 Task: Find connections with filter location Kirkland with filter topic #Productivitywith filter profile language German with filter current company Global Freelance Recruiter with filter school G.B. Pant Govt. Engineering College with filter industry Veterinary Services with filter service category Information Management with filter keywords title Engineering Technician
Action: Mouse moved to (298, 411)
Screenshot: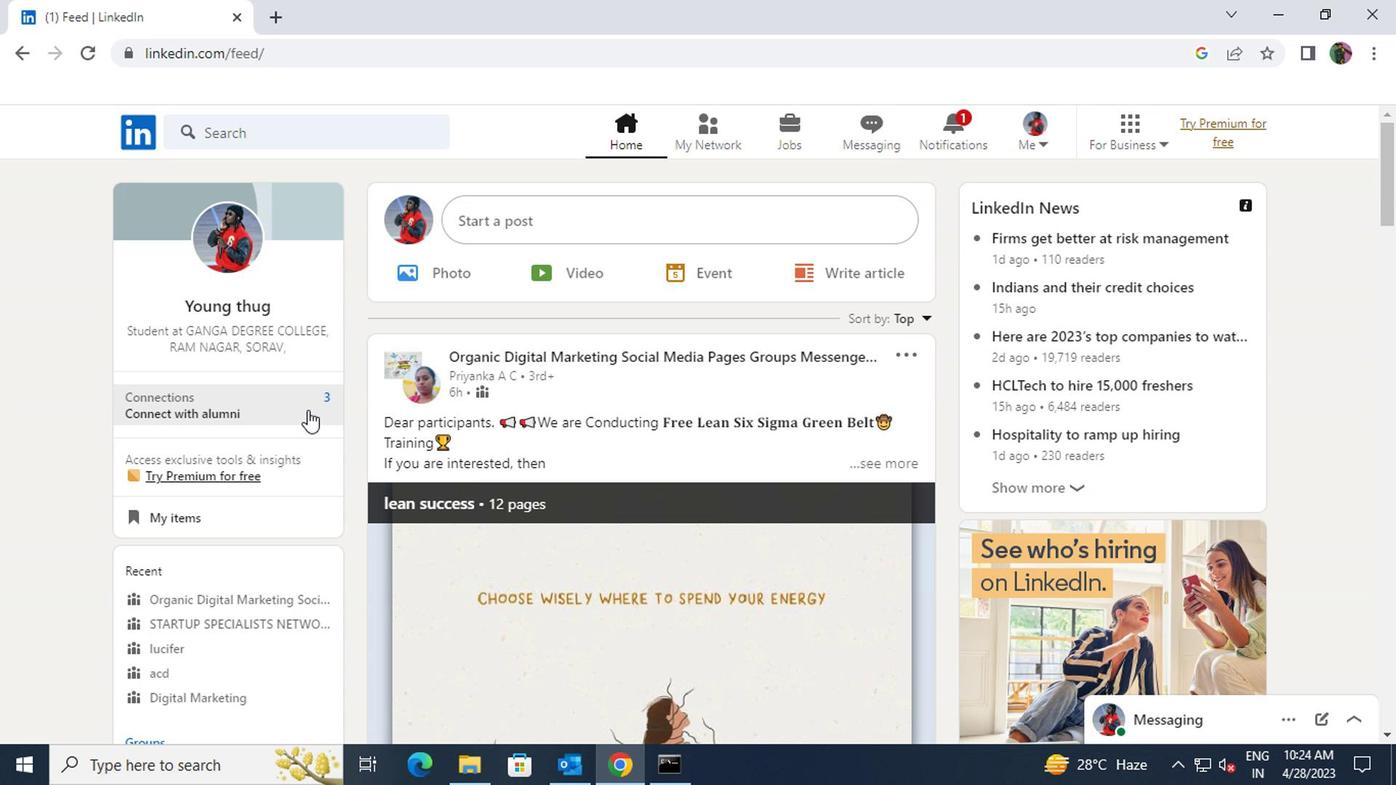 
Action: Mouse pressed left at (298, 411)
Screenshot: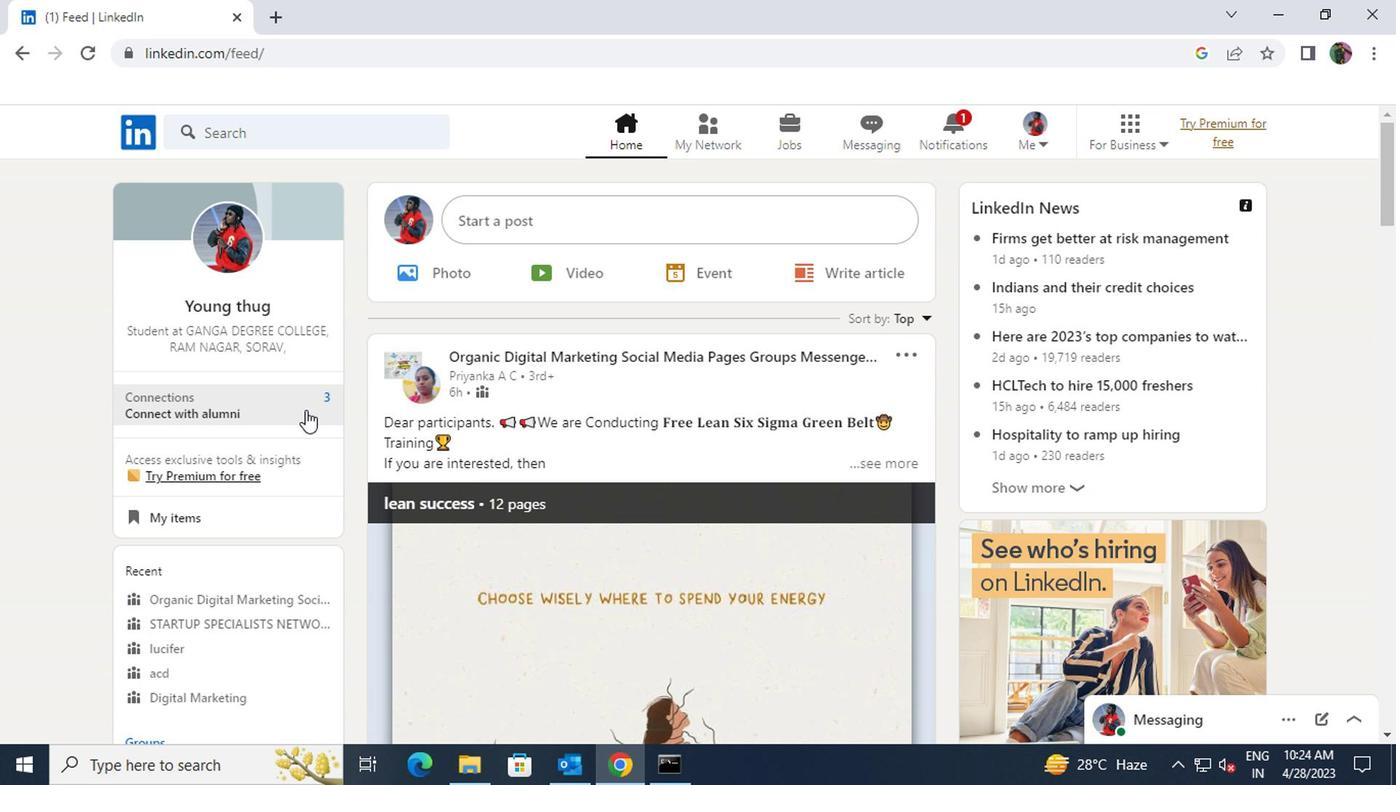 
Action: Mouse moved to (312, 245)
Screenshot: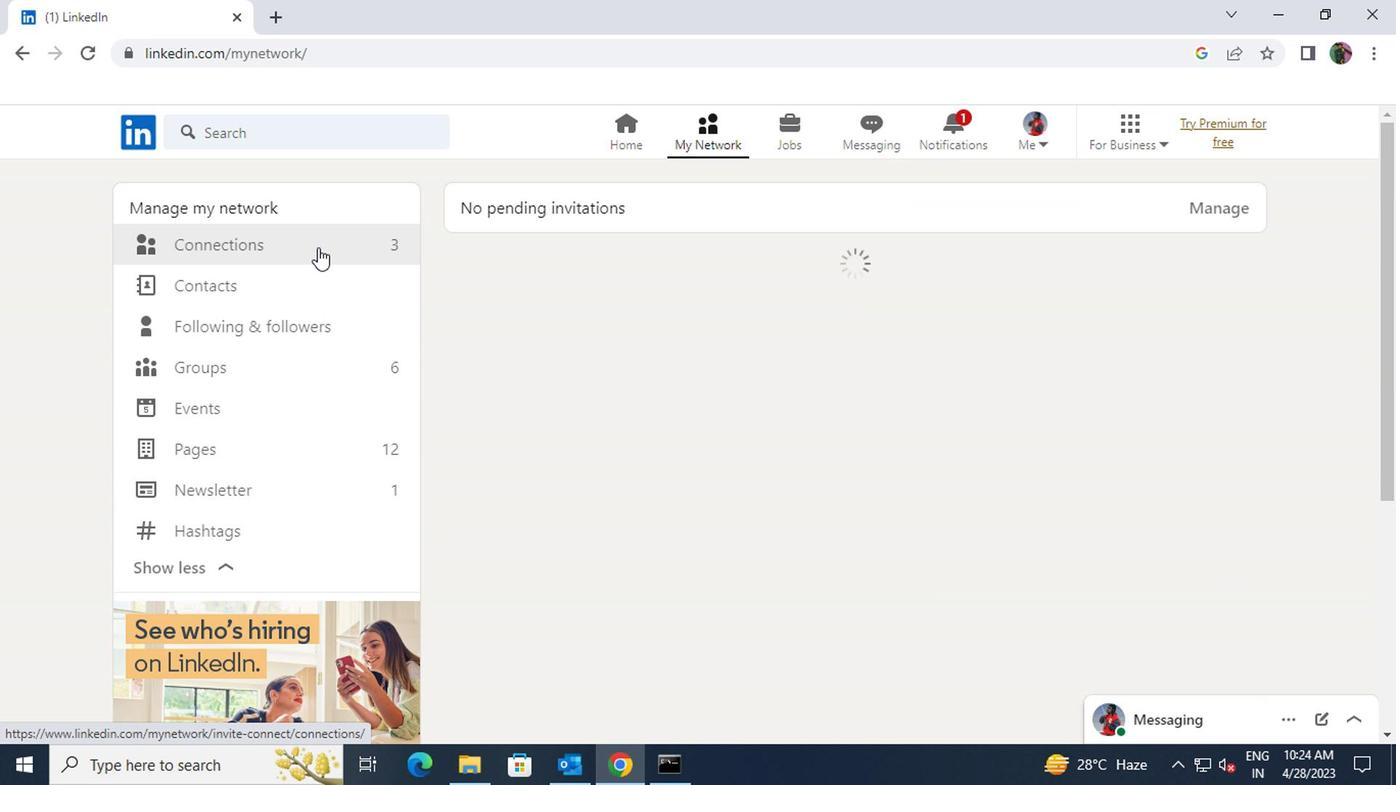 
Action: Mouse pressed left at (312, 245)
Screenshot: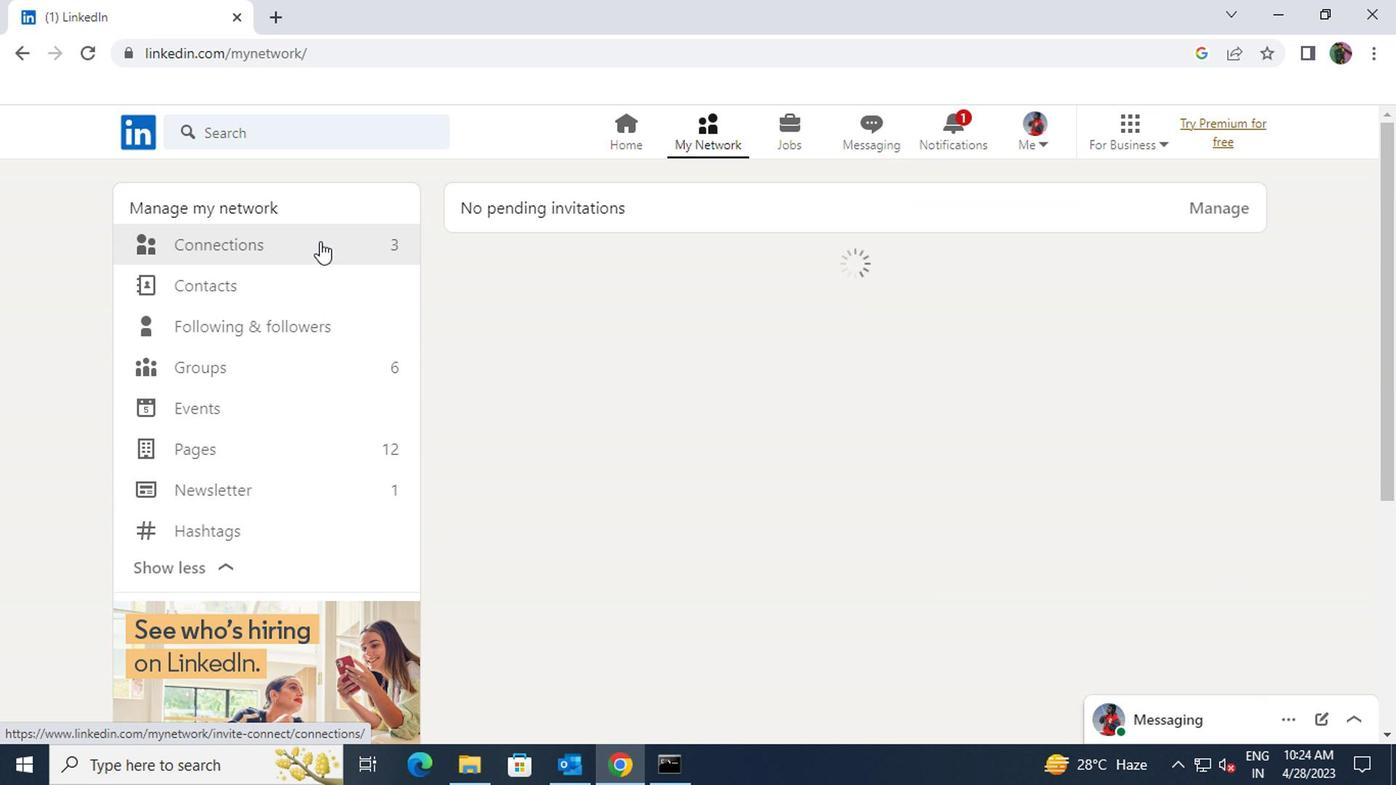 
Action: Mouse moved to (801, 248)
Screenshot: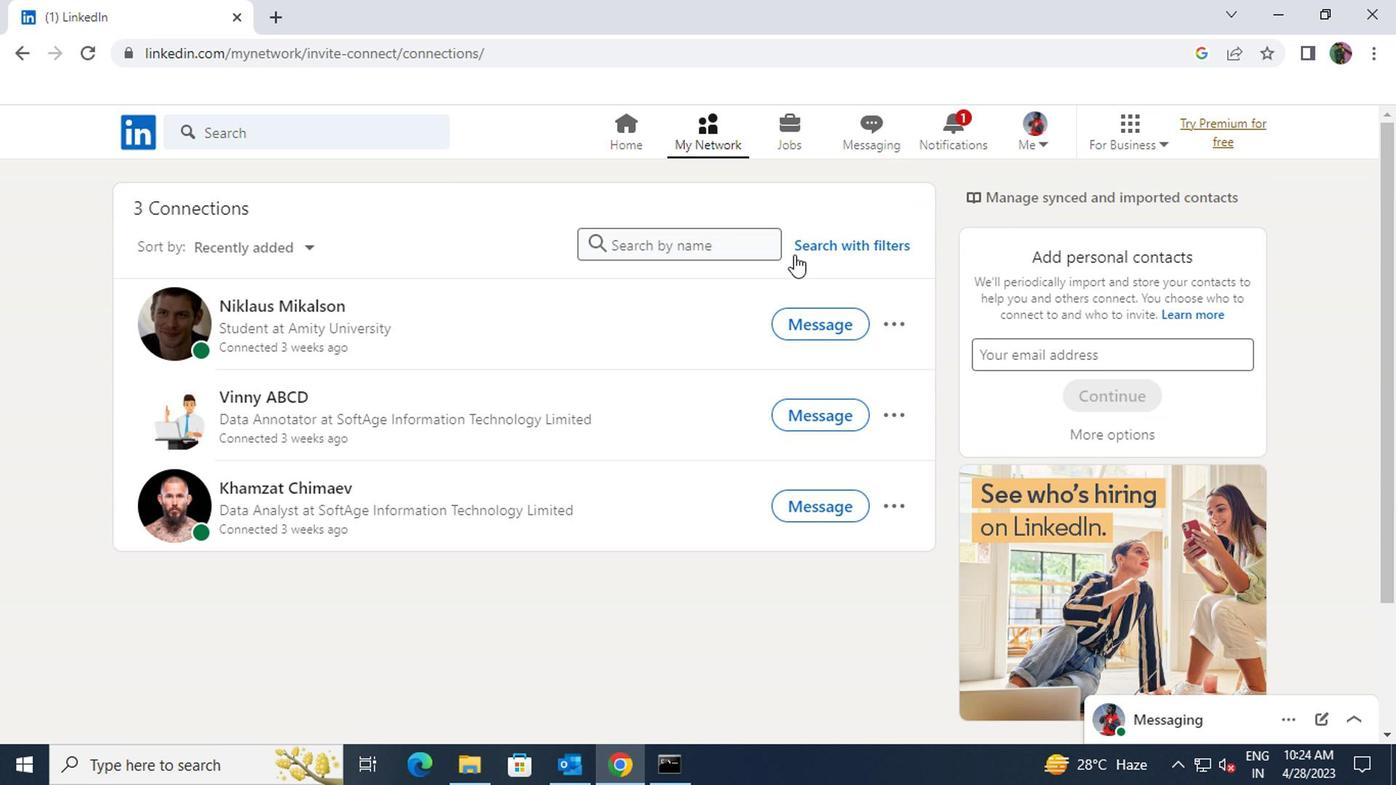 
Action: Mouse pressed left at (801, 248)
Screenshot: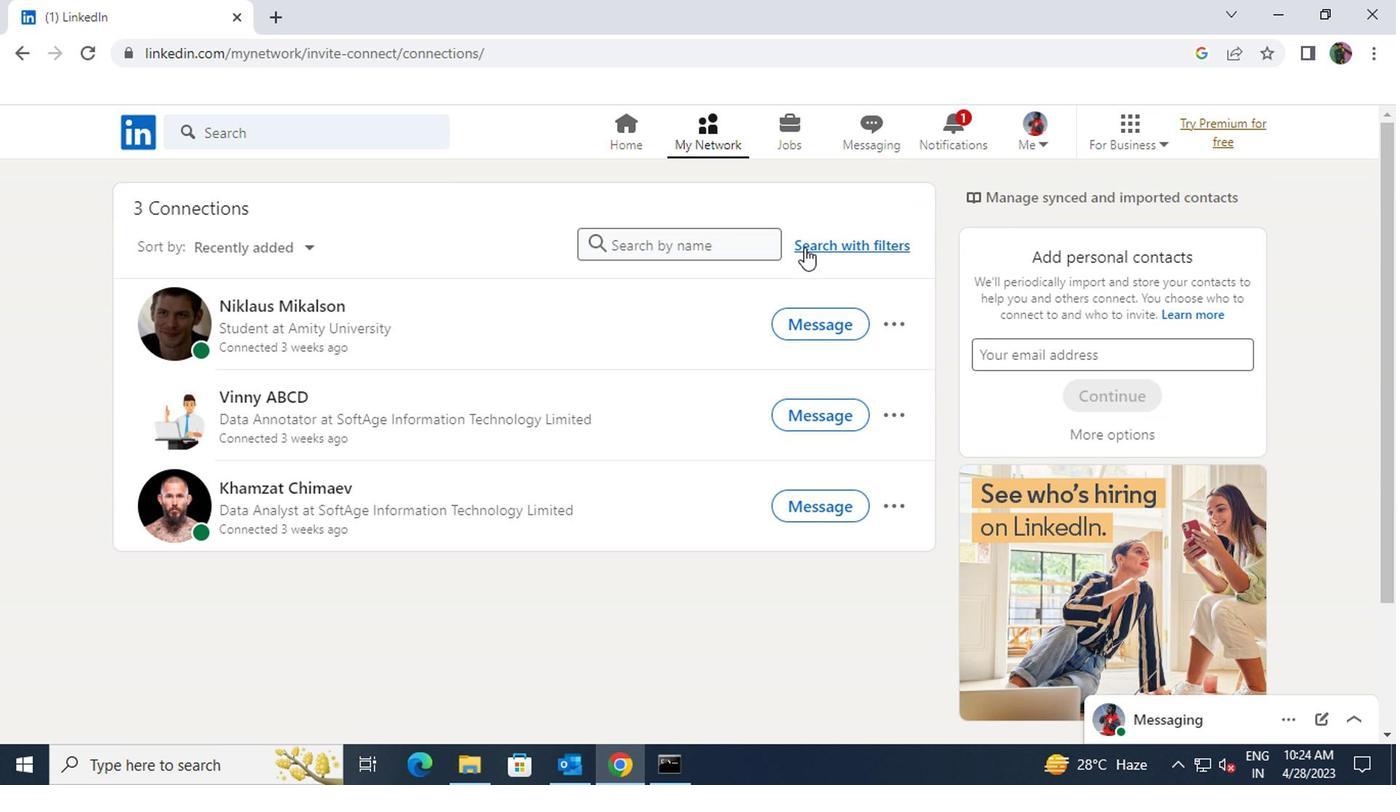 
Action: Mouse moved to (752, 185)
Screenshot: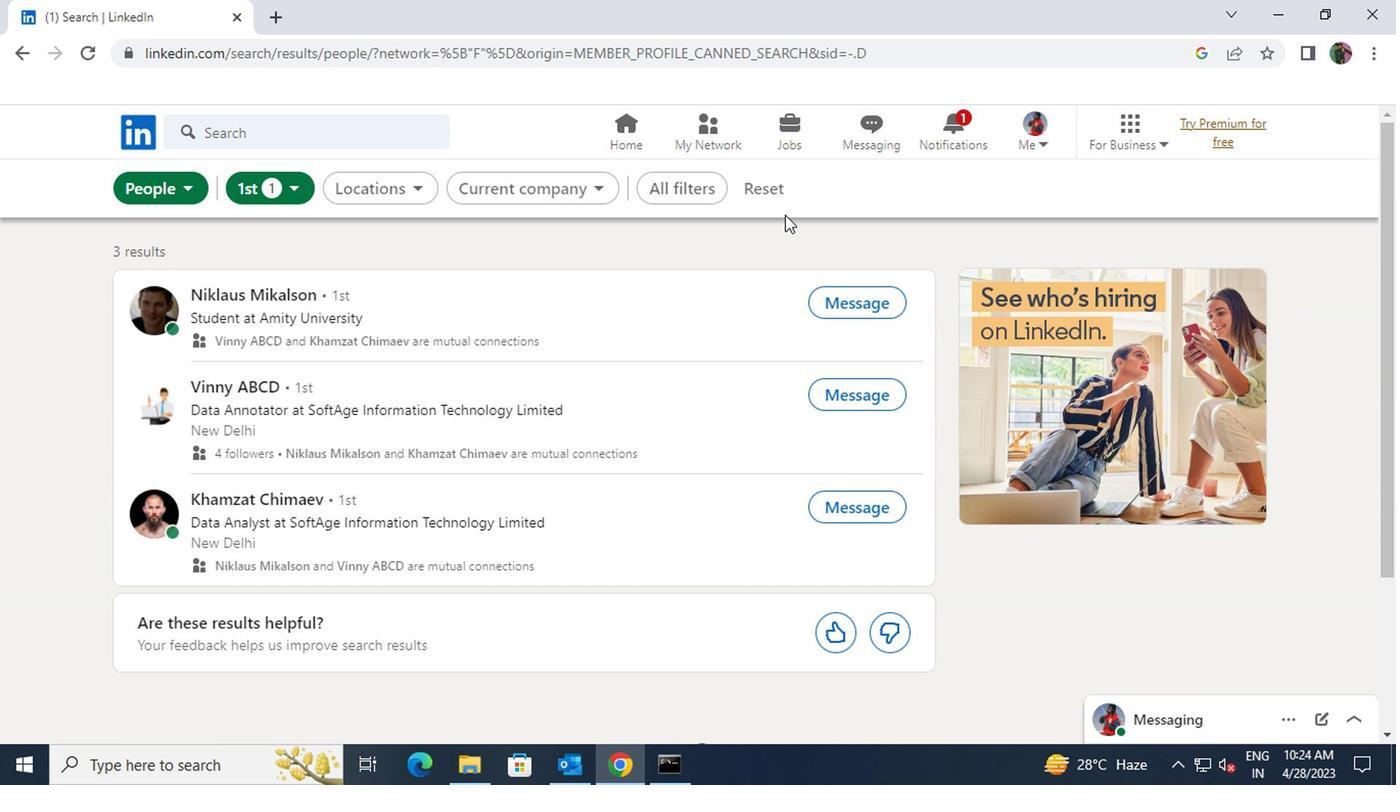 
Action: Mouse pressed left at (752, 185)
Screenshot: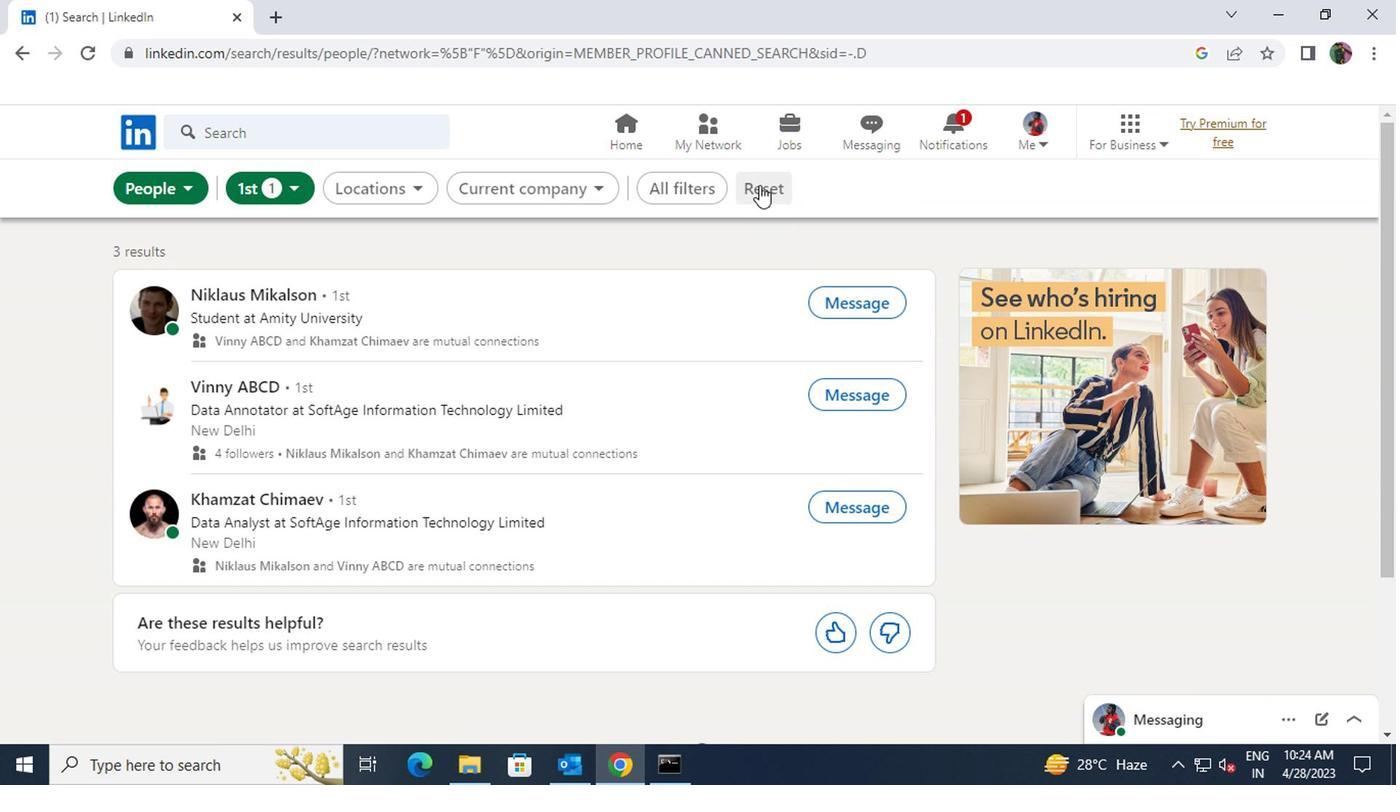 
Action: Mouse moved to (730, 185)
Screenshot: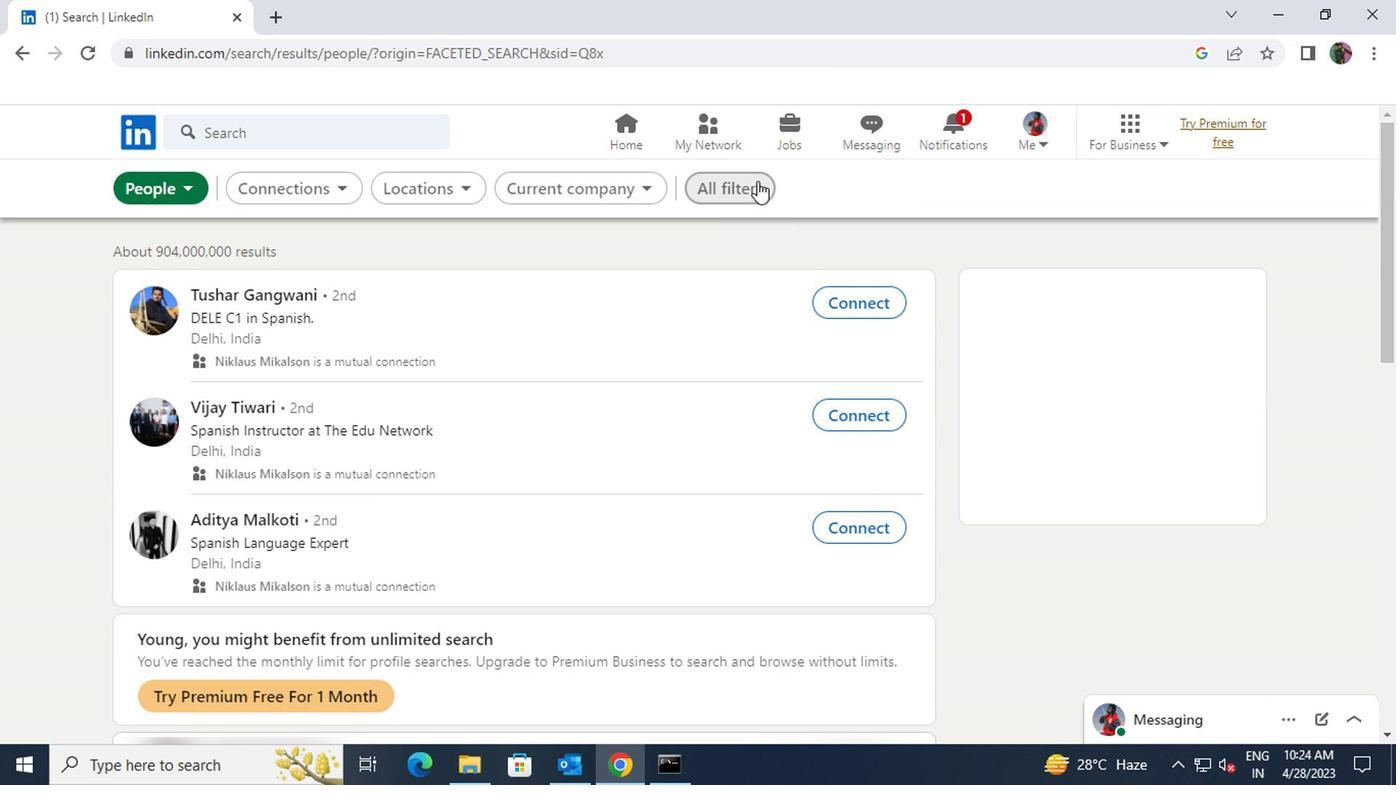 
Action: Mouse pressed left at (730, 185)
Screenshot: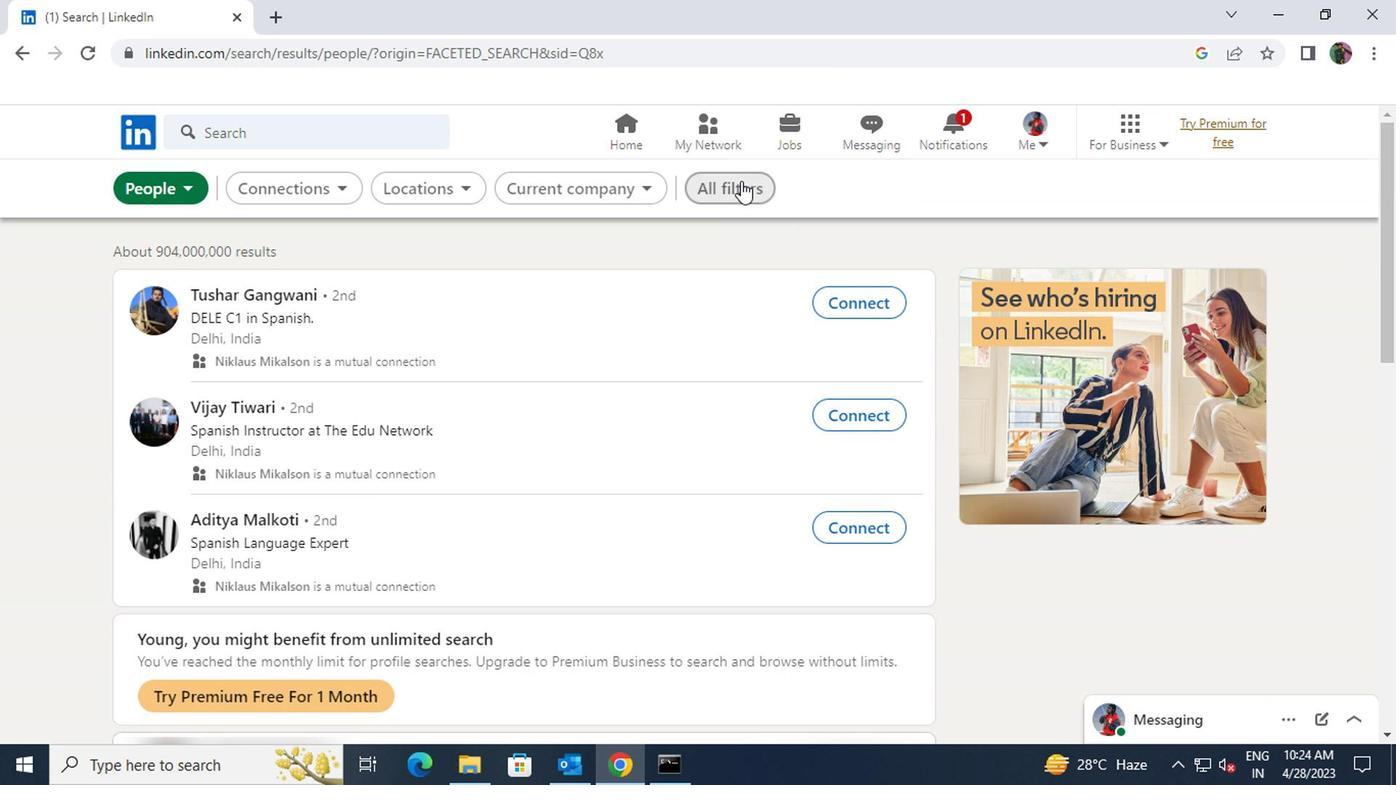 
Action: Mouse moved to (1021, 381)
Screenshot: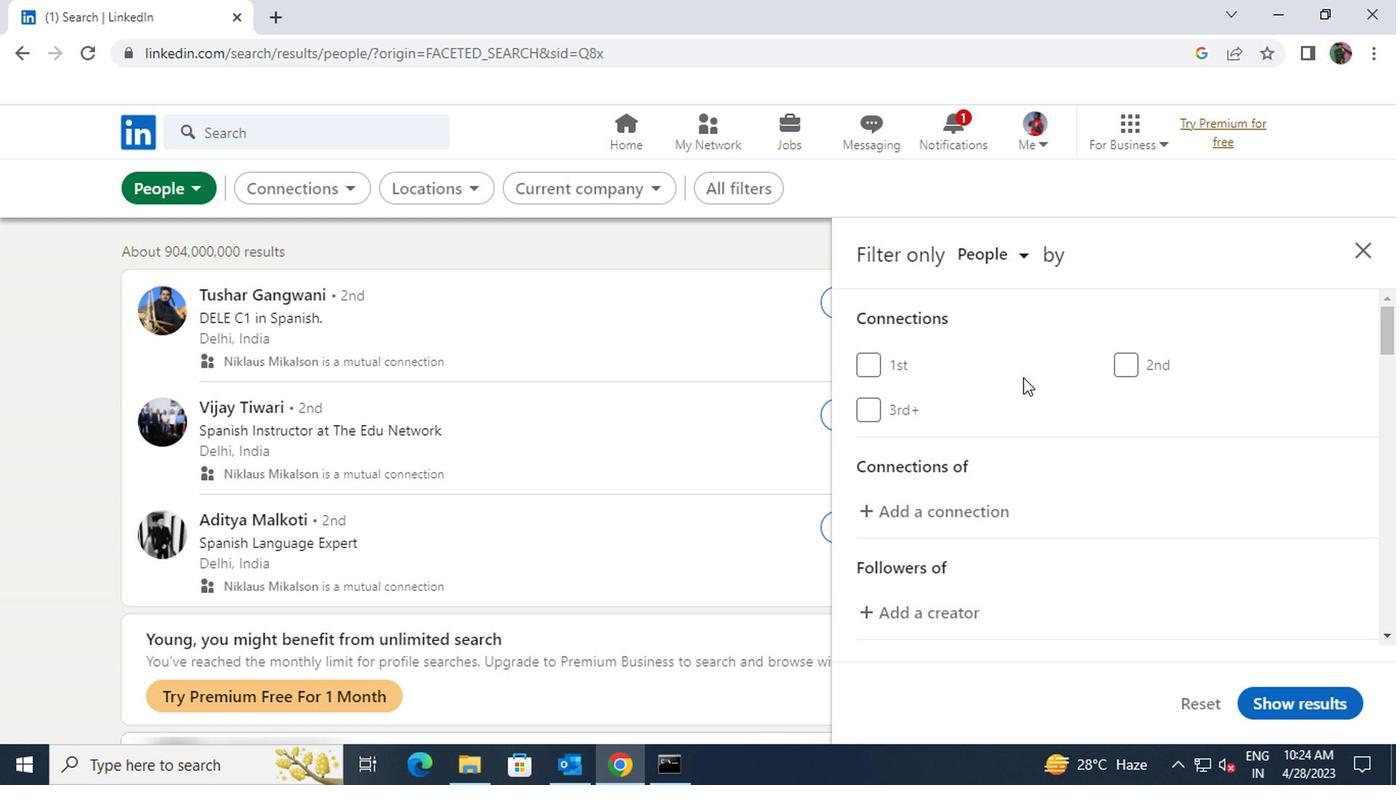 
Action: Mouse scrolled (1021, 379) with delta (0, -1)
Screenshot: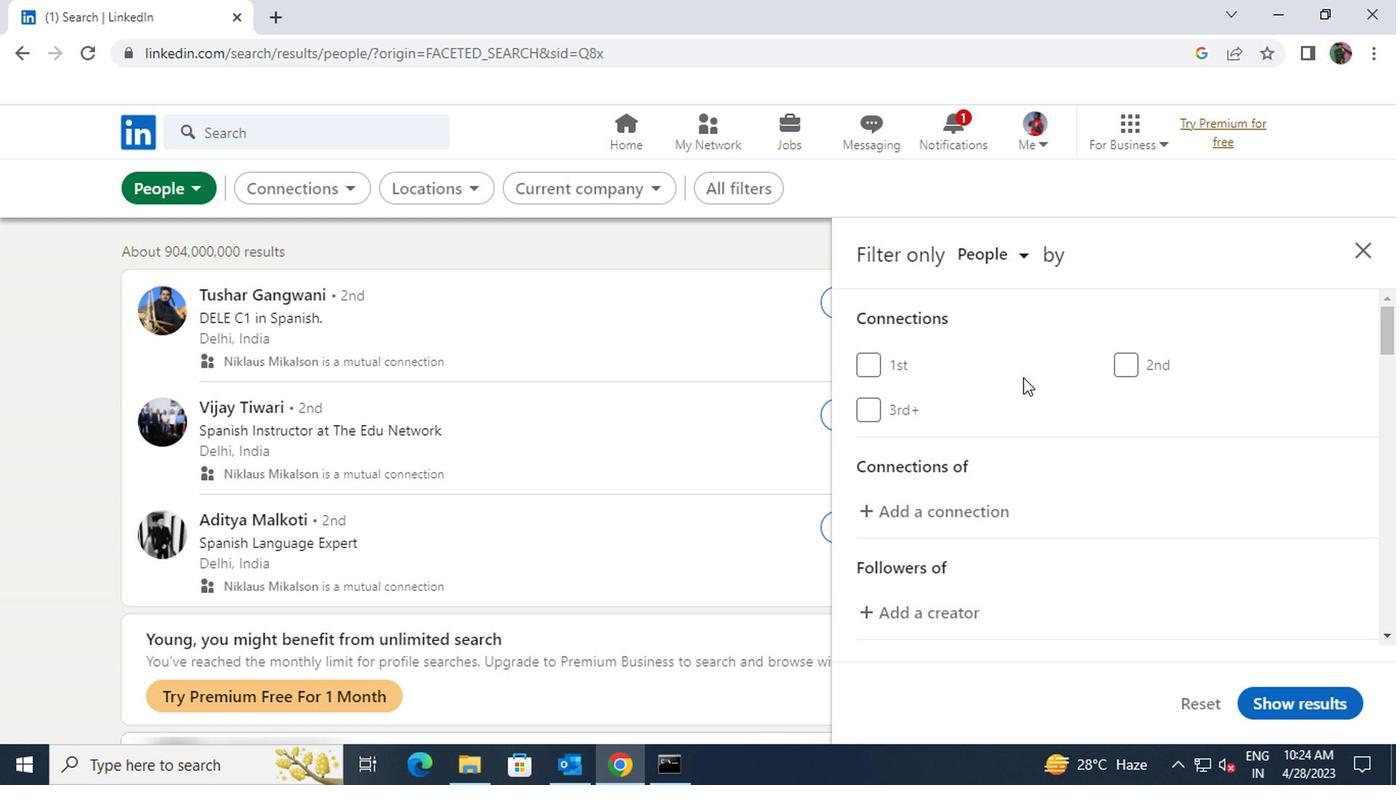 
Action: Mouse scrolled (1021, 379) with delta (0, -1)
Screenshot: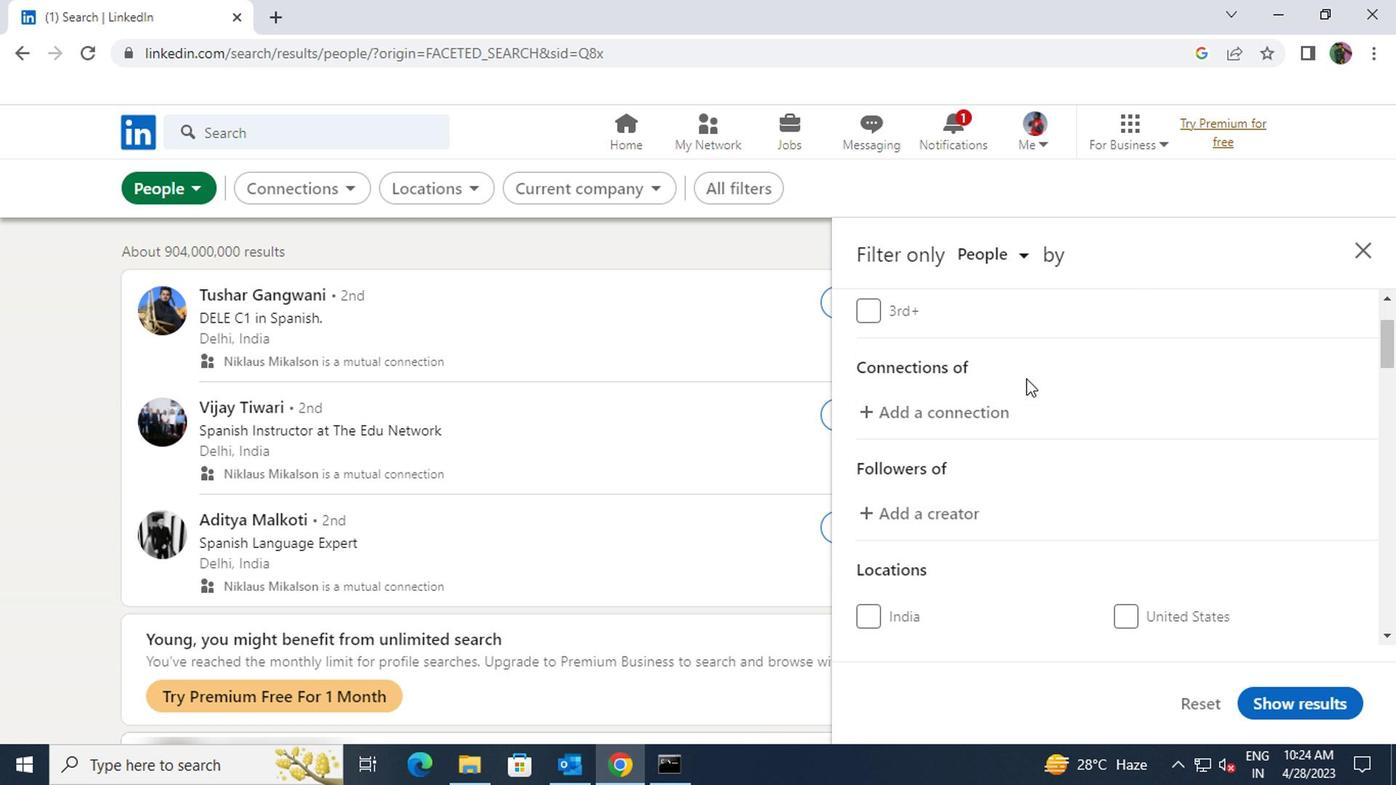 
Action: Mouse scrolled (1021, 379) with delta (0, -1)
Screenshot: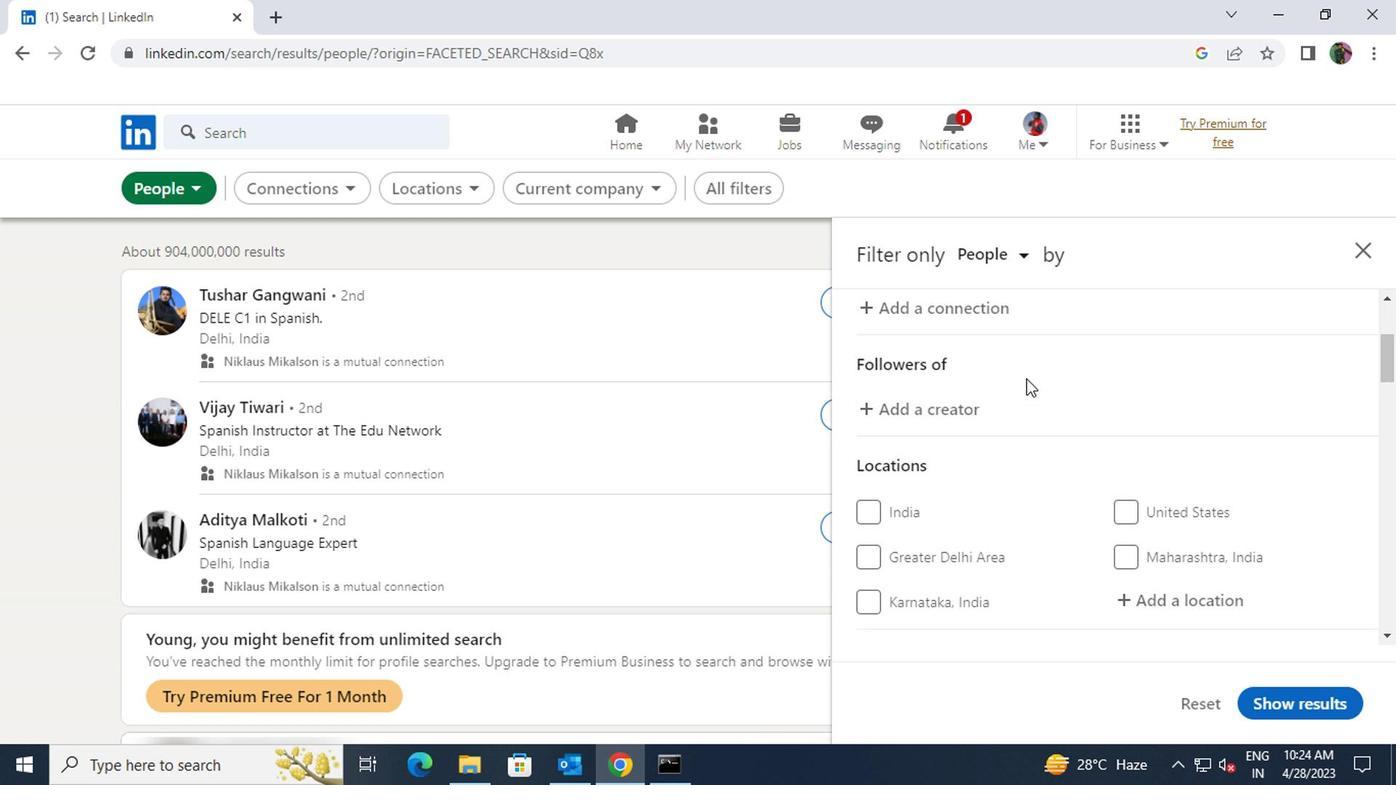 
Action: Mouse moved to (1147, 502)
Screenshot: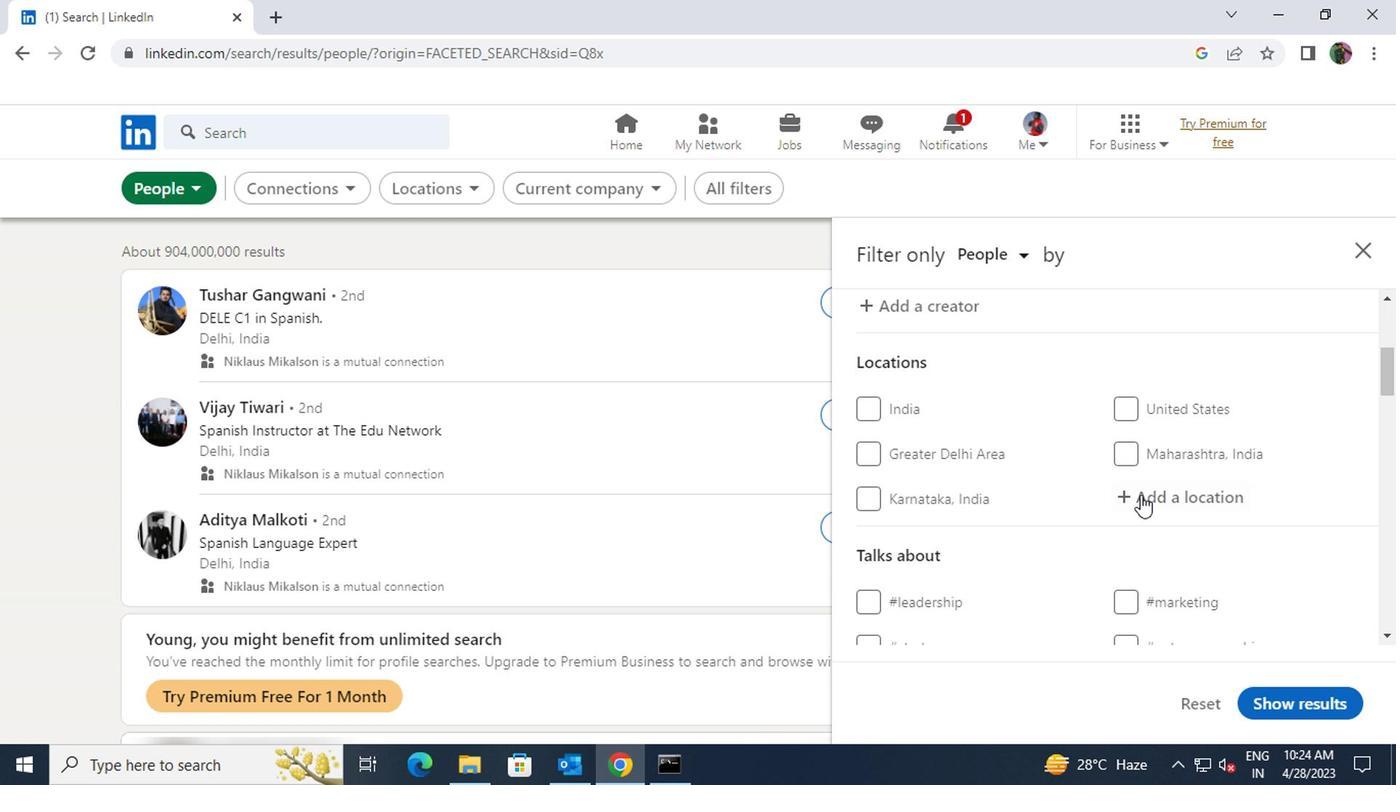
Action: Mouse pressed left at (1147, 502)
Screenshot: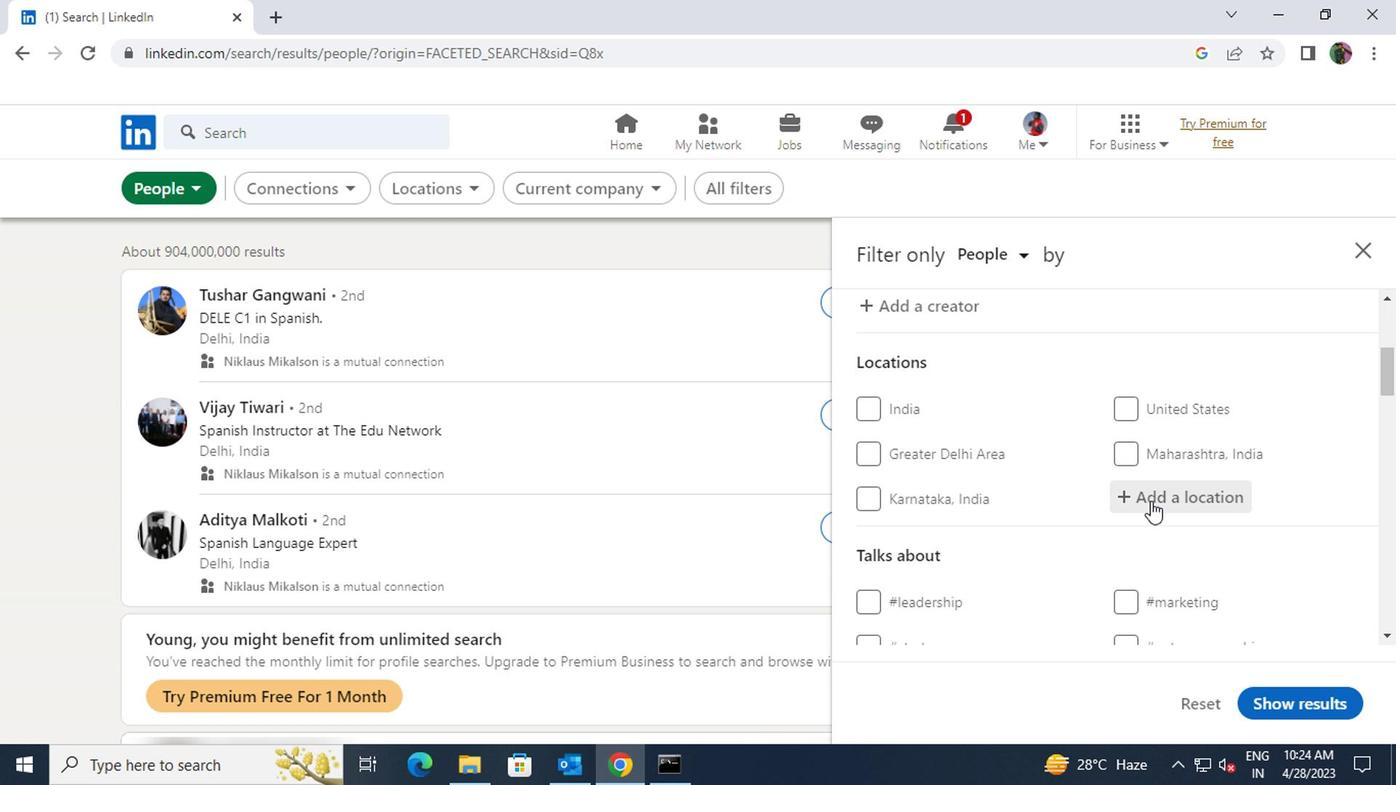 
Action: Key pressed <Key.shift>KIR<Key.shift>KLAND
Screenshot: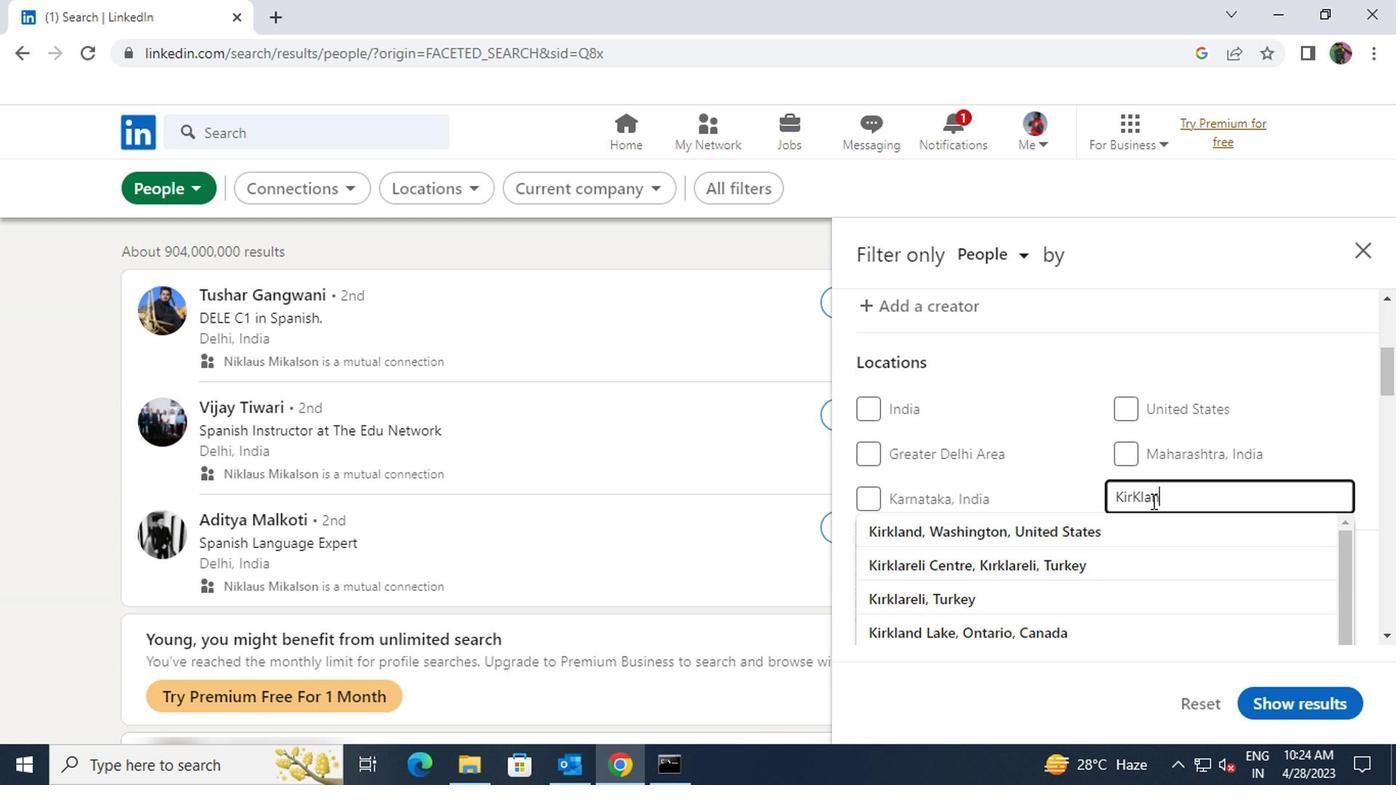 
Action: Mouse moved to (1150, 522)
Screenshot: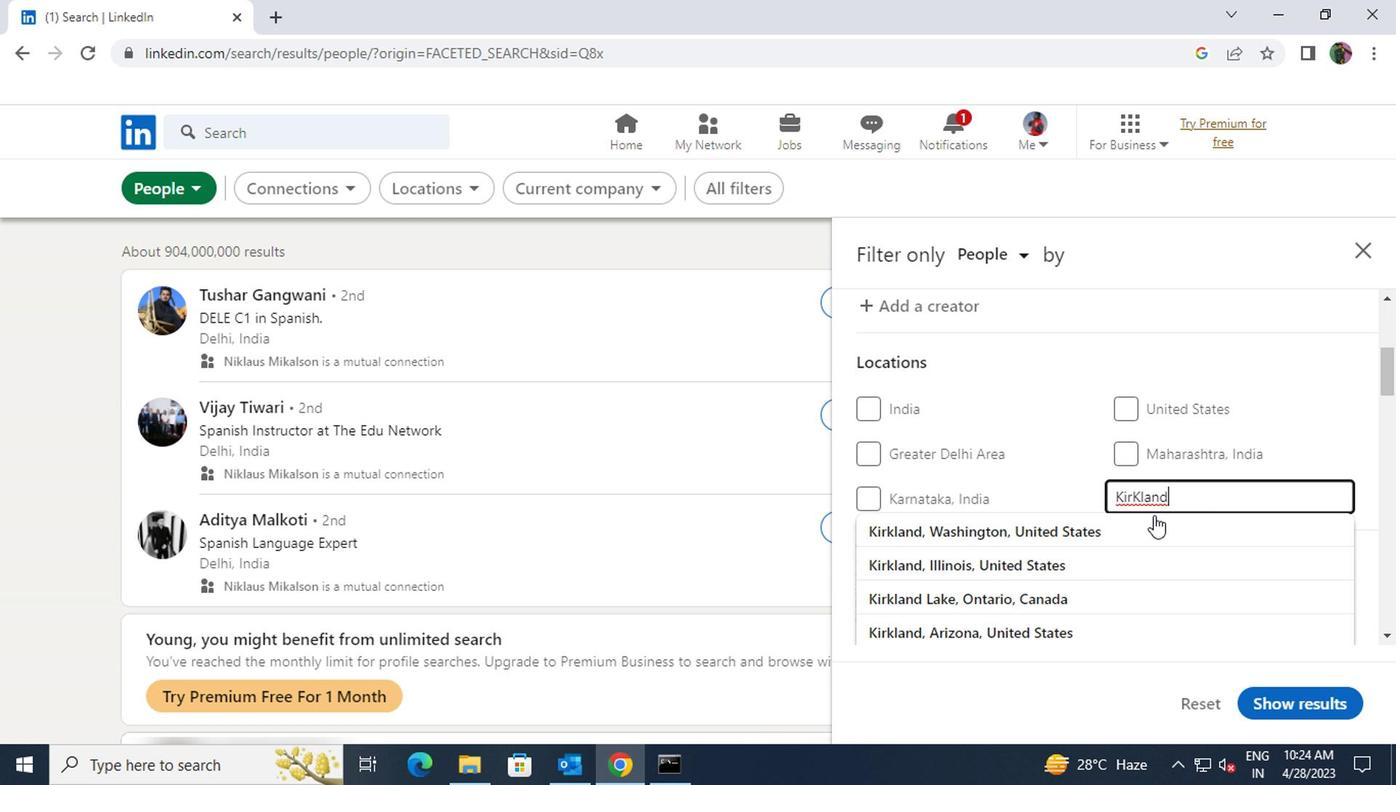 
Action: Mouse pressed left at (1150, 522)
Screenshot: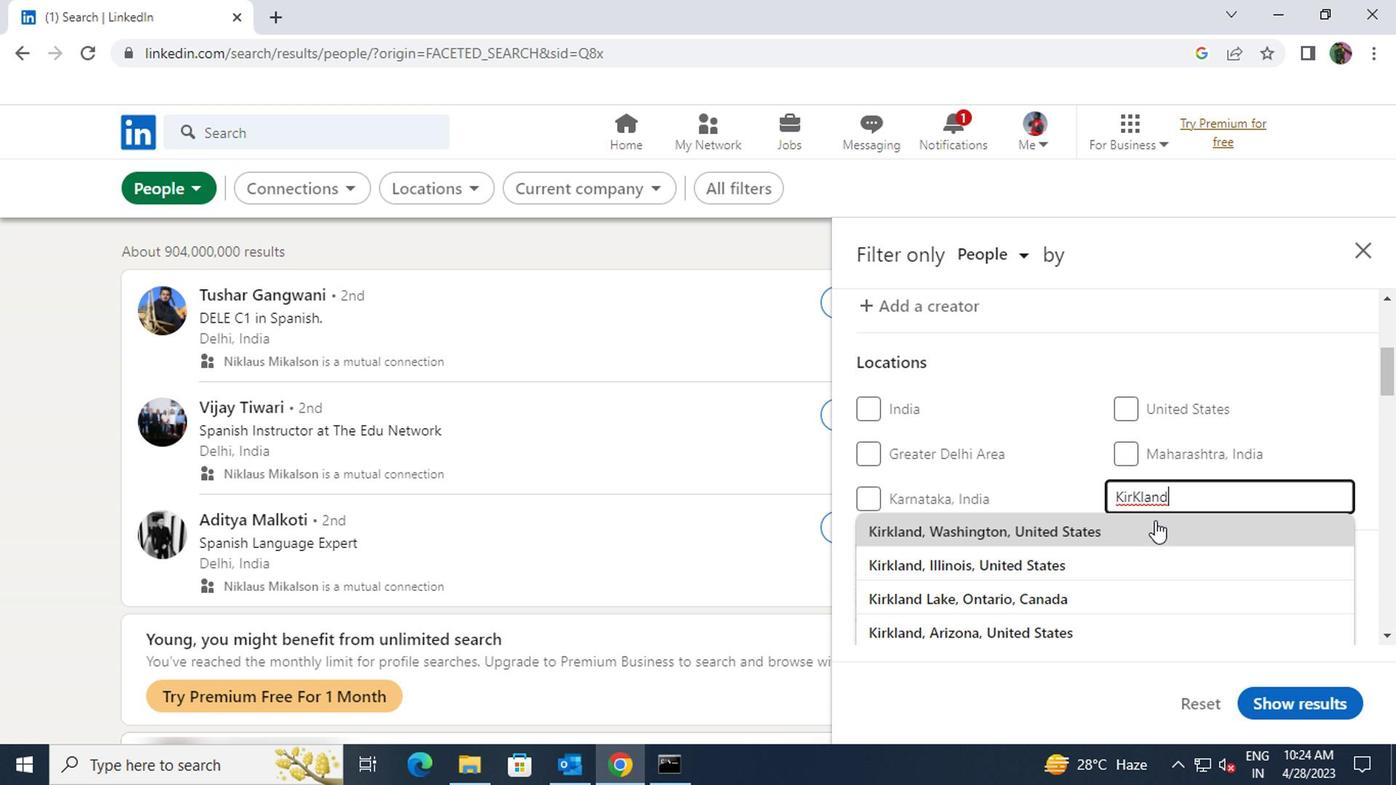 
Action: Mouse scrolled (1150, 522) with delta (0, 0)
Screenshot: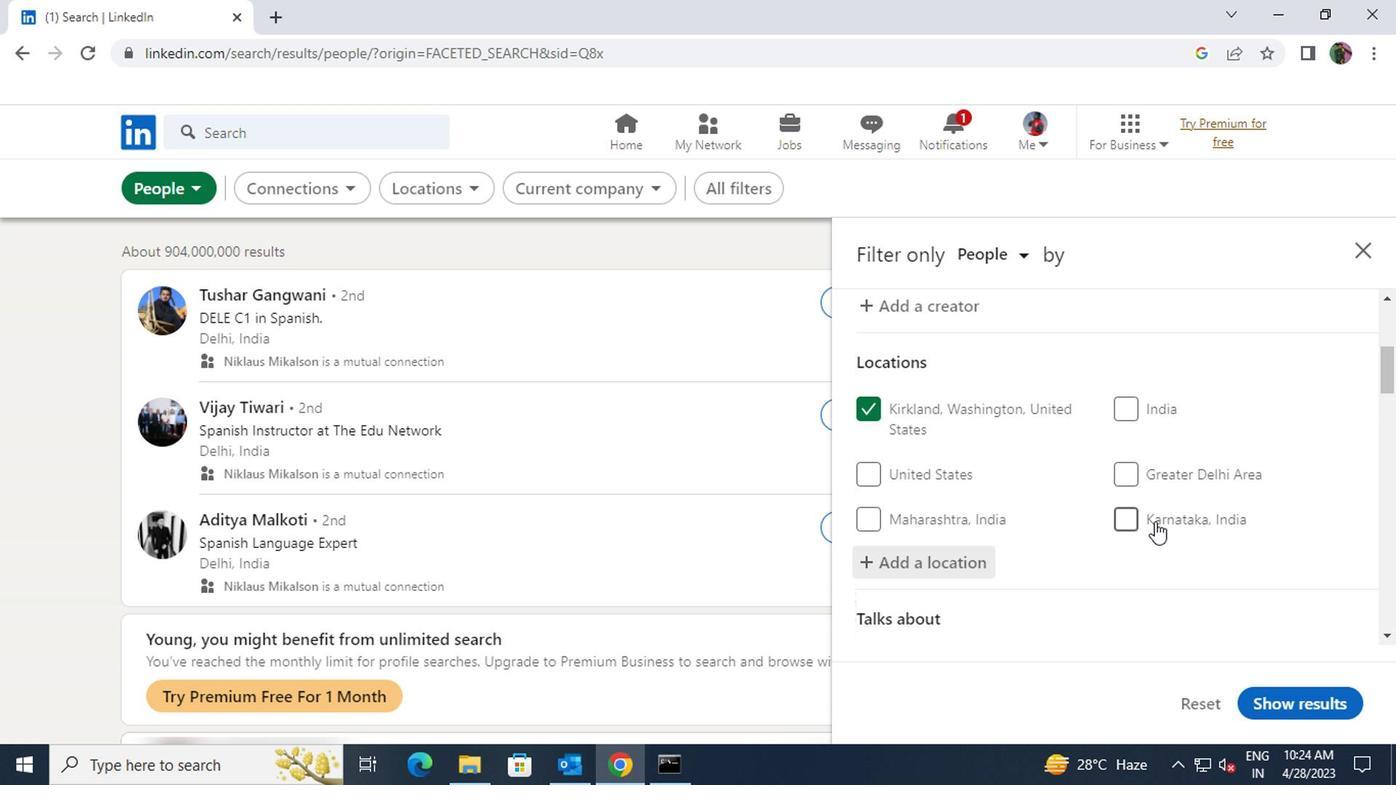 
Action: Mouse scrolled (1150, 522) with delta (0, 0)
Screenshot: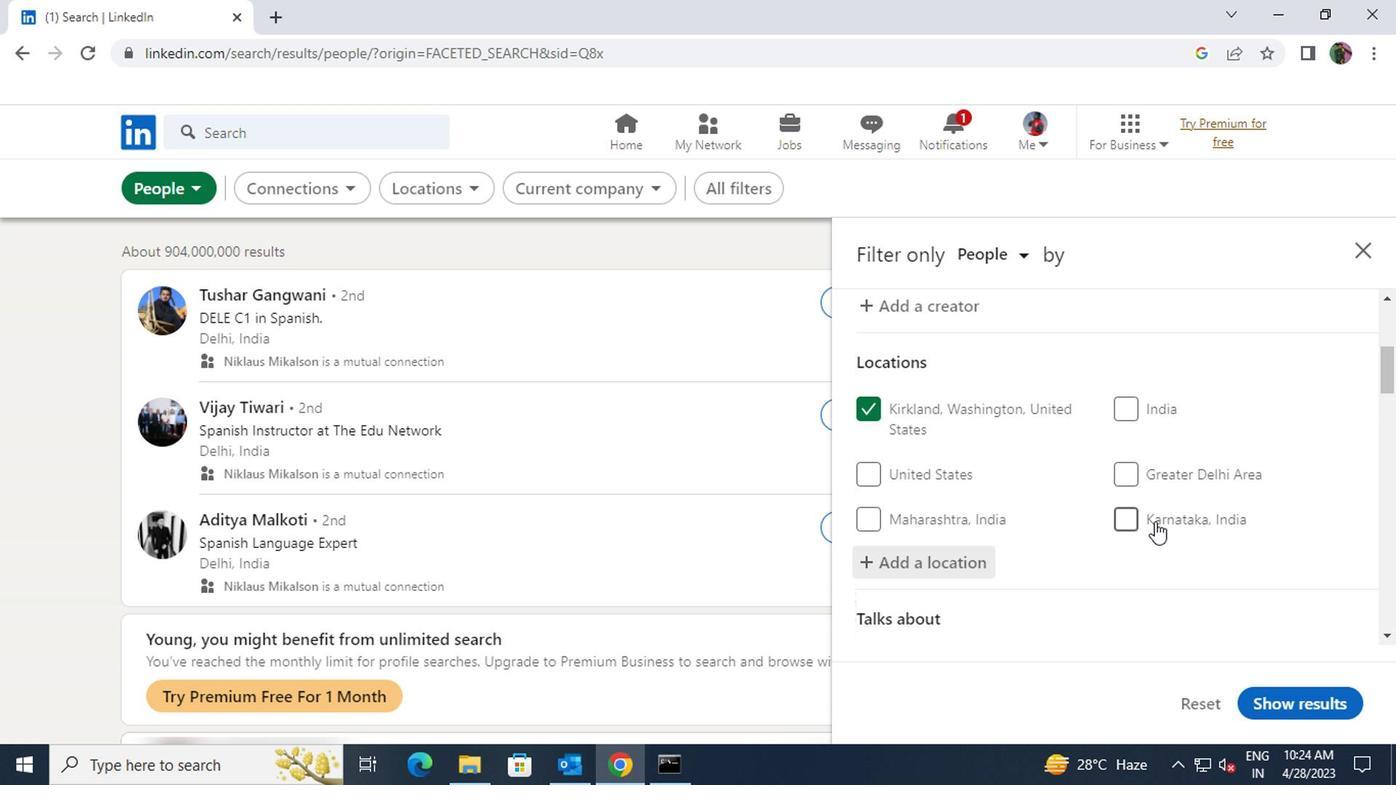 
Action: Mouse moved to (1150, 548)
Screenshot: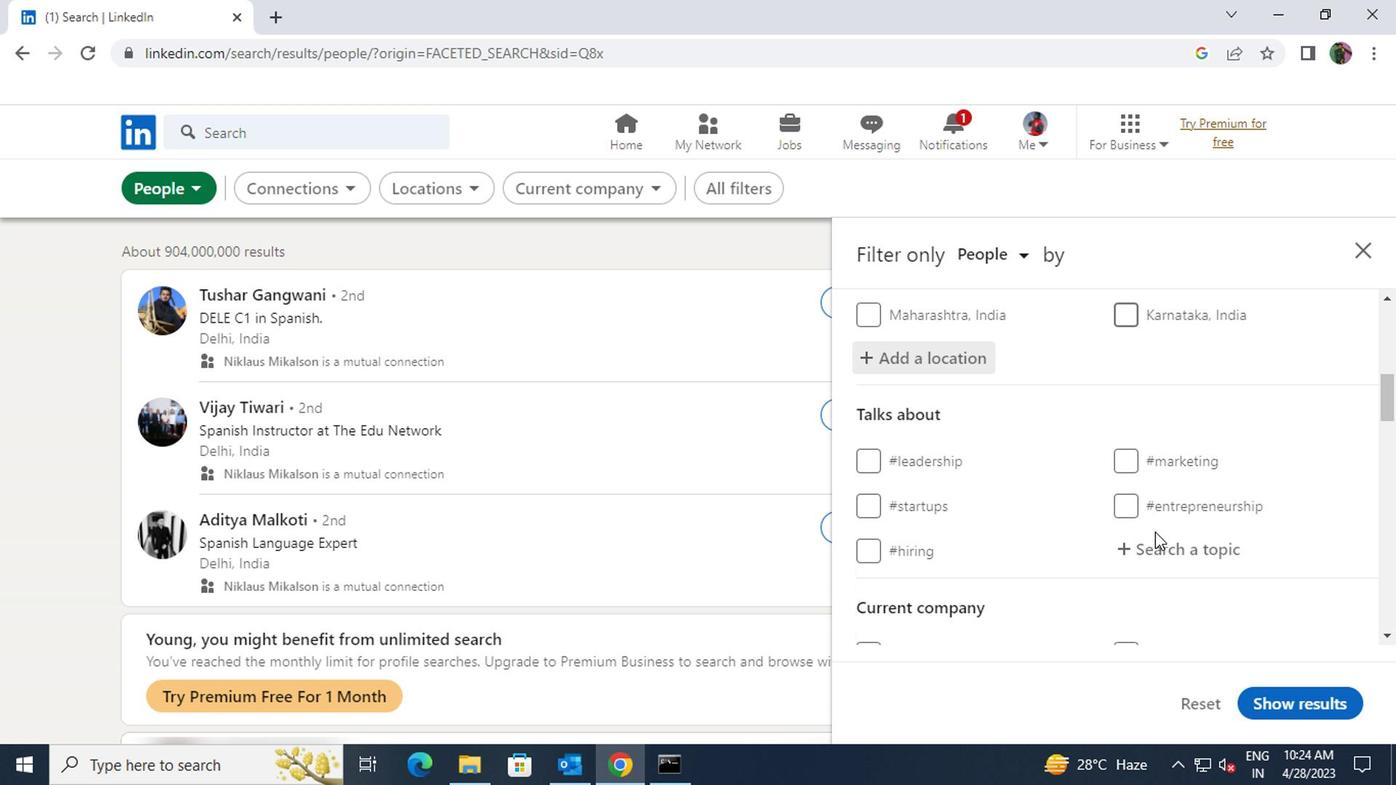 
Action: Mouse pressed left at (1150, 548)
Screenshot: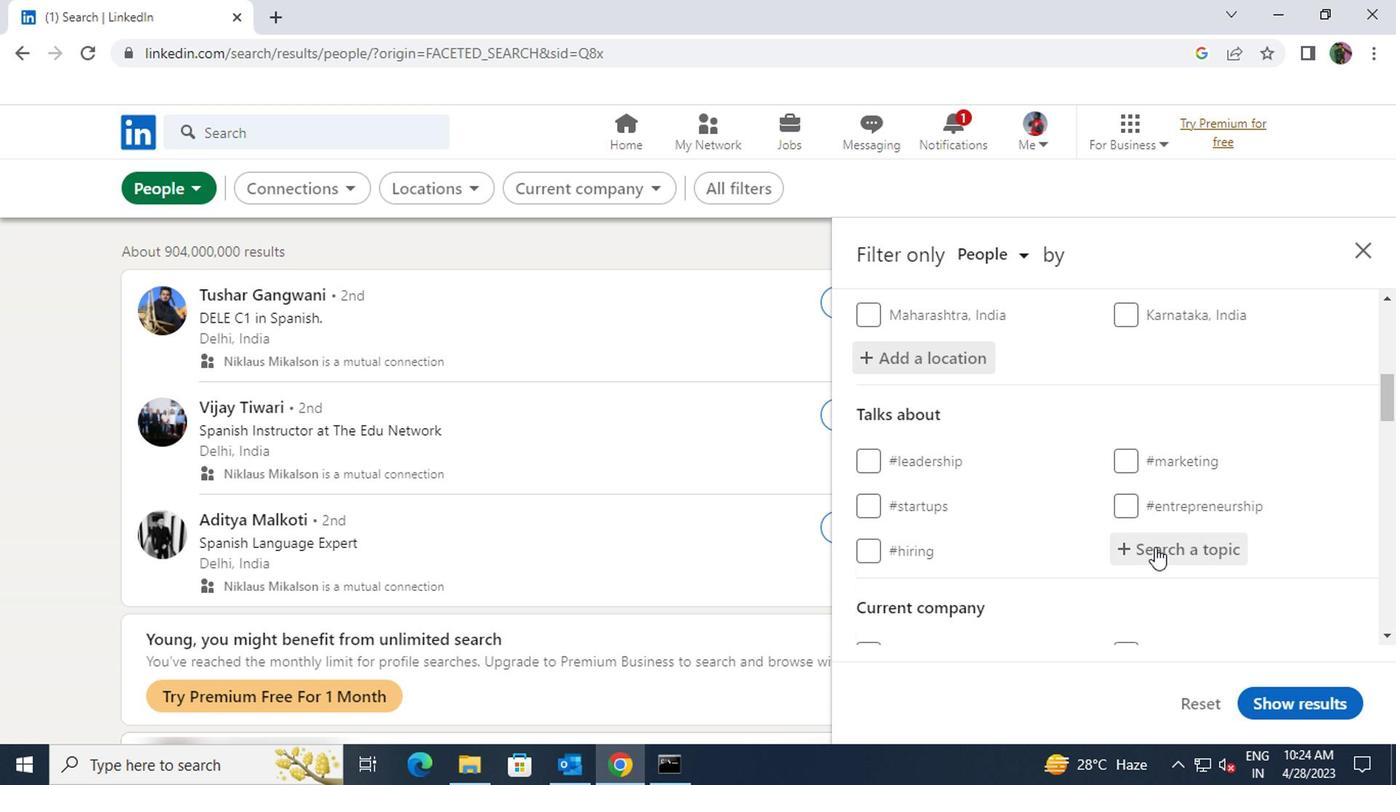 
Action: Key pressed <Key.shift>PRODUCTIVIT
Screenshot: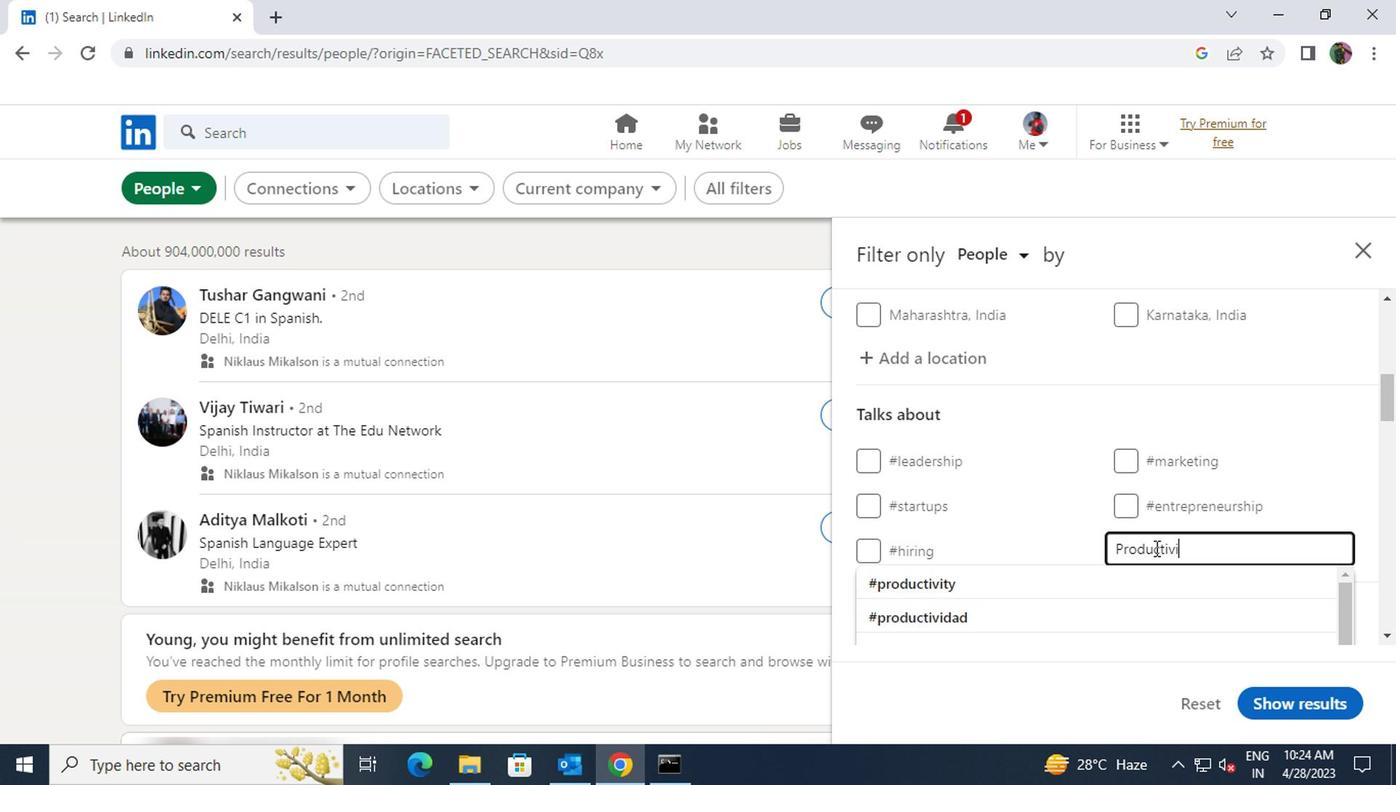 
Action: Mouse moved to (1132, 572)
Screenshot: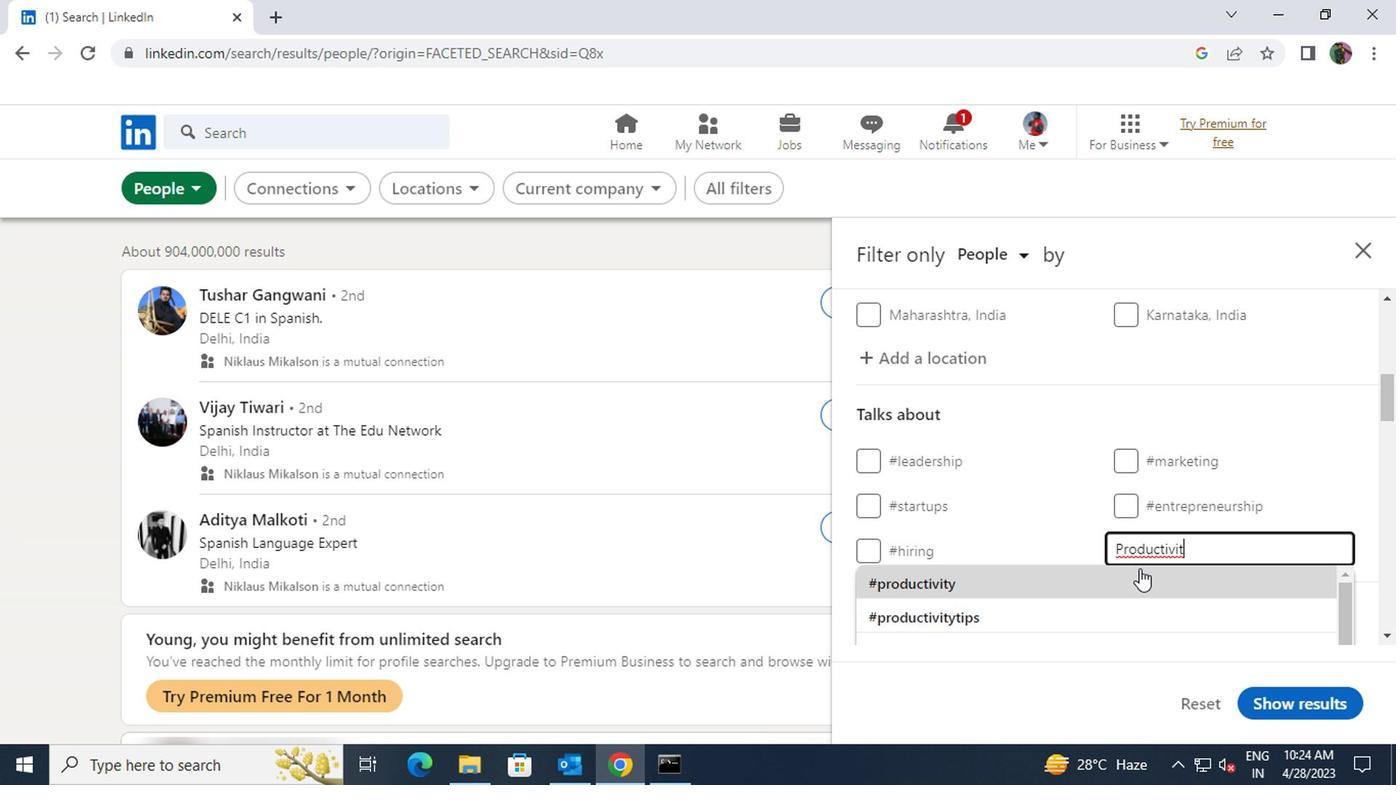 
Action: Mouse pressed left at (1132, 572)
Screenshot: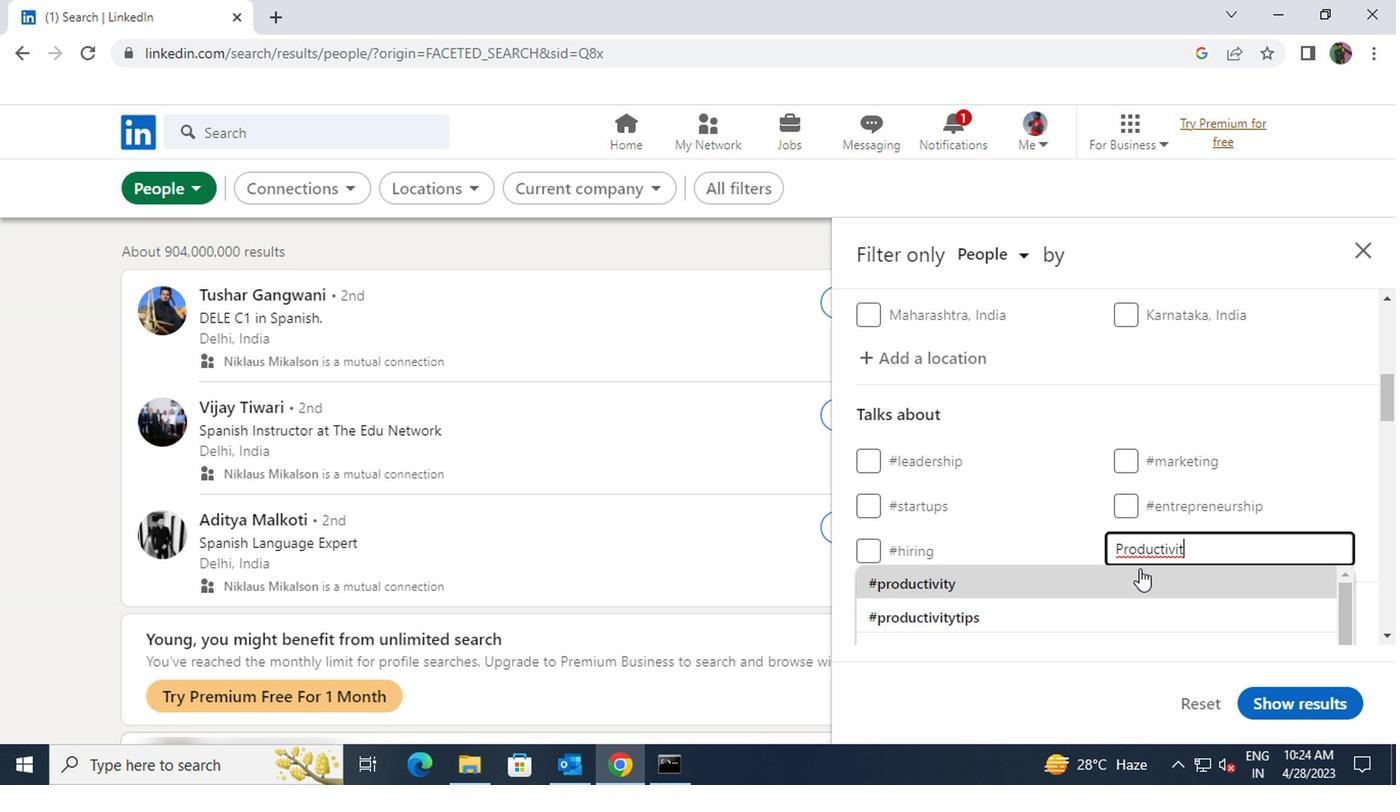 
Action: Mouse scrolled (1132, 571) with delta (0, -1)
Screenshot: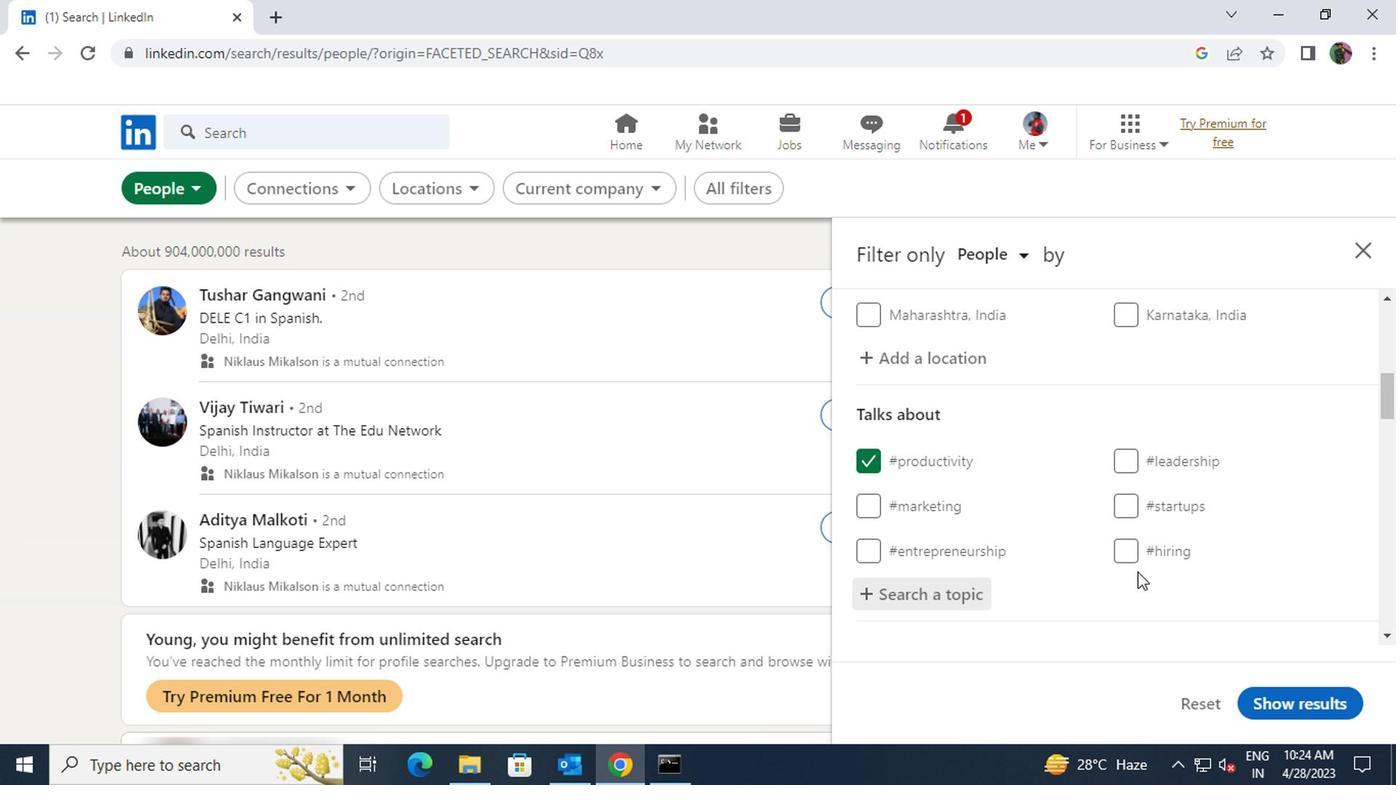 
Action: Mouse scrolled (1132, 571) with delta (0, -1)
Screenshot: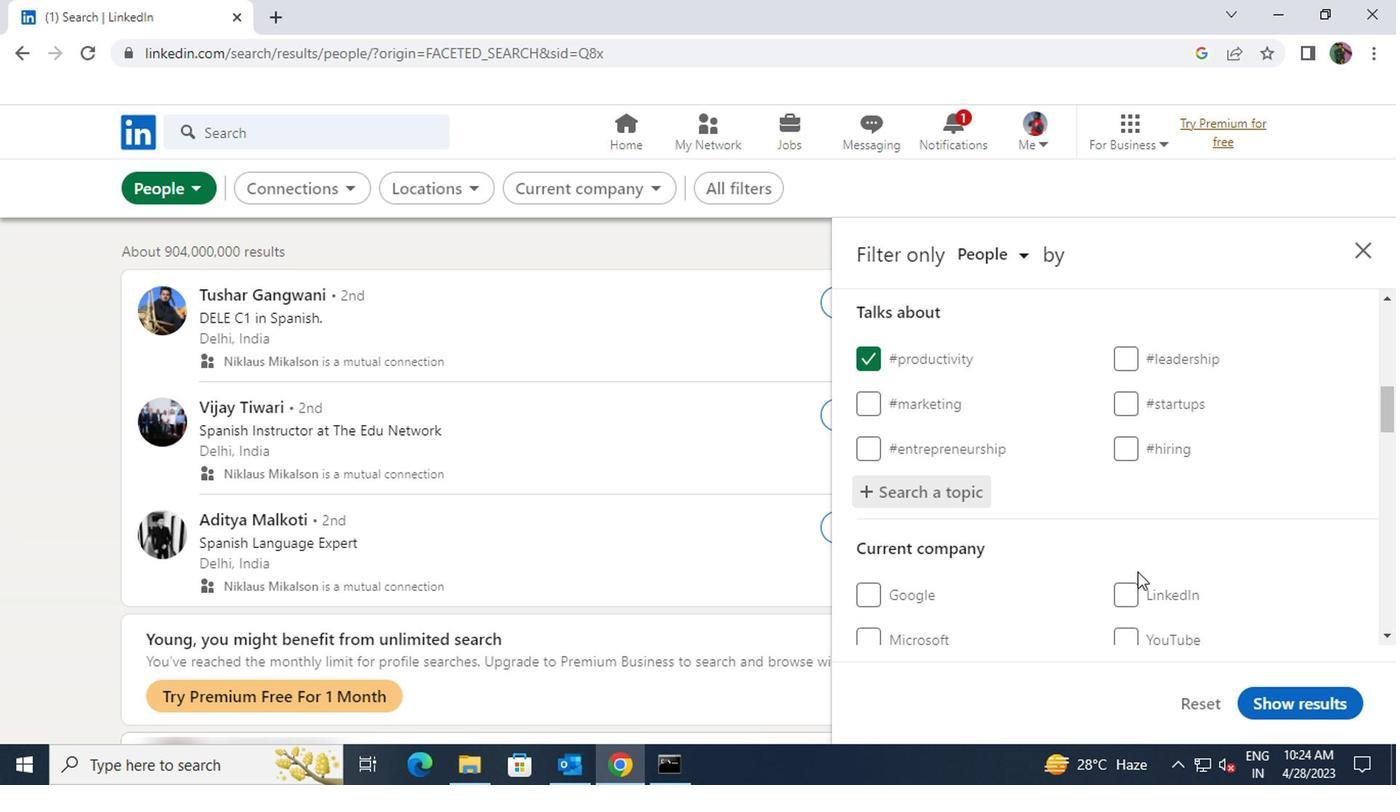 
Action: Mouse scrolled (1132, 571) with delta (0, -1)
Screenshot: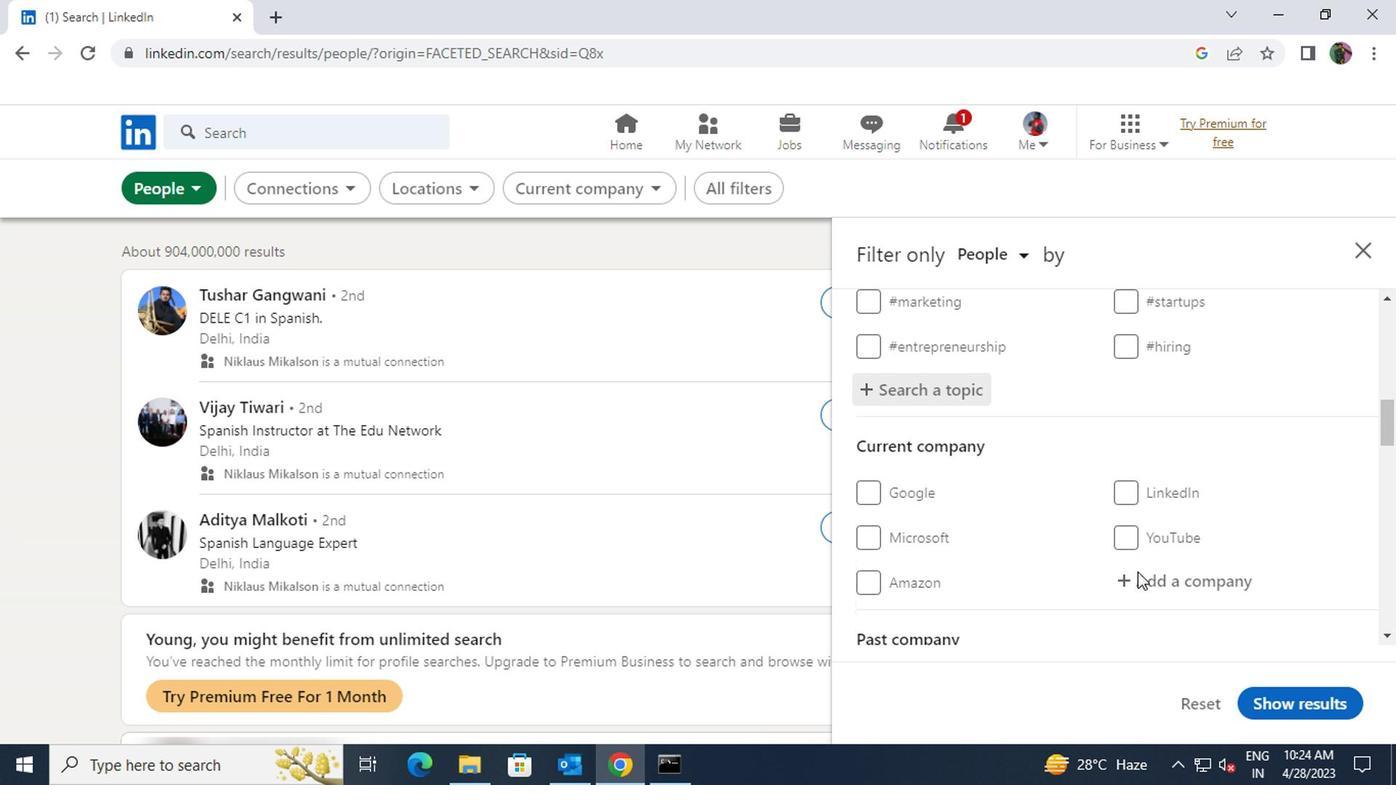 
Action: Mouse scrolled (1132, 571) with delta (0, -1)
Screenshot: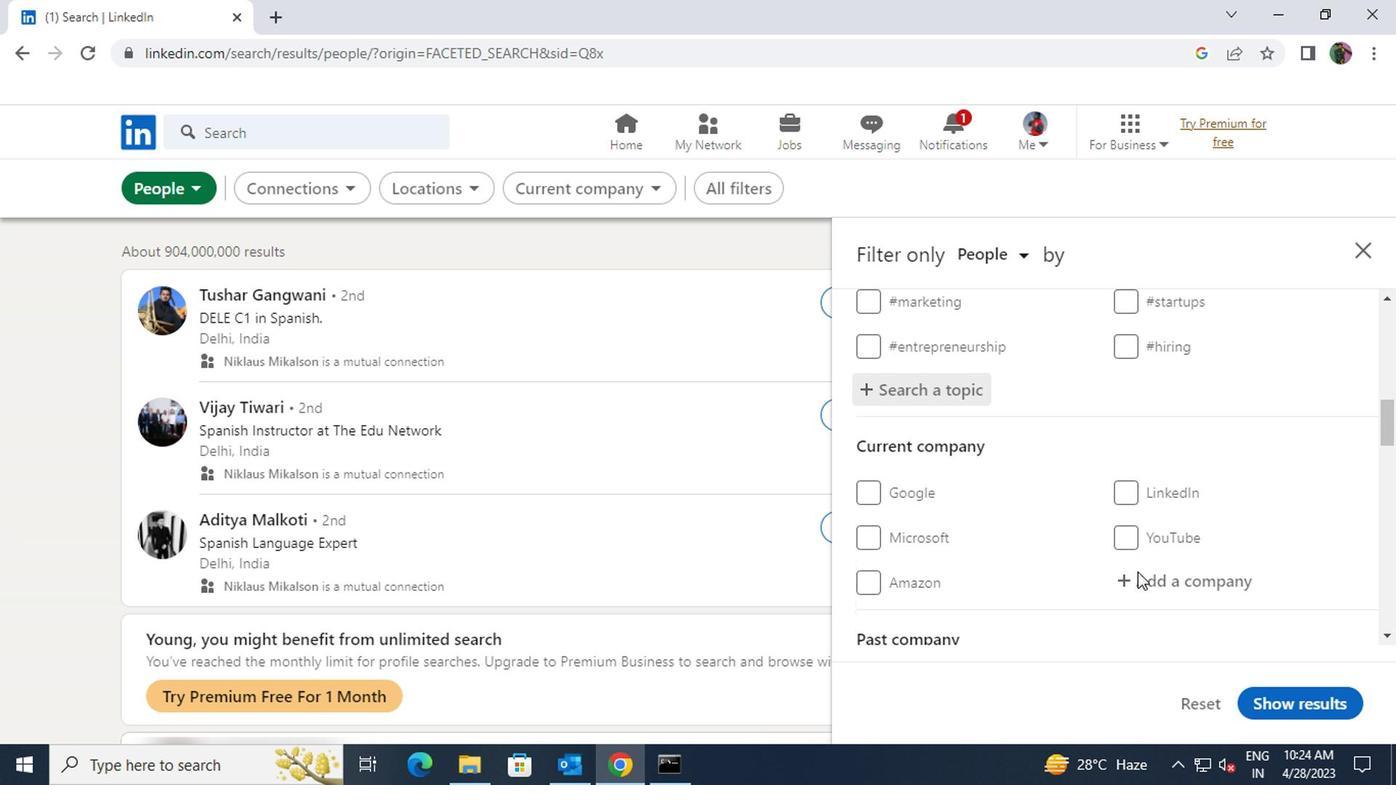 
Action: Mouse scrolled (1132, 571) with delta (0, -1)
Screenshot: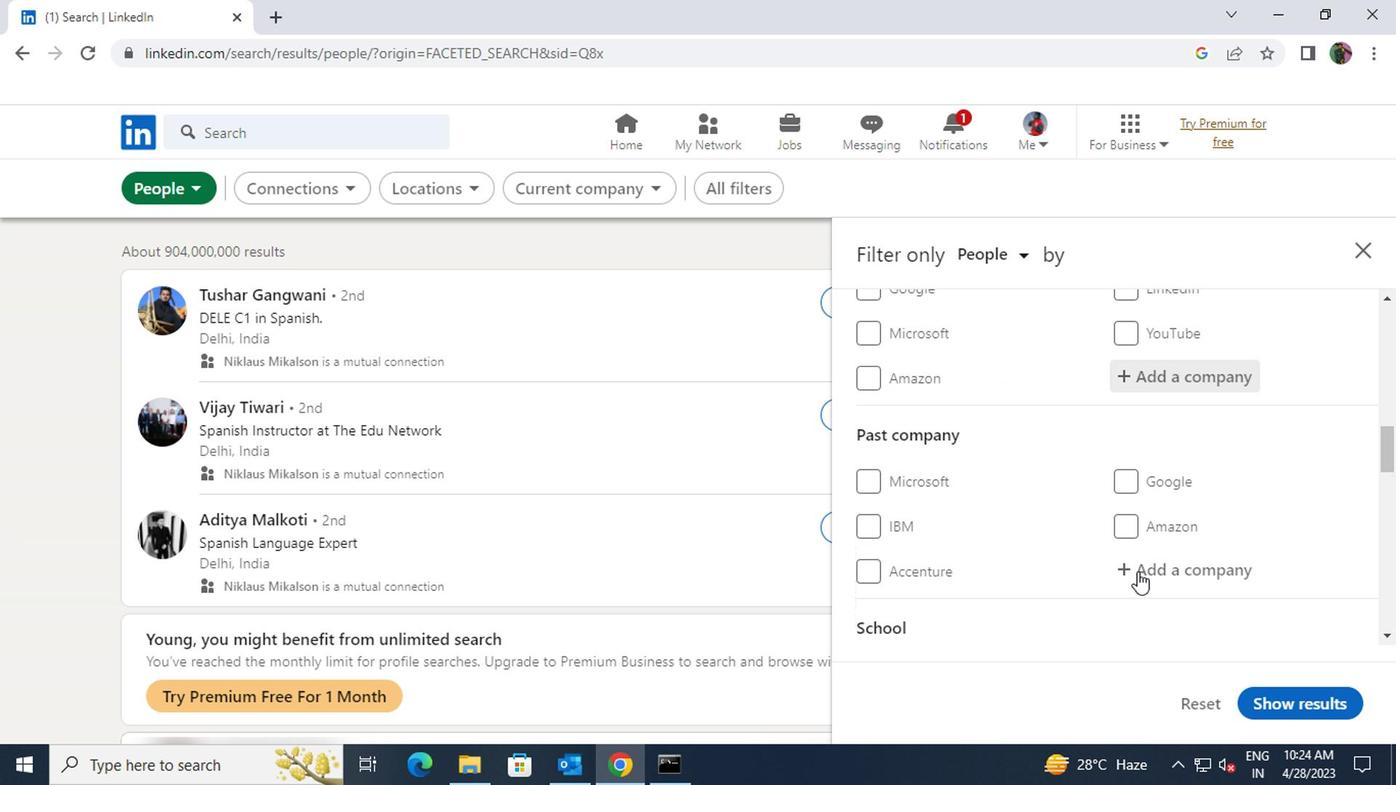 
Action: Mouse scrolled (1132, 571) with delta (0, -1)
Screenshot: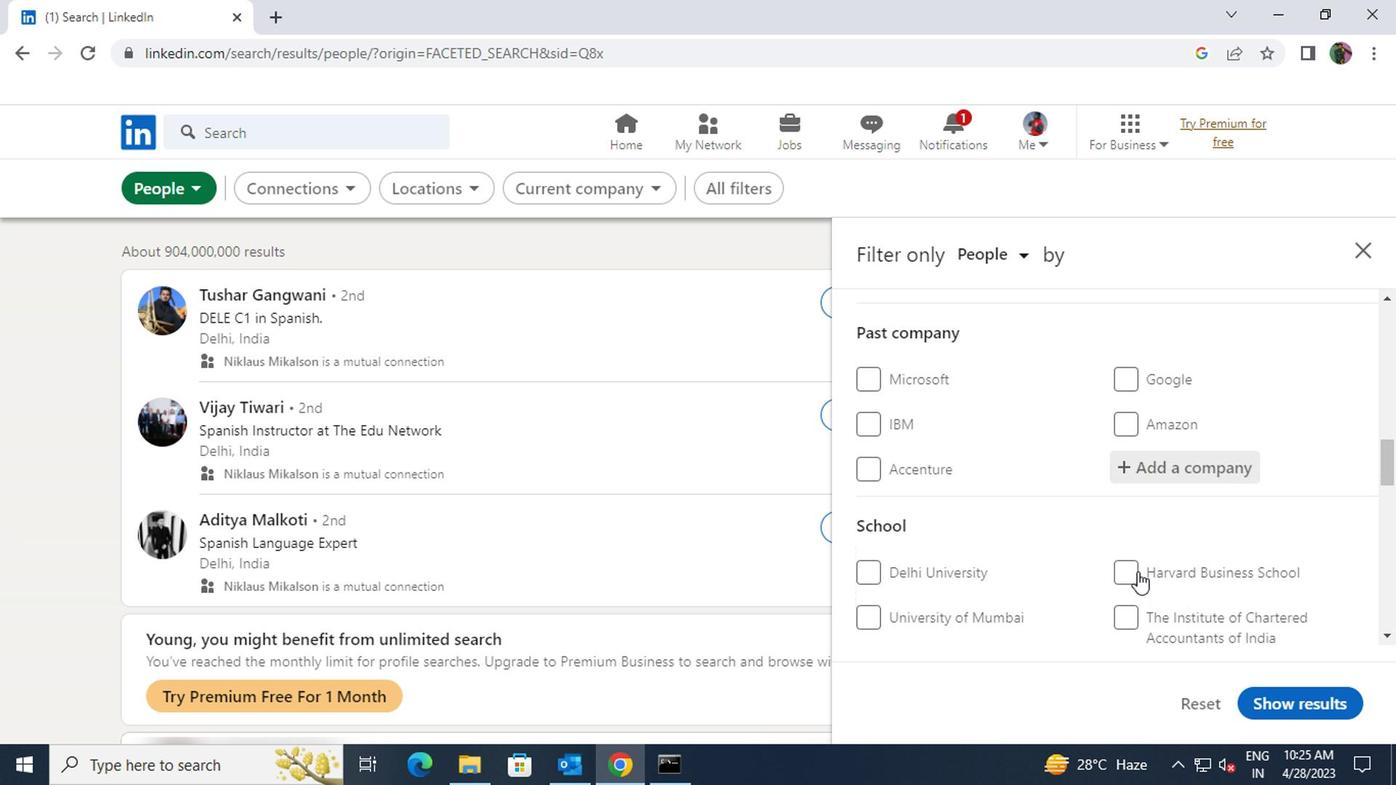
Action: Mouse scrolled (1132, 571) with delta (0, -1)
Screenshot: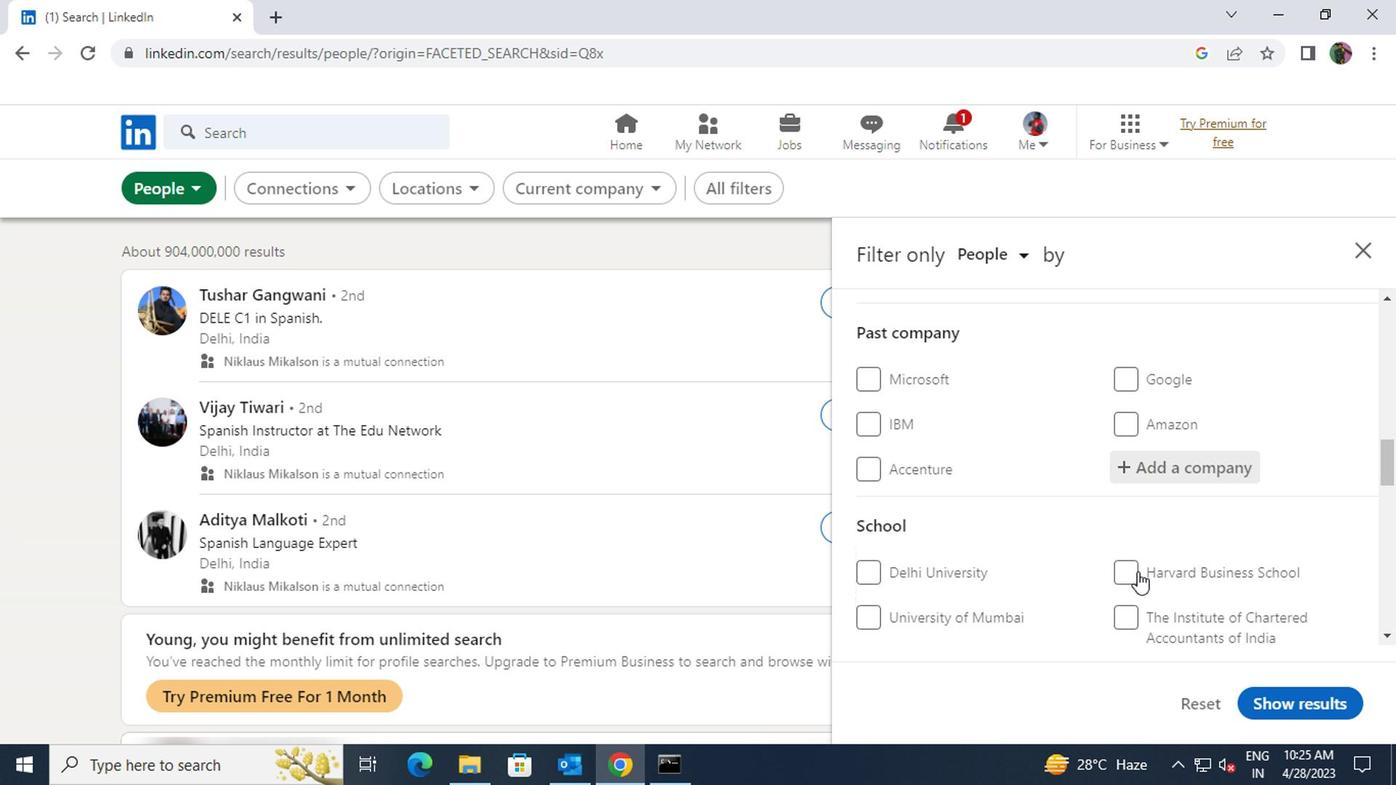 
Action: Mouse scrolled (1132, 571) with delta (0, -1)
Screenshot: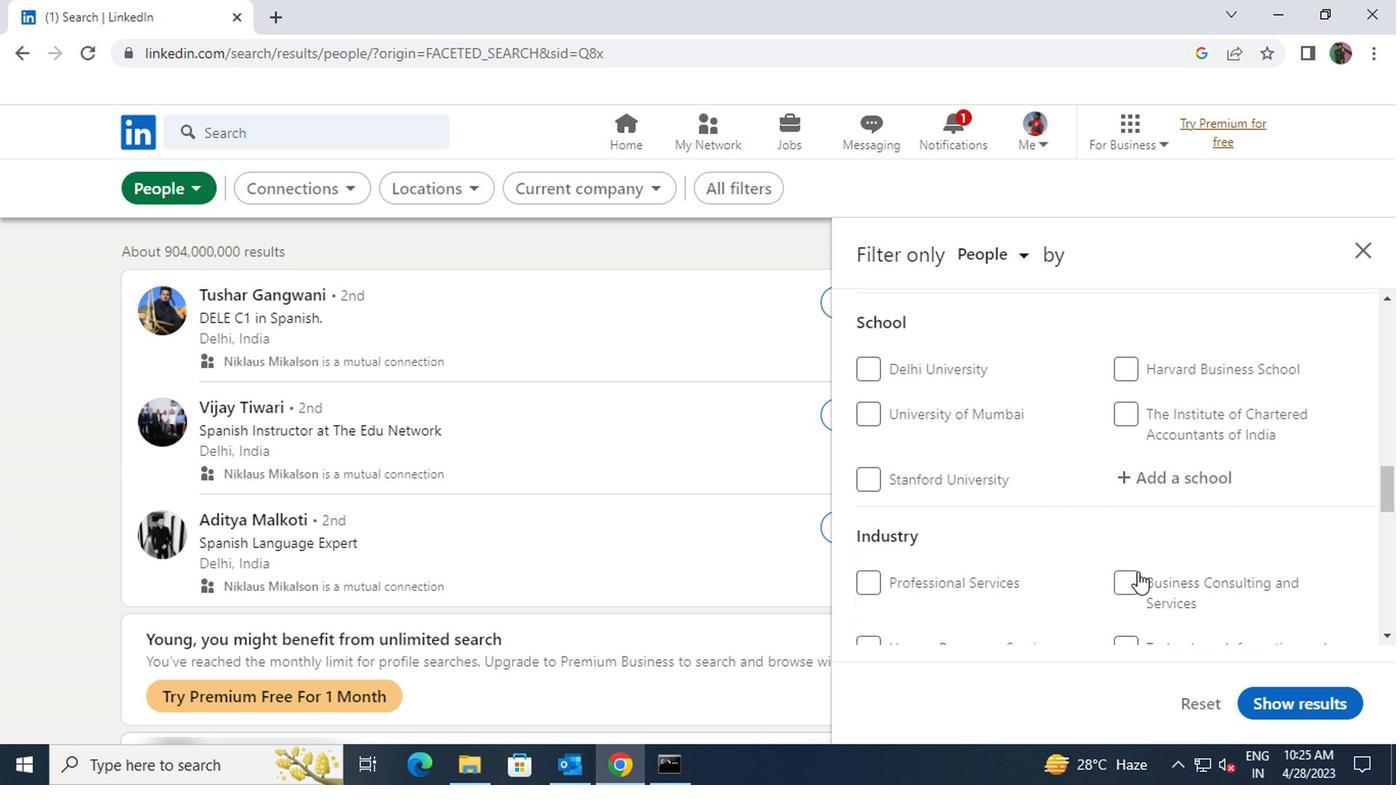 
Action: Mouse scrolled (1132, 571) with delta (0, -1)
Screenshot: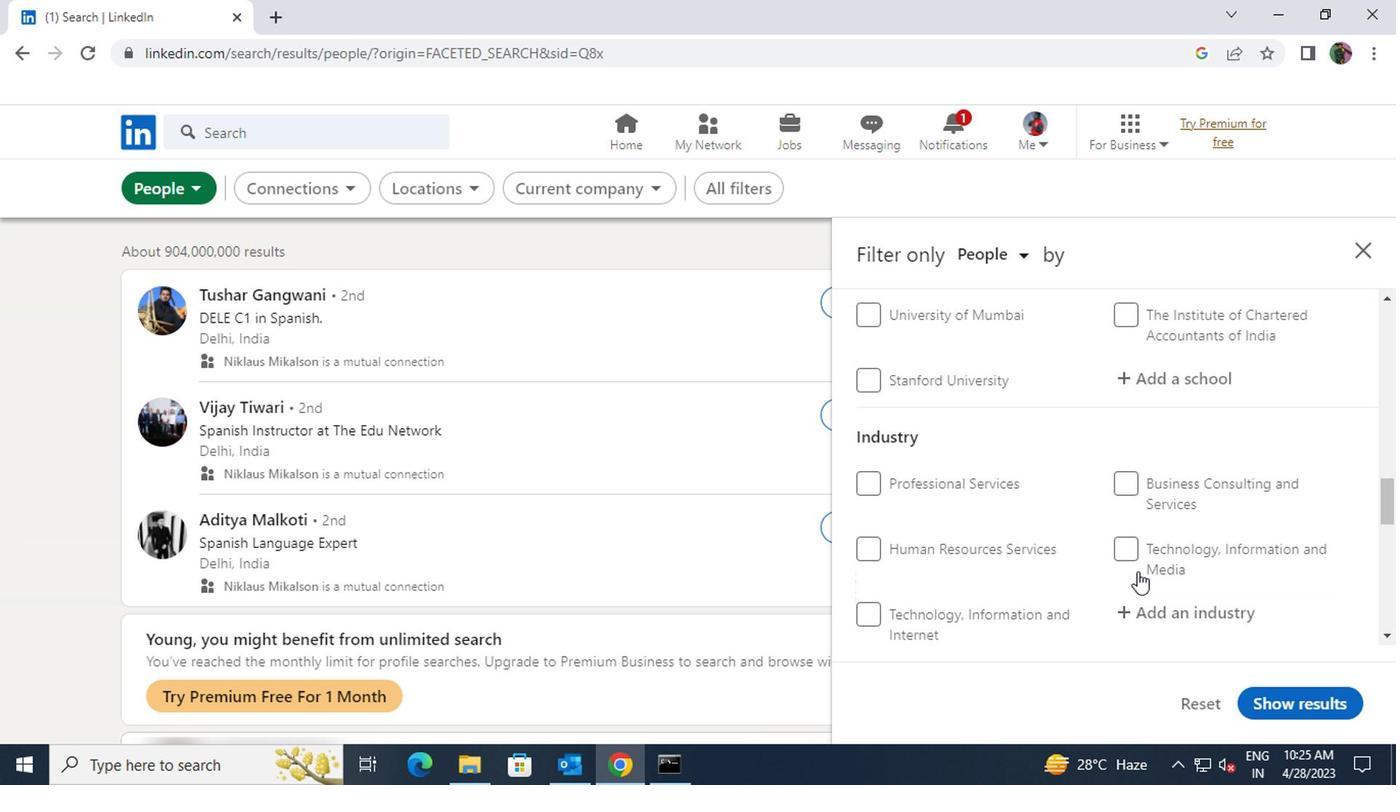 
Action: Mouse scrolled (1132, 571) with delta (0, -1)
Screenshot: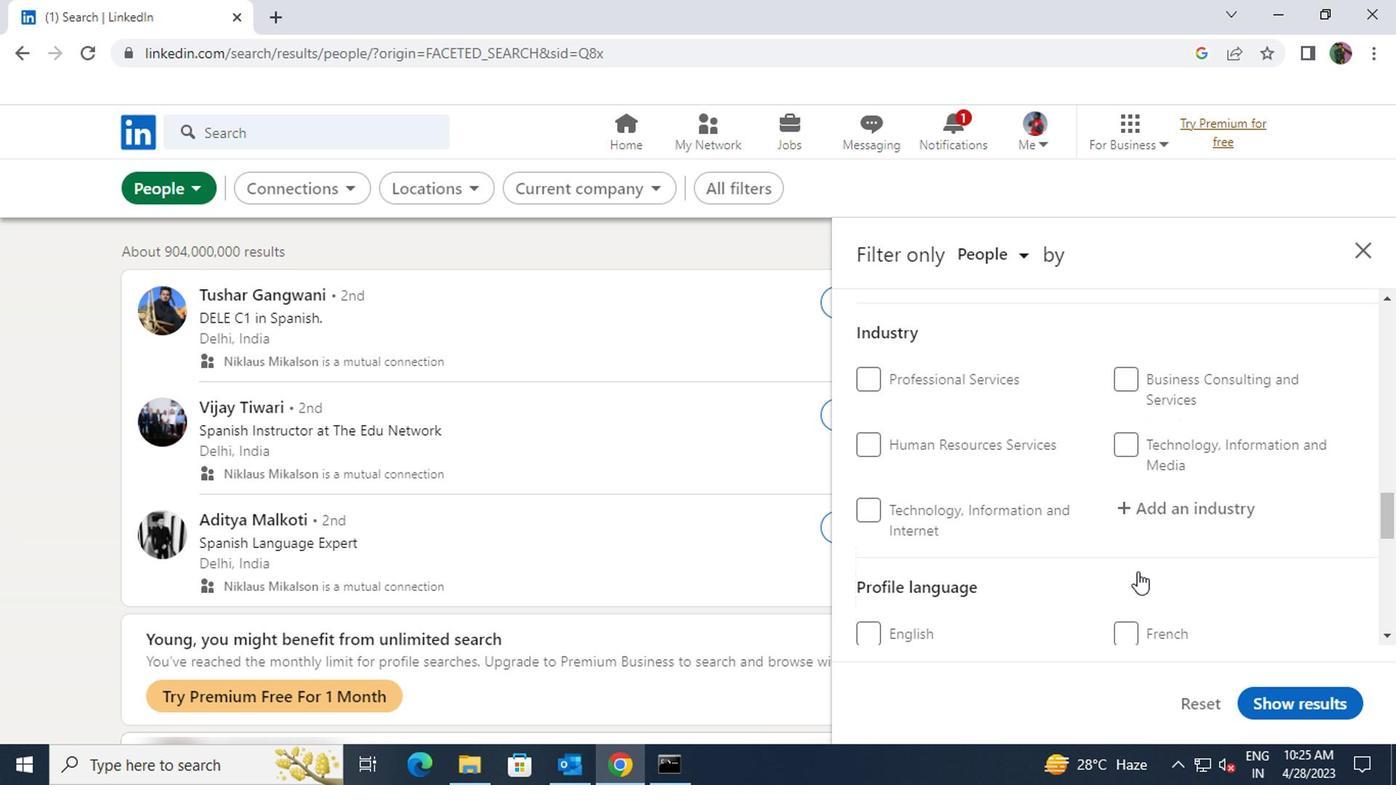 
Action: Mouse scrolled (1132, 571) with delta (0, -1)
Screenshot: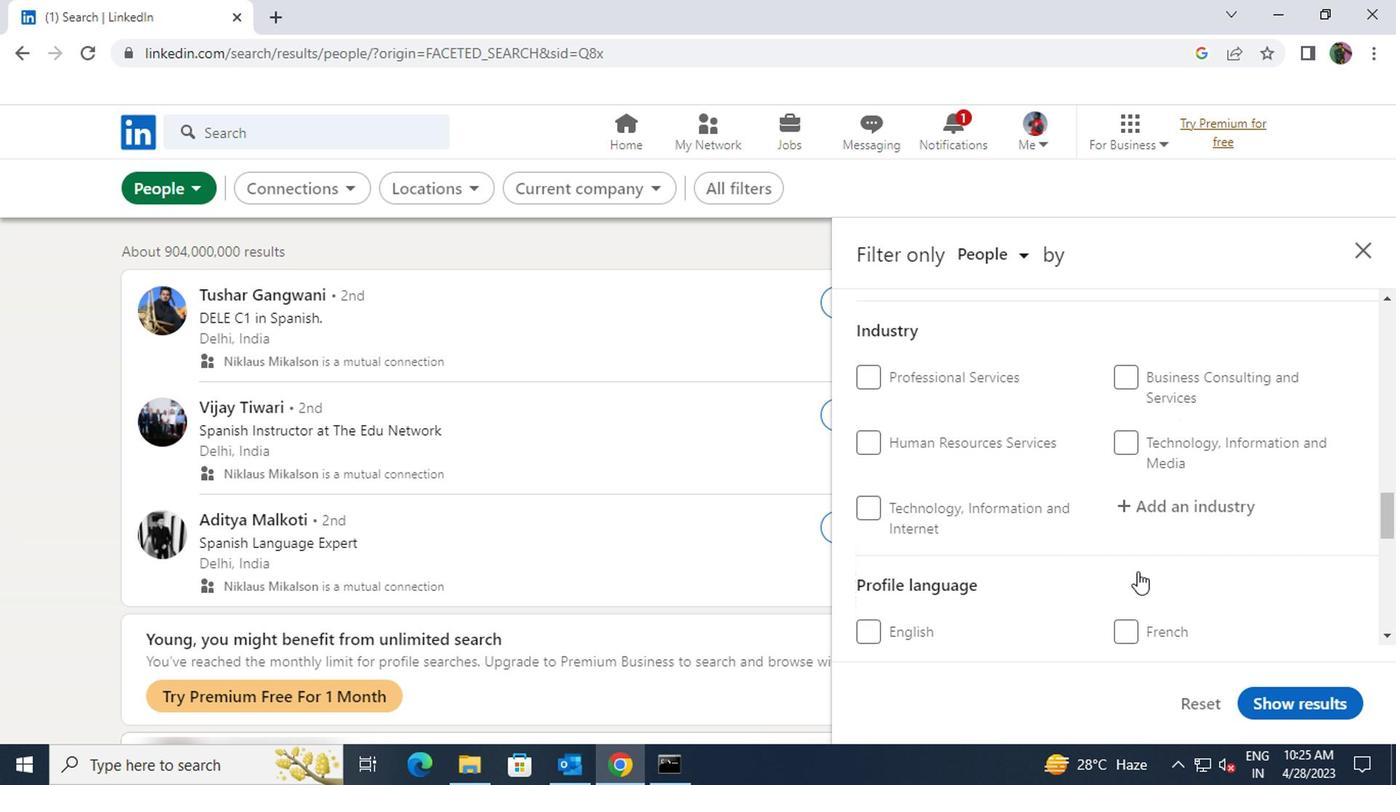 
Action: Mouse moved to (870, 522)
Screenshot: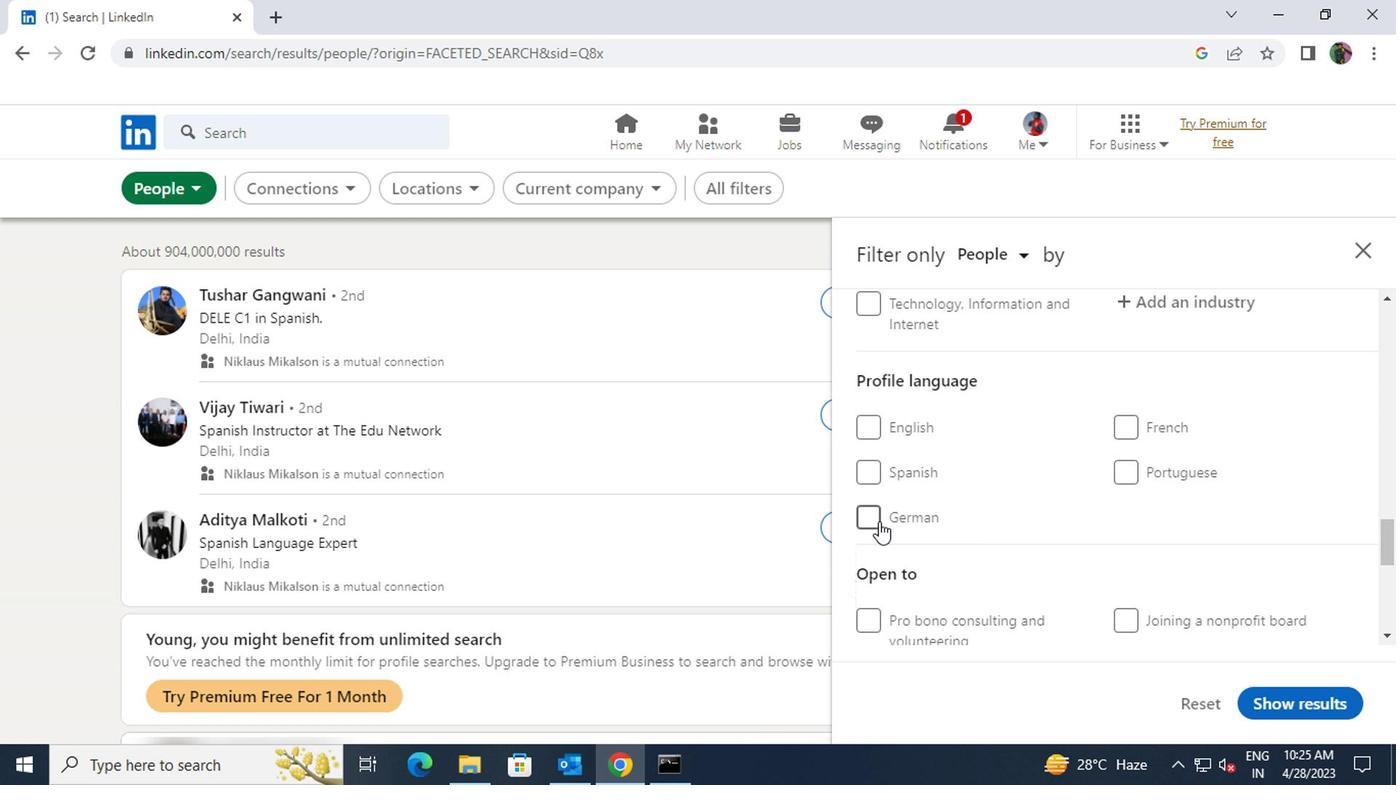 
Action: Mouse pressed left at (870, 522)
Screenshot: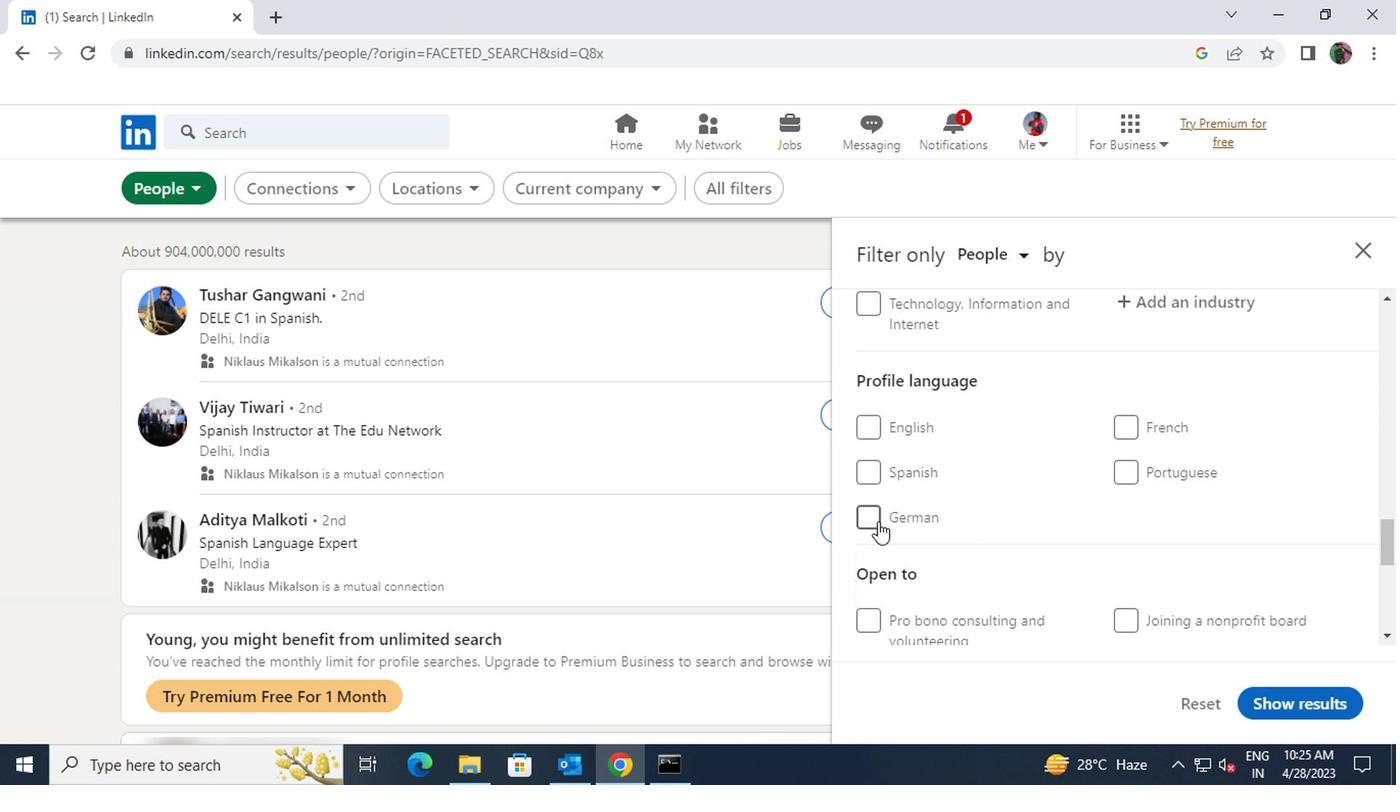 
Action: Mouse moved to (1017, 529)
Screenshot: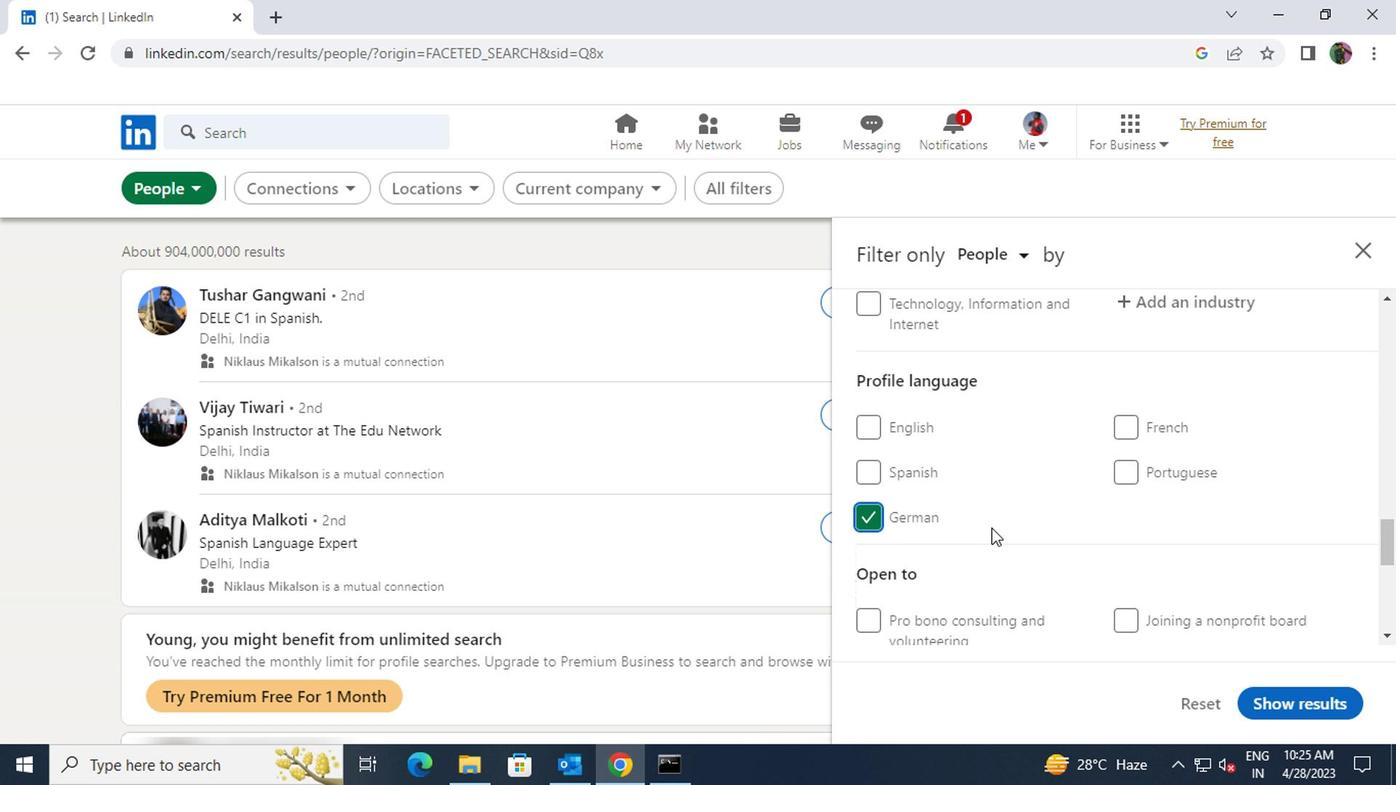 
Action: Mouse scrolled (1017, 530) with delta (0, 0)
Screenshot: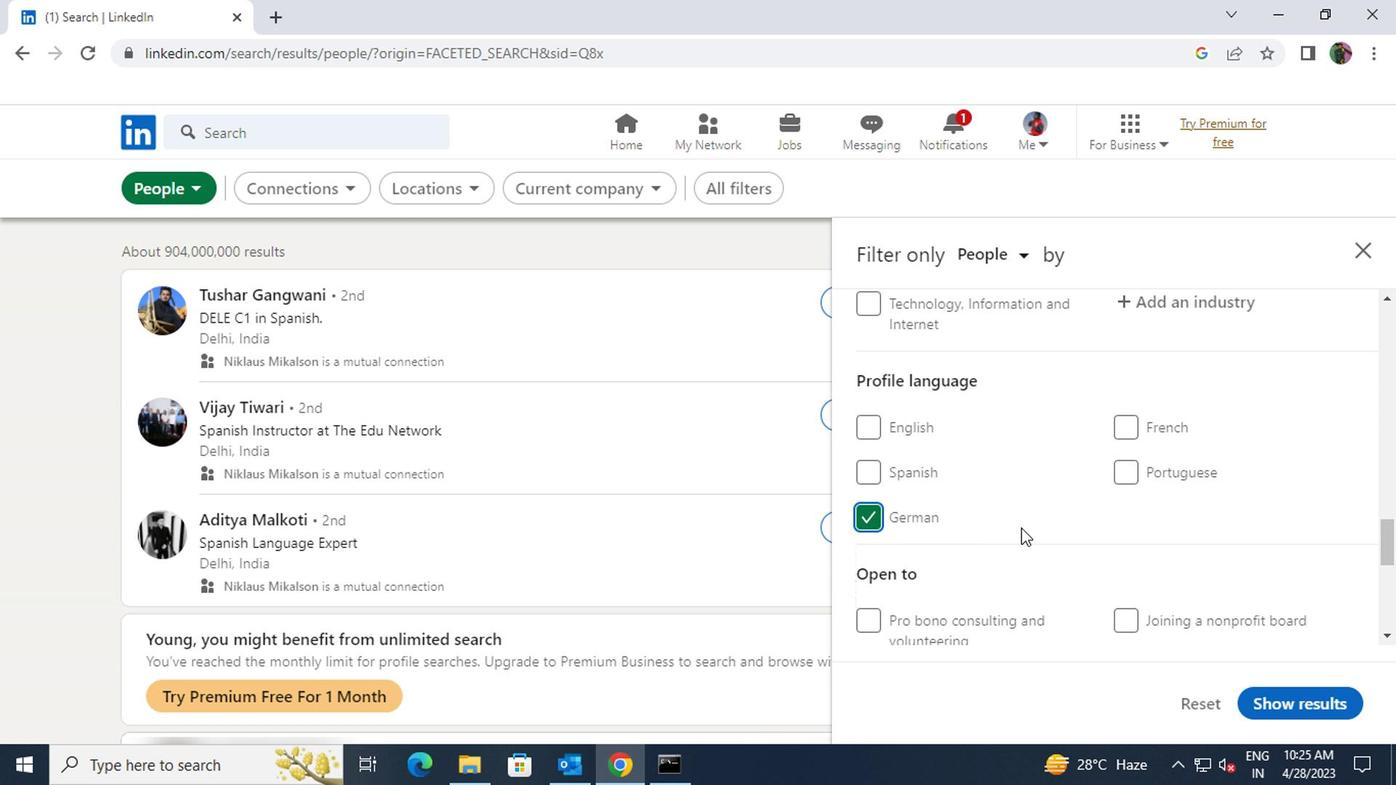 
Action: Mouse scrolled (1017, 530) with delta (0, 0)
Screenshot: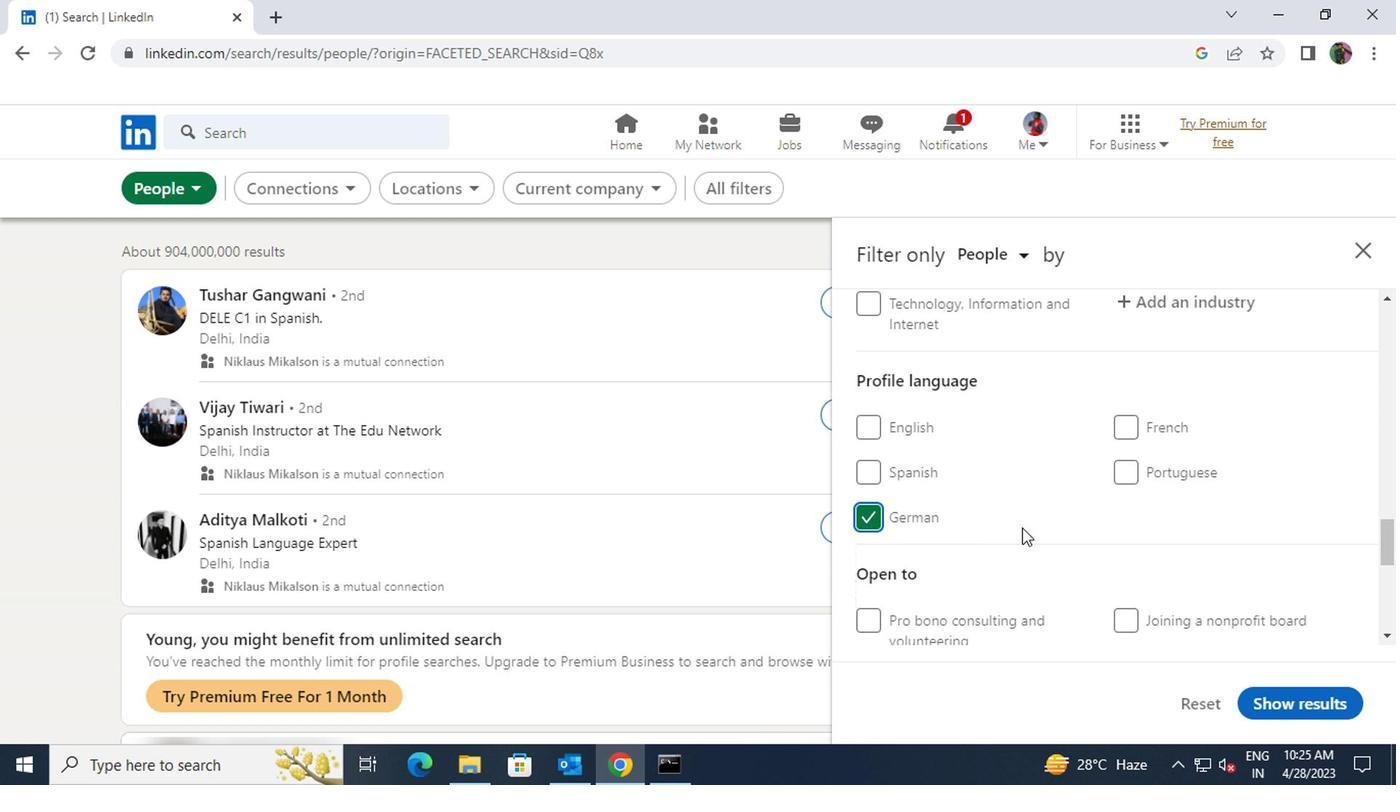 
Action: Mouse scrolled (1017, 530) with delta (0, 0)
Screenshot: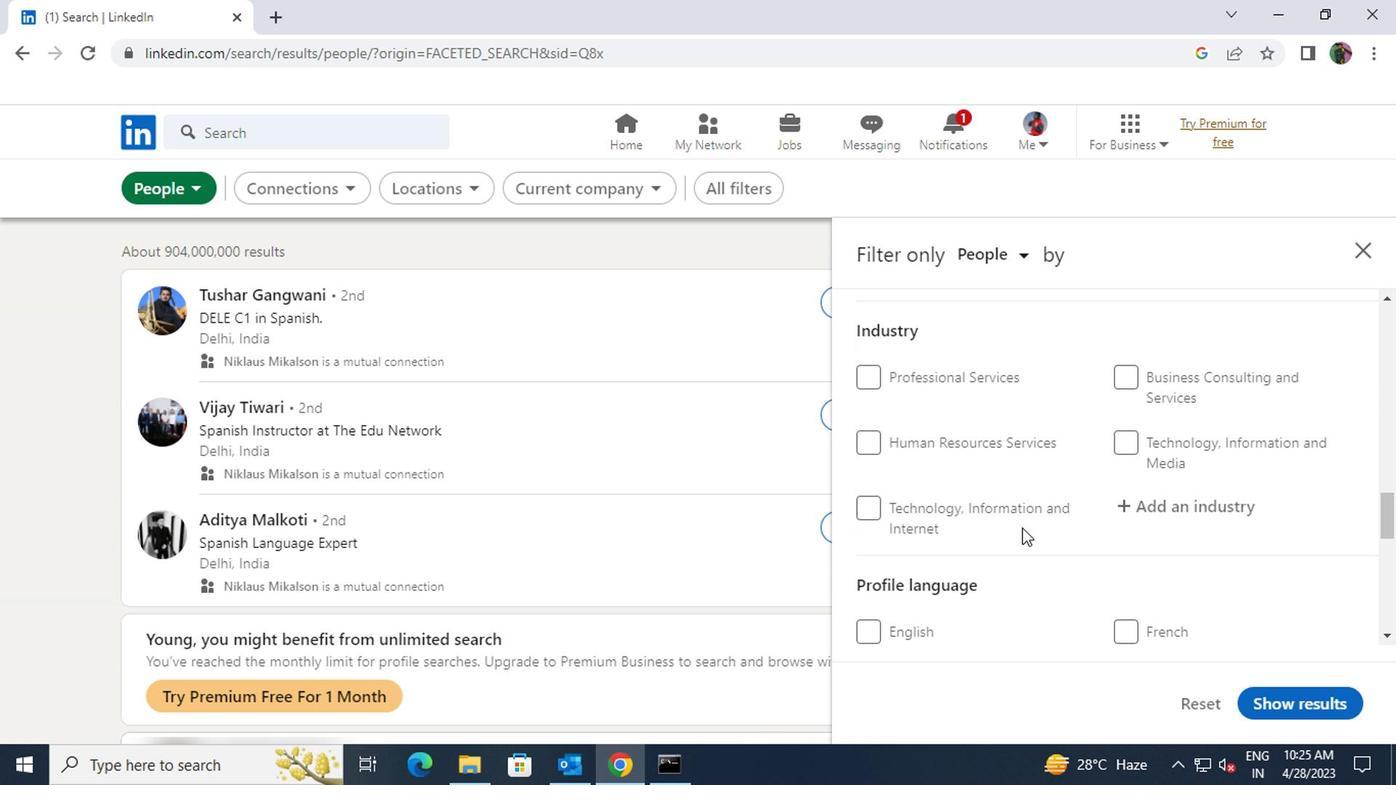 
Action: Mouse scrolled (1017, 530) with delta (0, 0)
Screenshot: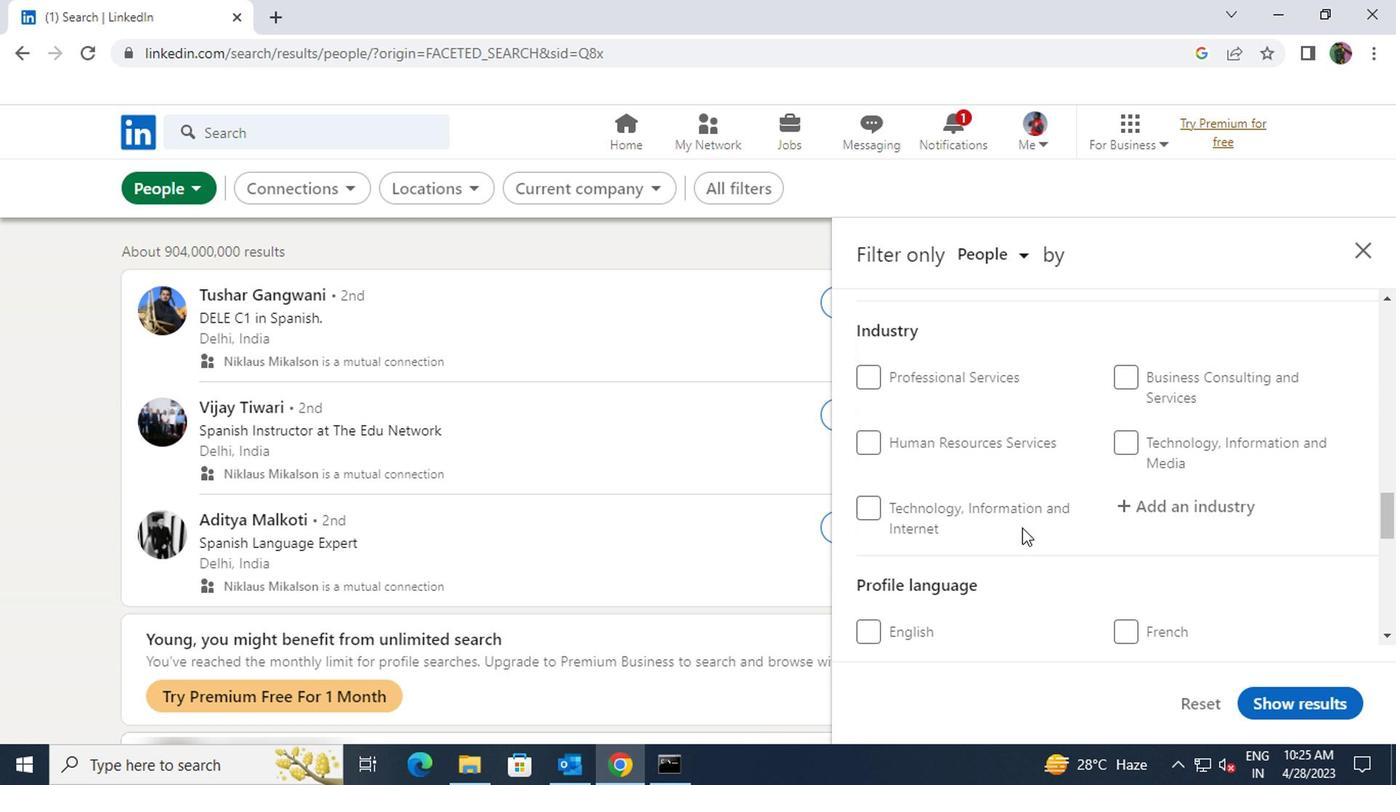 
Action: Mouse scrolled (1017, 530) with delta (0, 0)
Screenshot: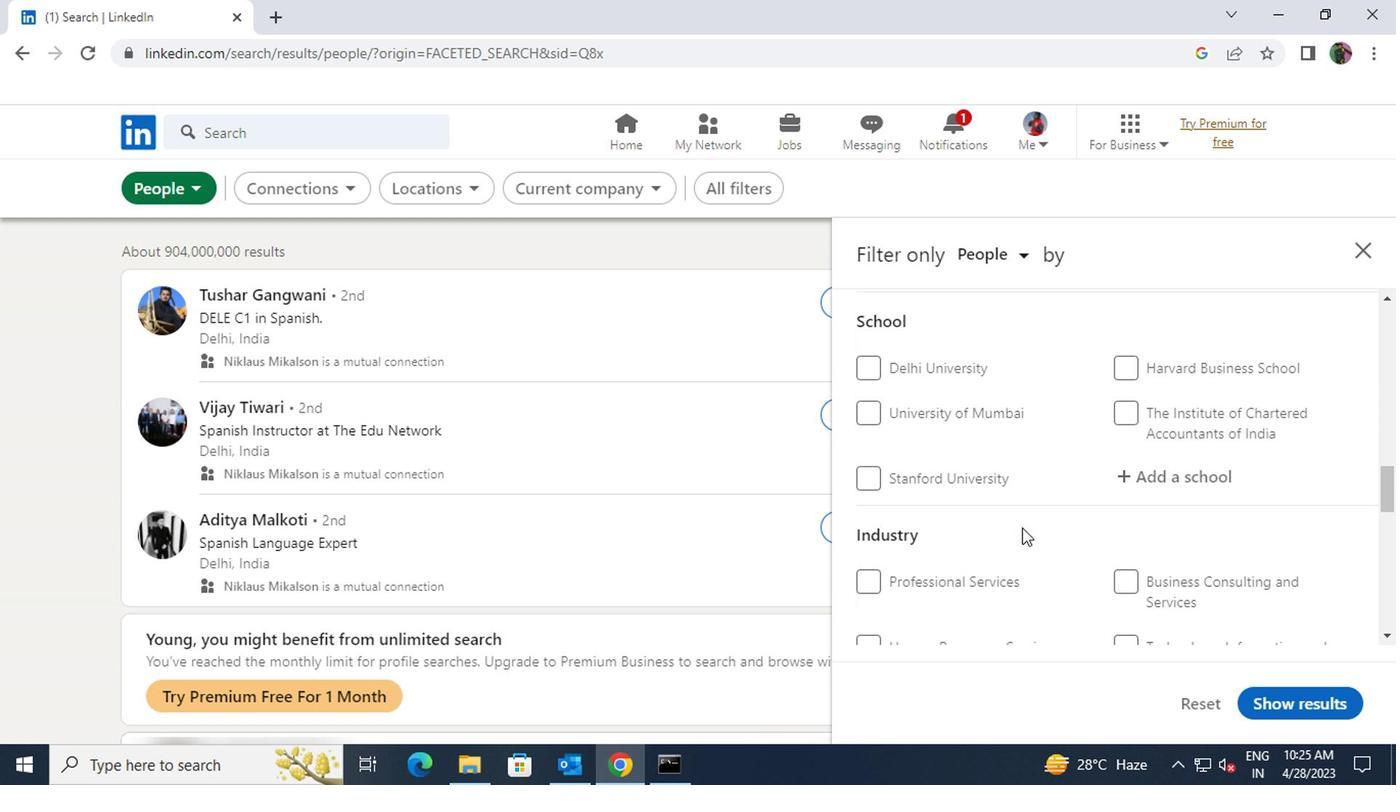 
Action: Mouse scrolled (1017, 530) with delta (0, 0)
Screenshot: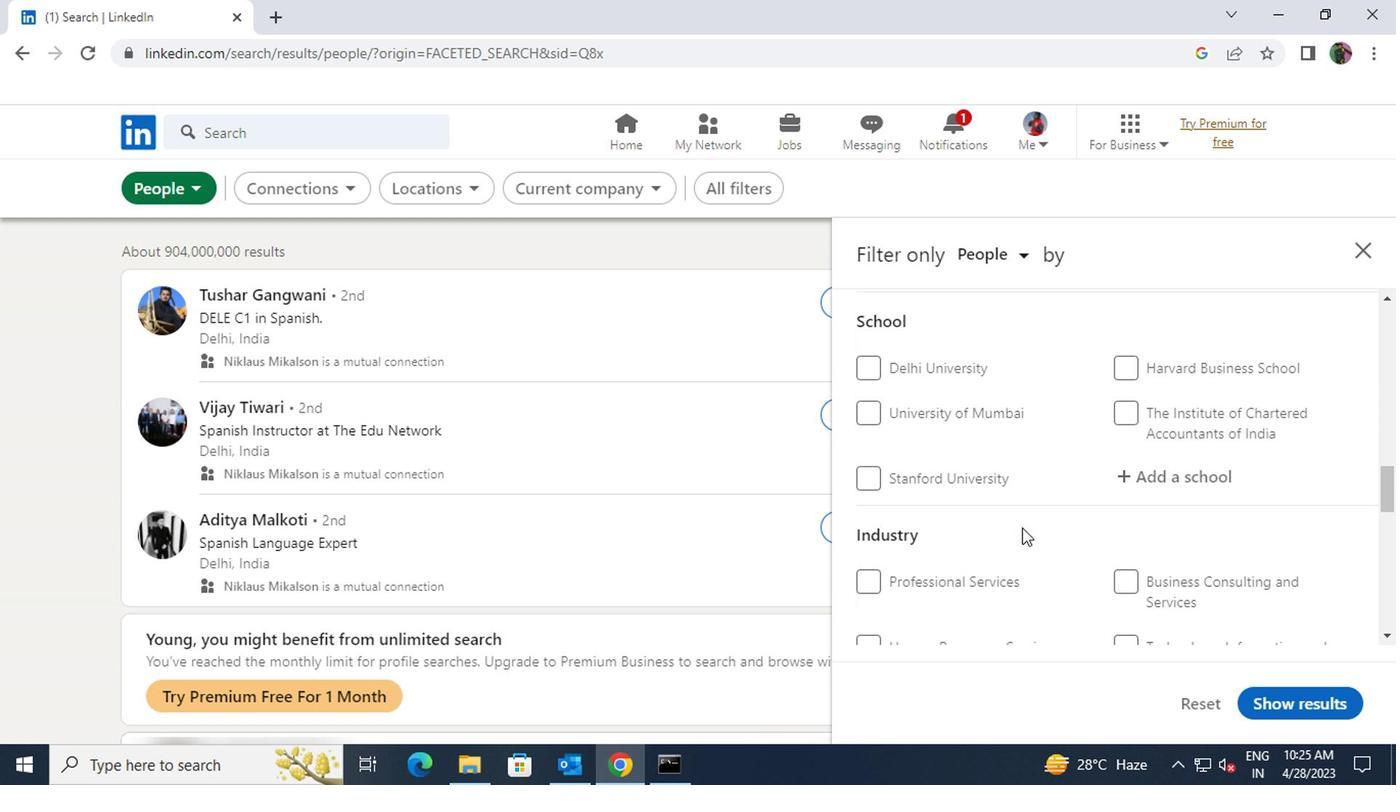 
Action: Mouse scrolled (1017, 530) with delta (0, 0)
Screenshot: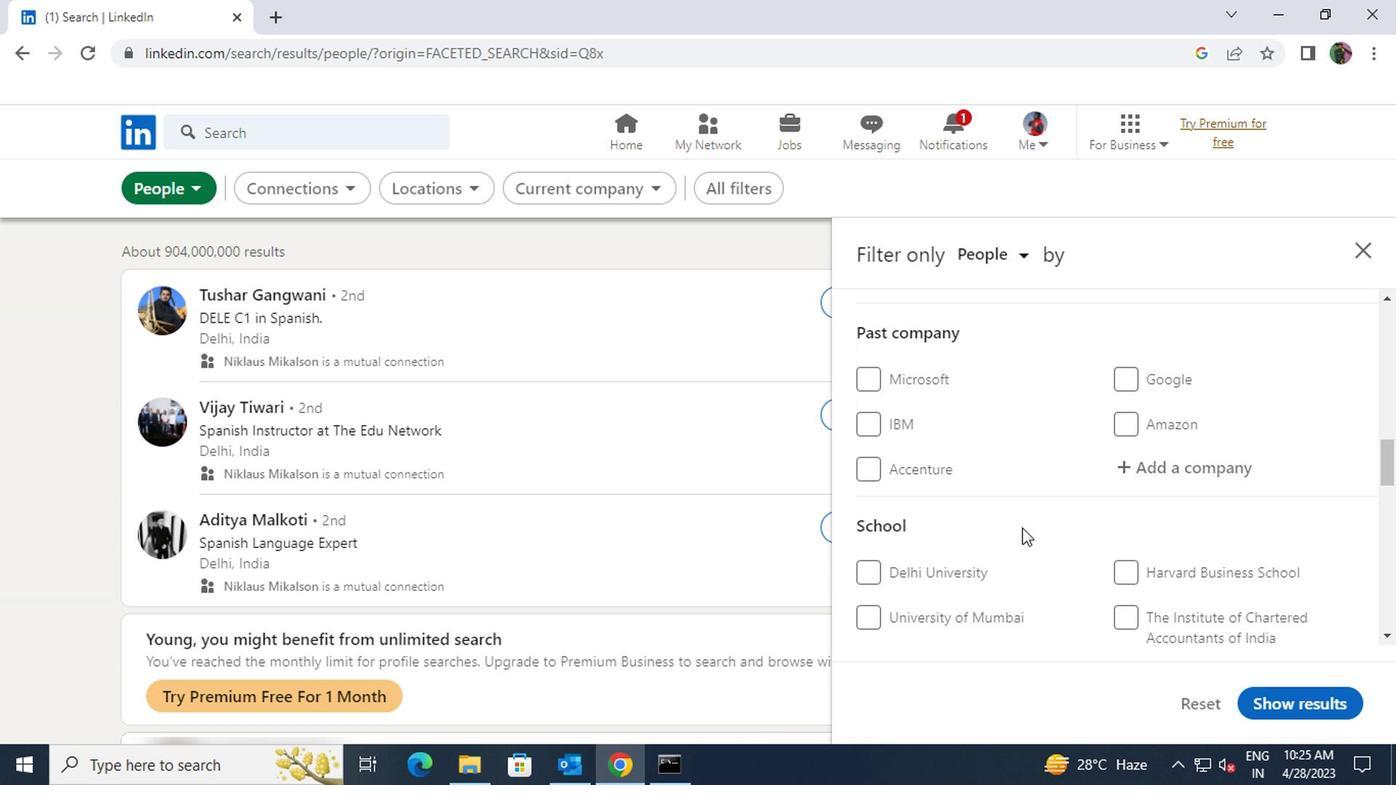 
Action: Mouse scrolled (1017, 530) with delta (0, 0)
Screenshot: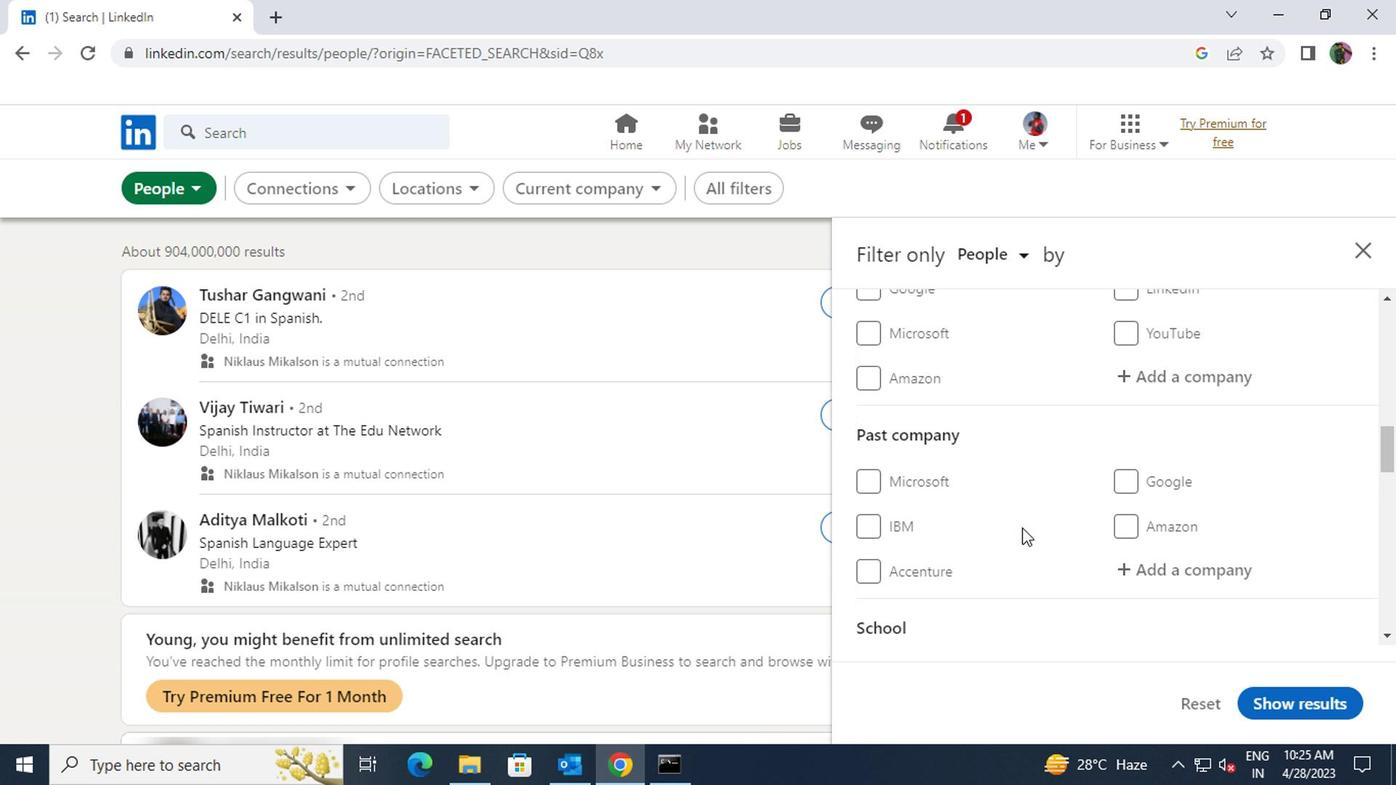 
Action: Mouse scrolled (1017, 530) with delta (0, 0)
Screenshot: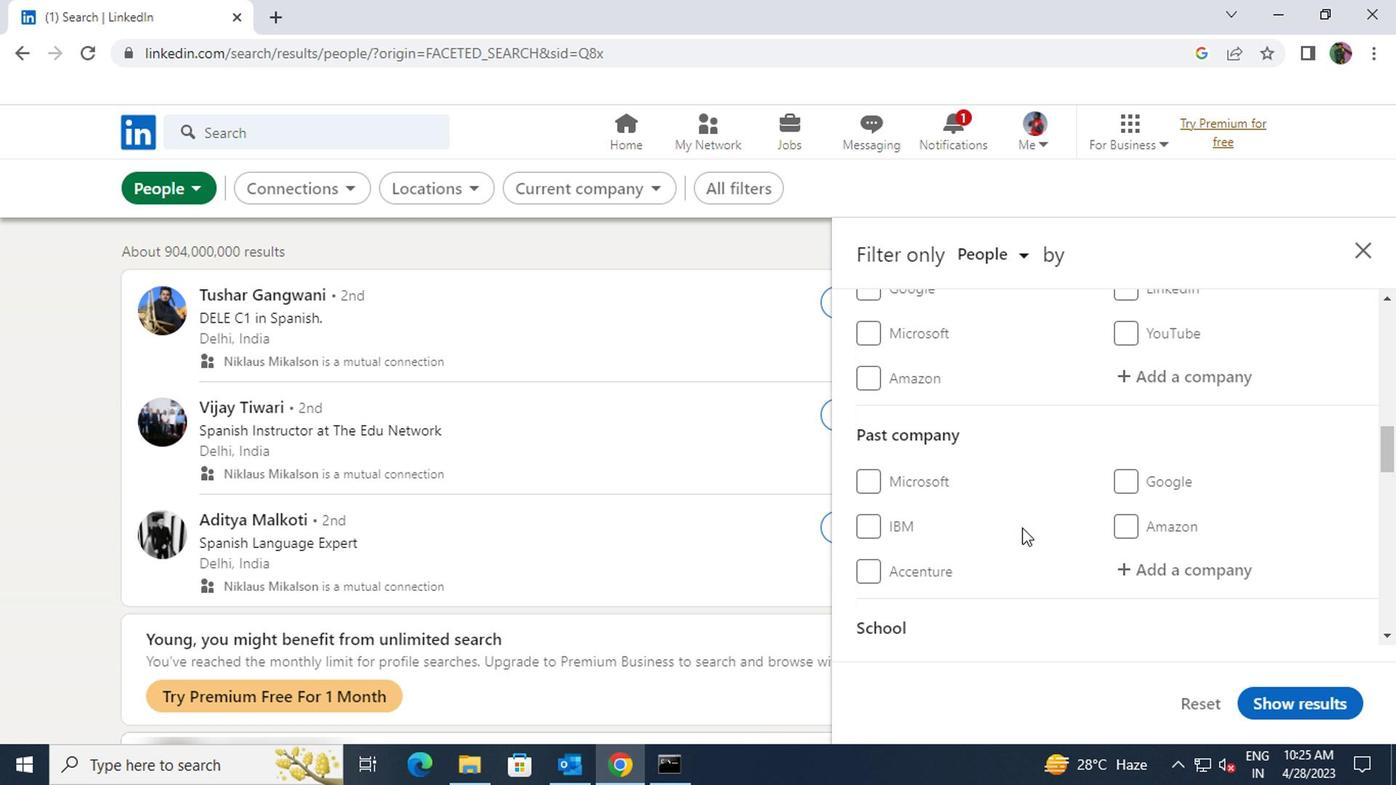 
Action: Mouse moved to (1113, 578)
Screenshot: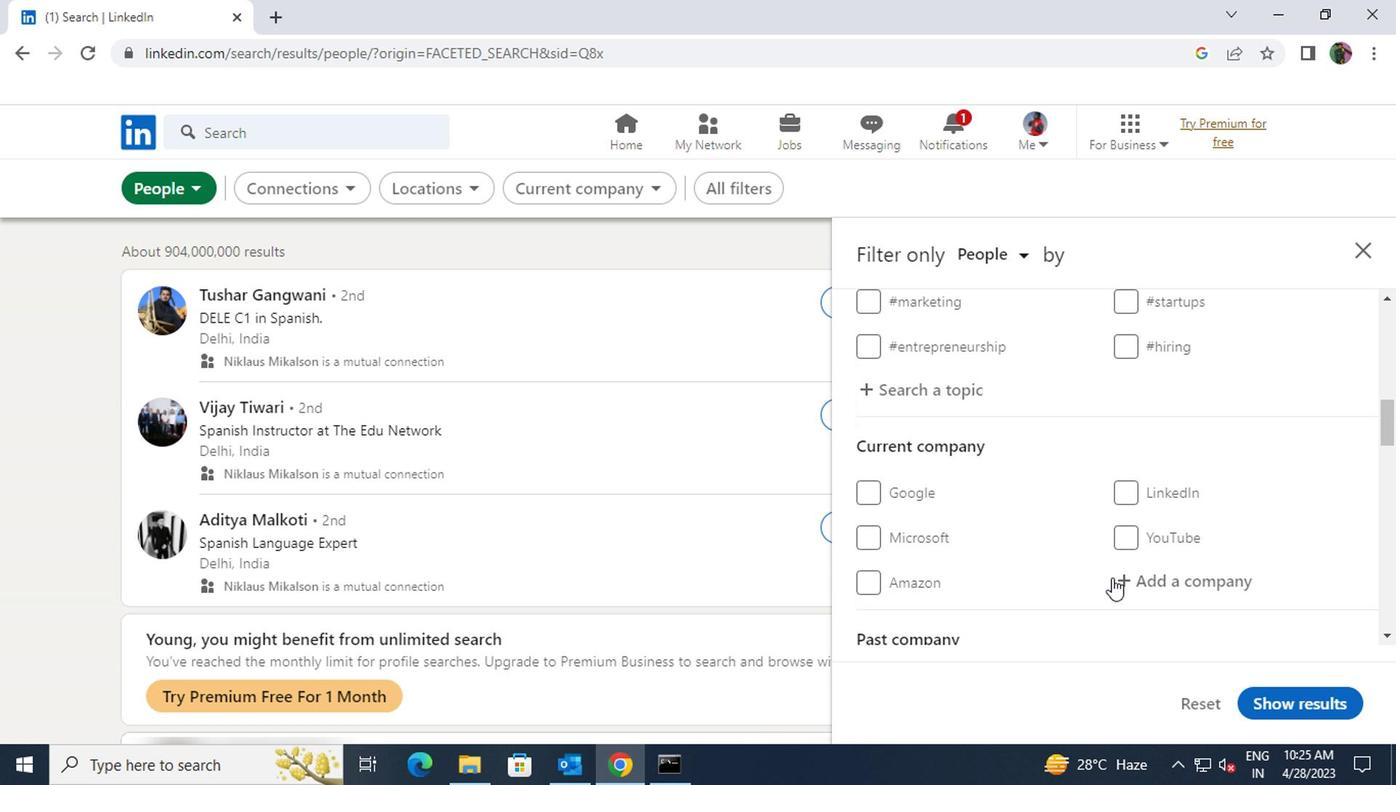 
Action: Mouse pressed left at (1113, 578)
Screenshot: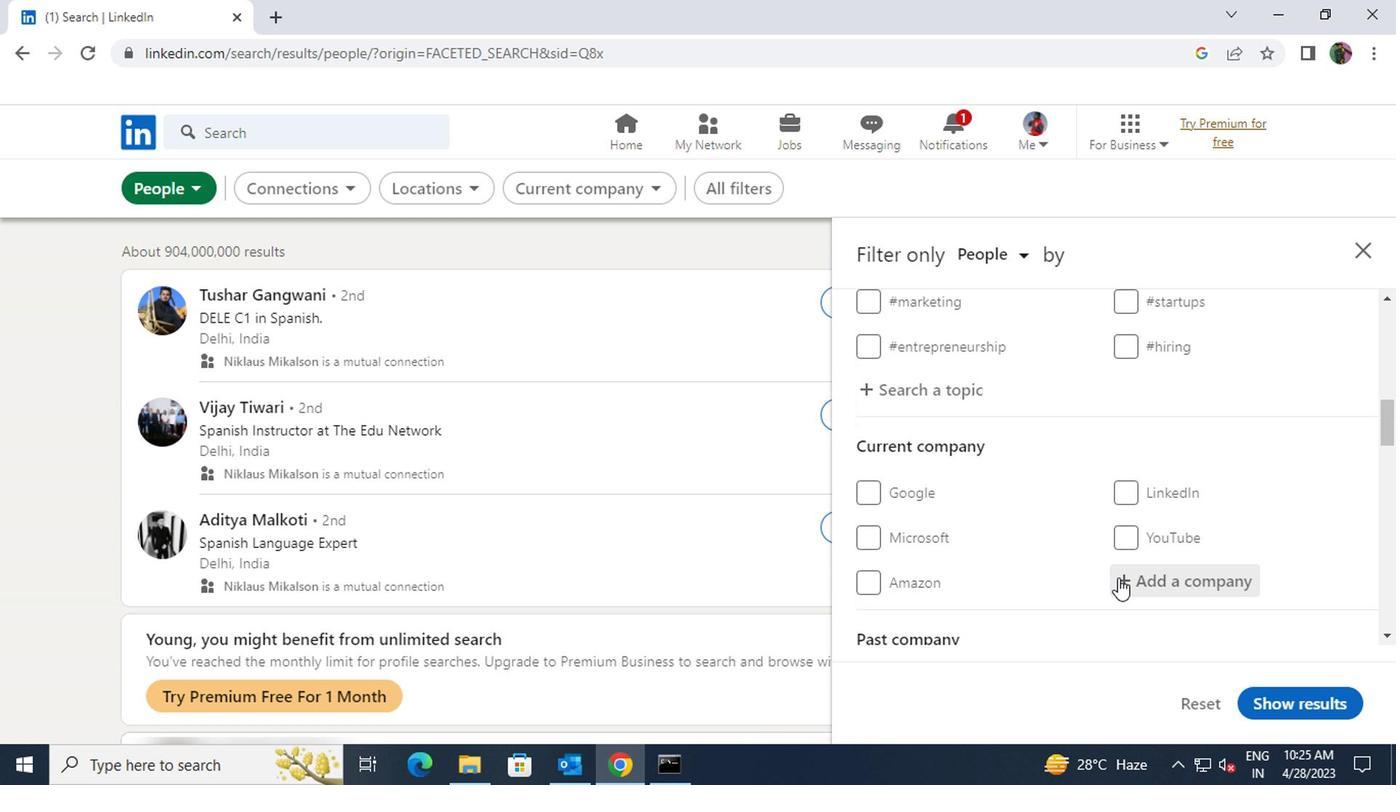 
Action: Key pressed <Key.shift>GLOBAL<Key.space><Key.shift>FREE
Screenshot: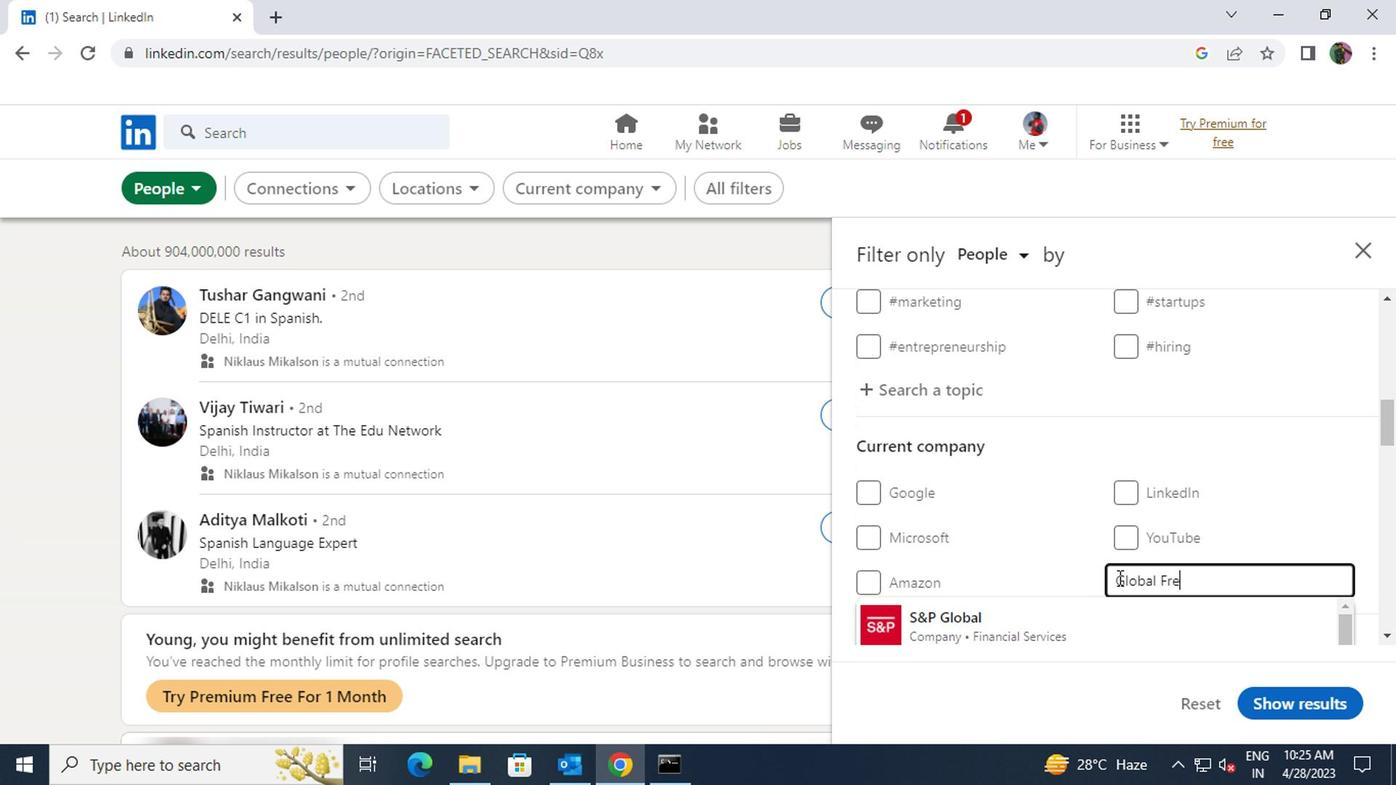 
Action: Mouse moved to (1094, 620)
Screenshot: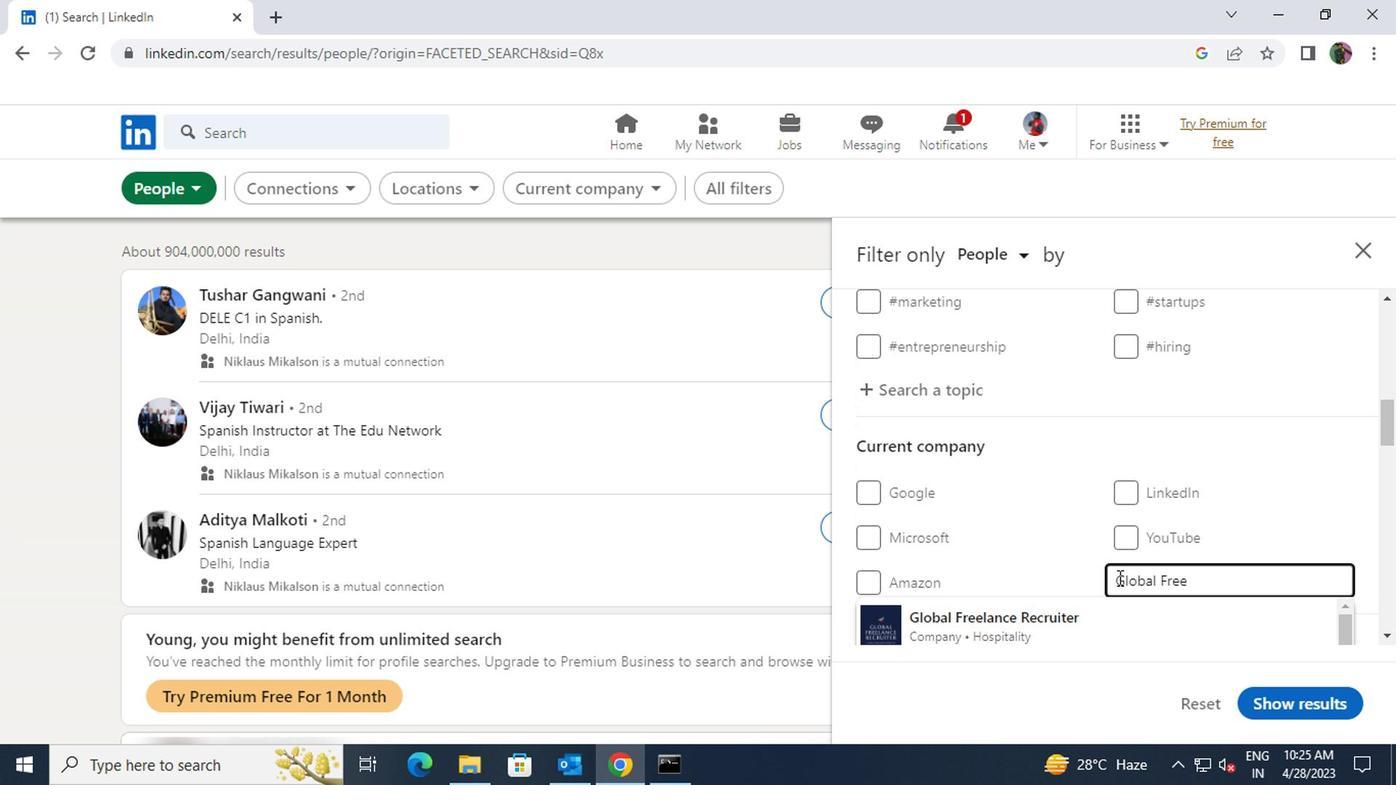 
Action: Mouse pressed left at (1094, 620)
Screenshot: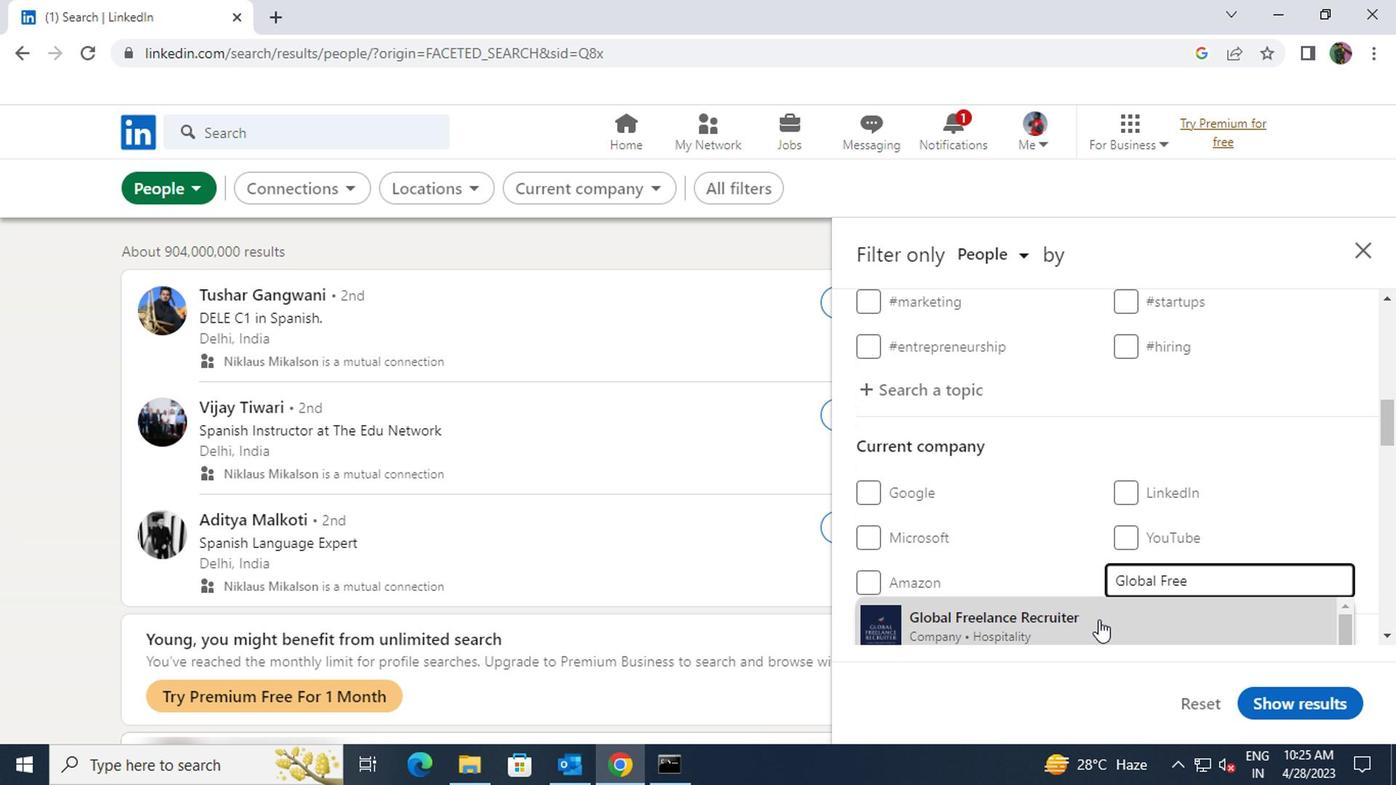 
Action: Mouse scrolled (1094, 619) with delta (0, 0)
Screenshot: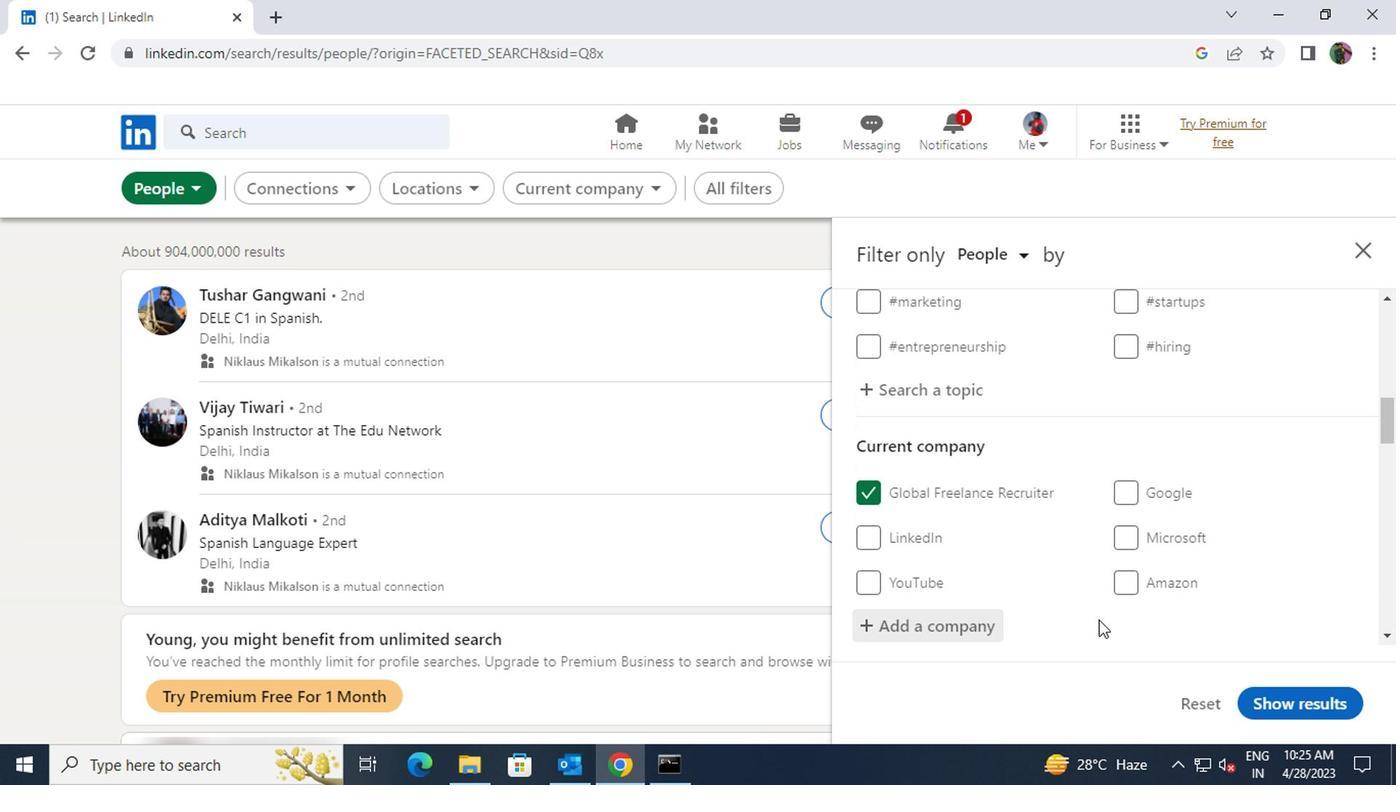 
Action: Mouse scrolled (1094, 619) with delta (0, 0)
Screenshot: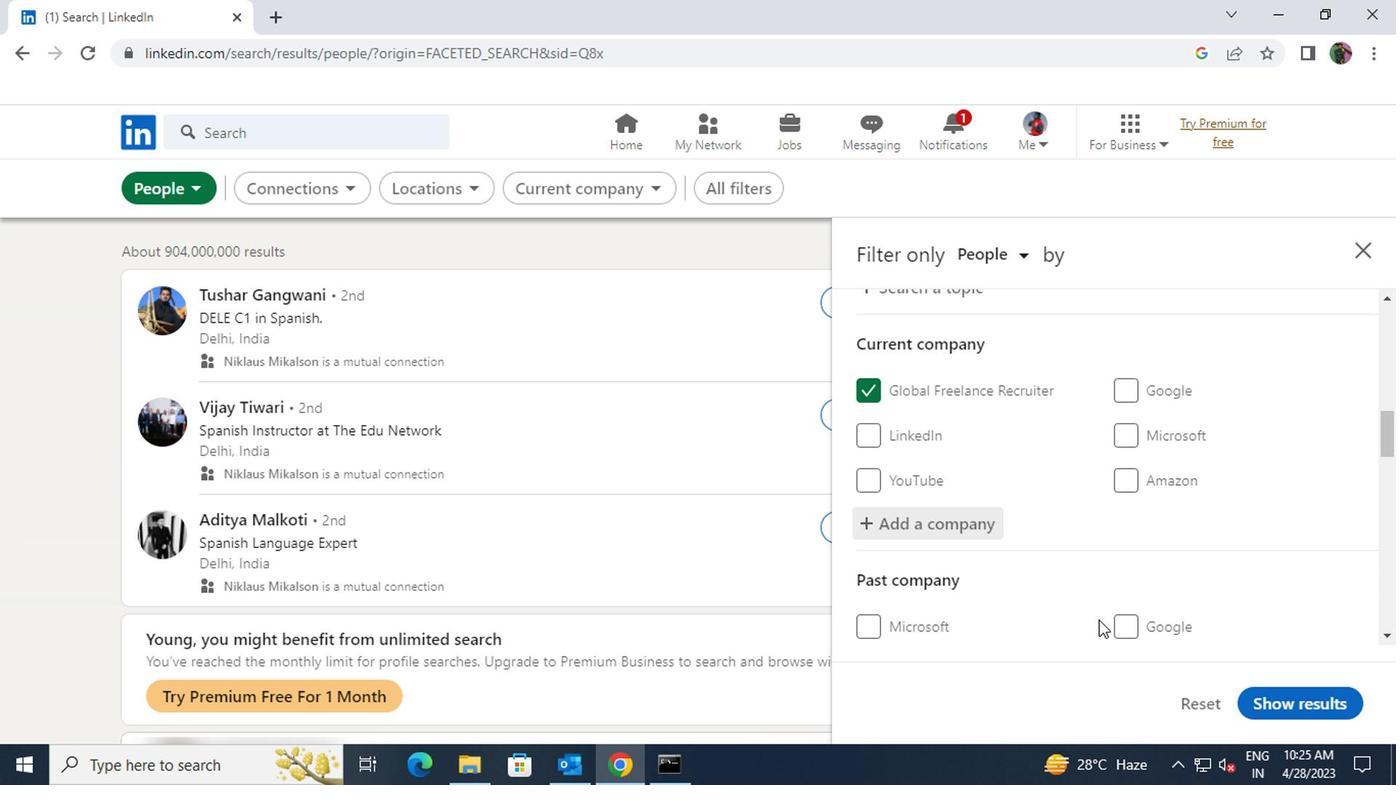 
Action: Mouse scrolled (1094, 619) with delta (0, 0)
Screenshot: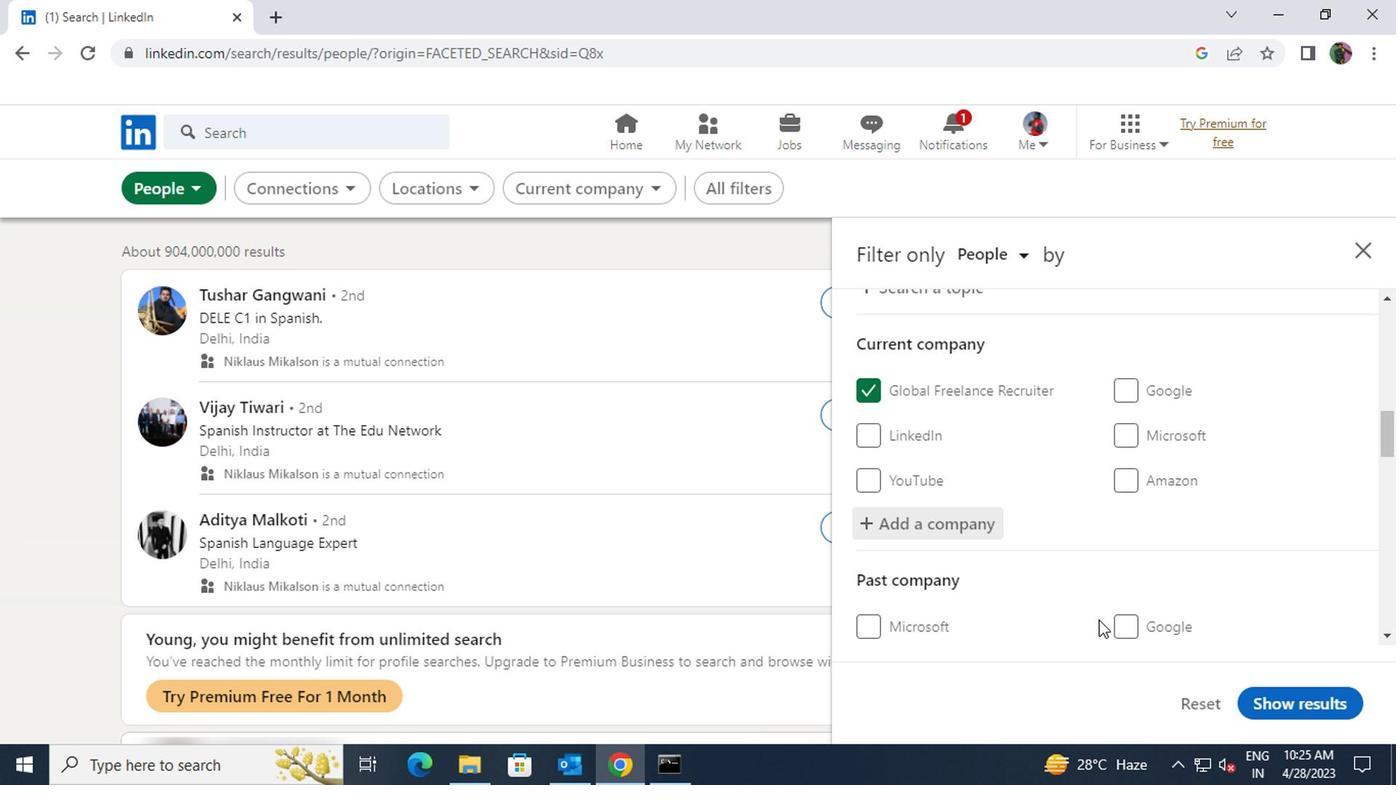 
Action: Mouse scrolled (1094, 619) with delta (0, 0)
Screenshot: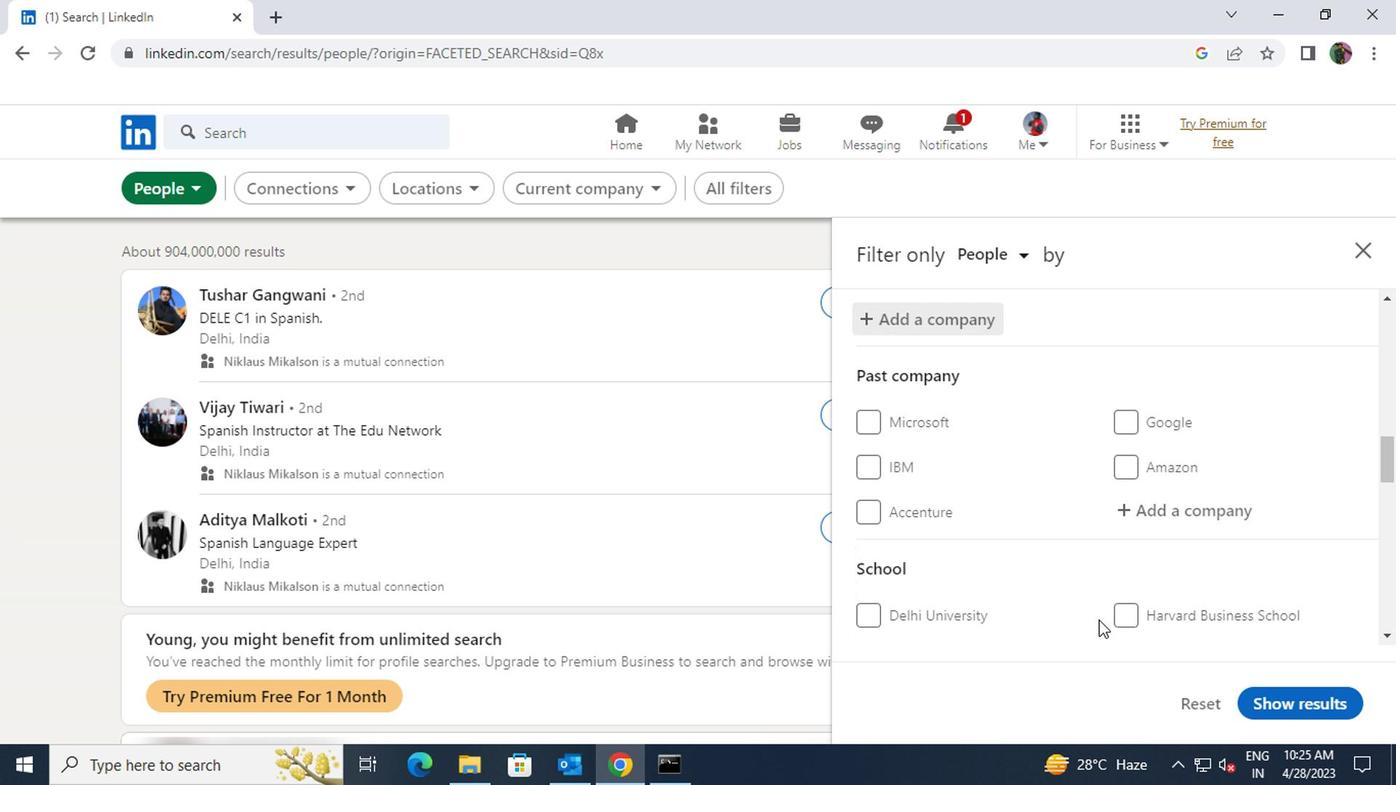 
Action: Mouse scrolled (1094, 619) with delta (0, 0)
Screenshot: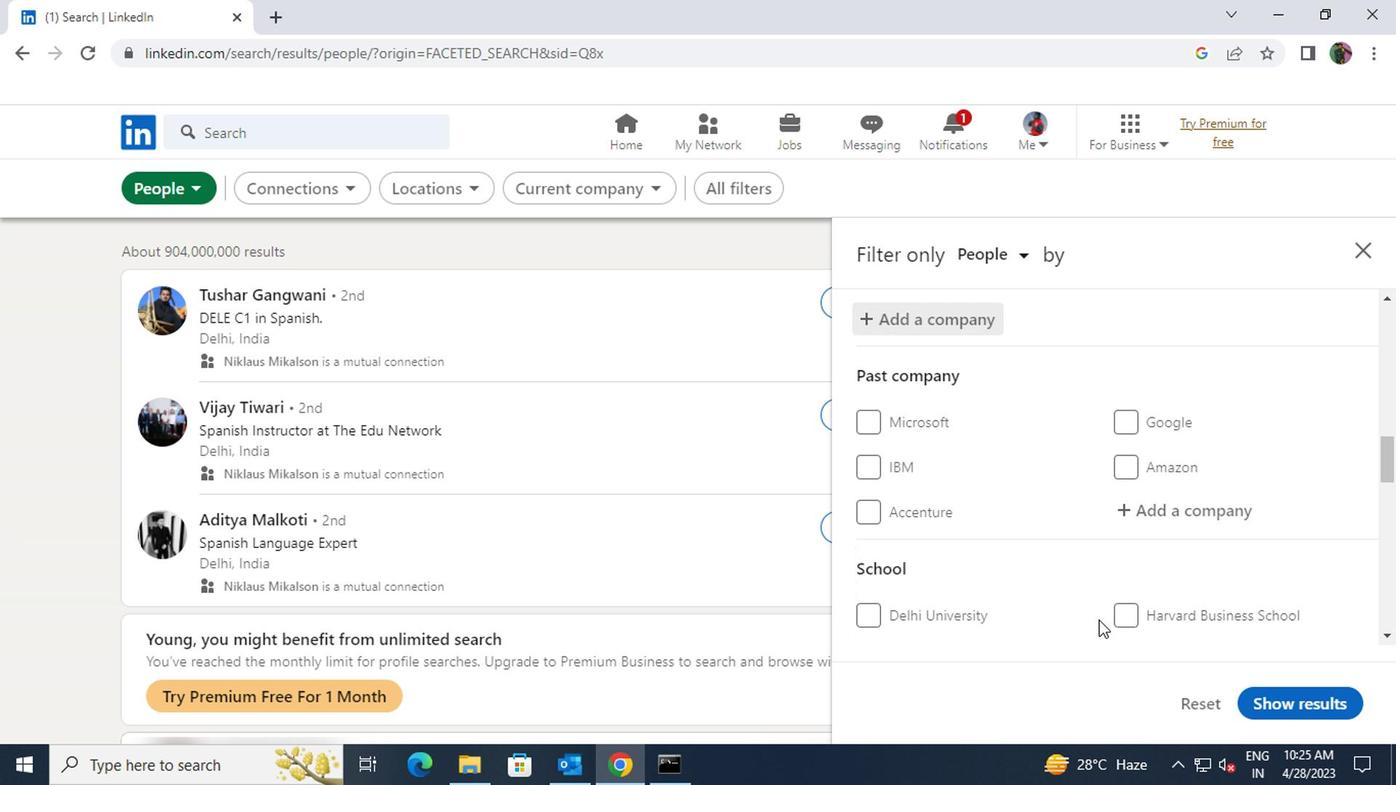 
Action: Mouse moved to (1111, 524)
Screenshot: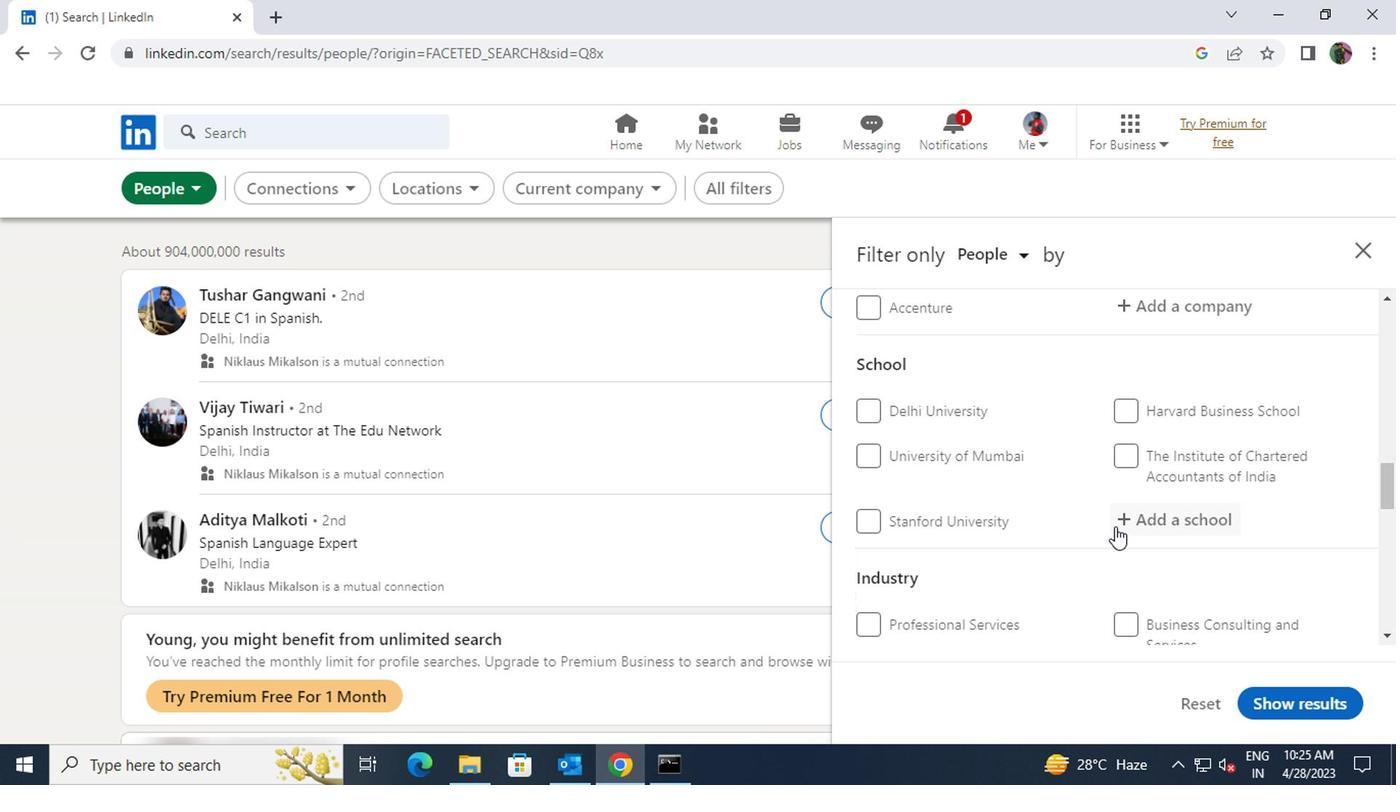 
Action: Mouse pressed left at (1111, 524)
Screenshot: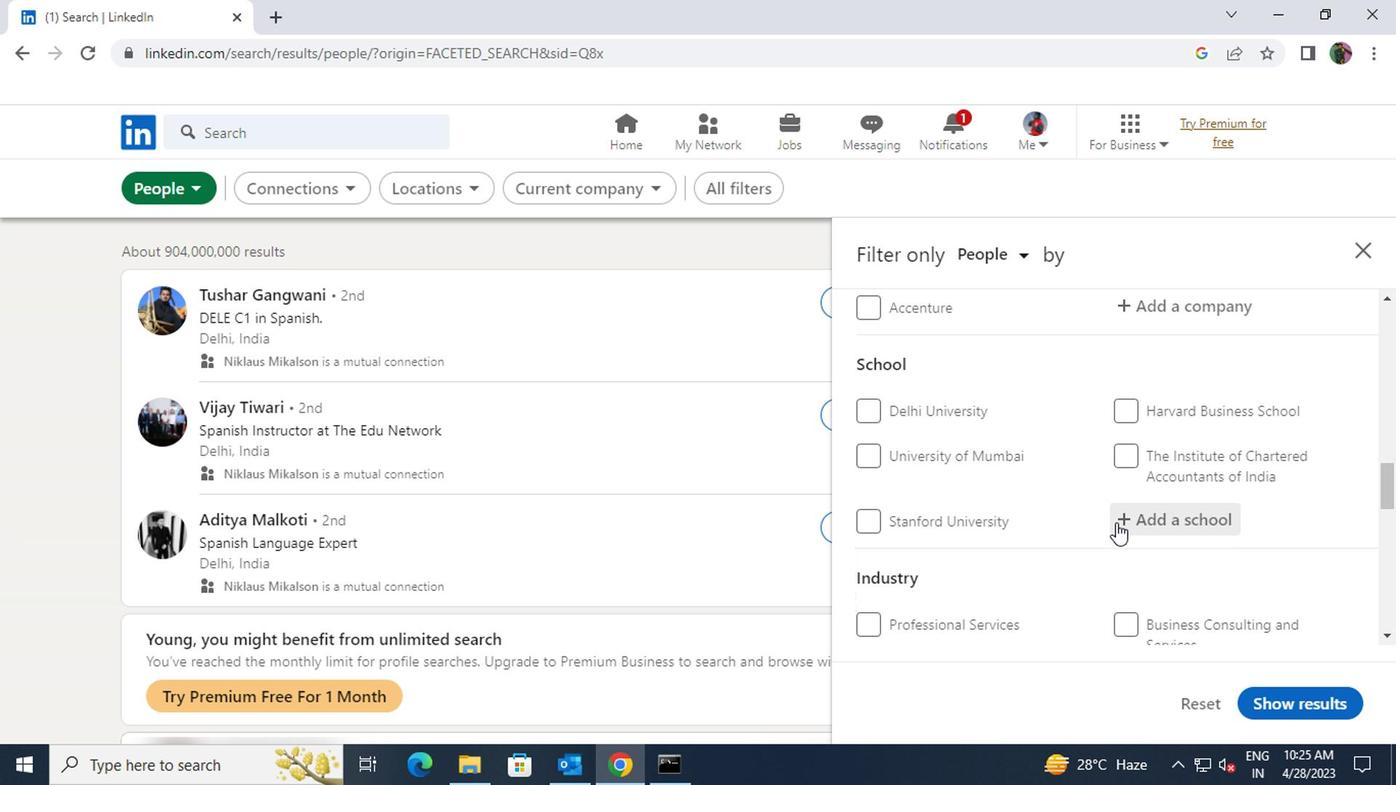 
Action: Key pressed <Key.shift>G.<Key.shift>B
Screenshot: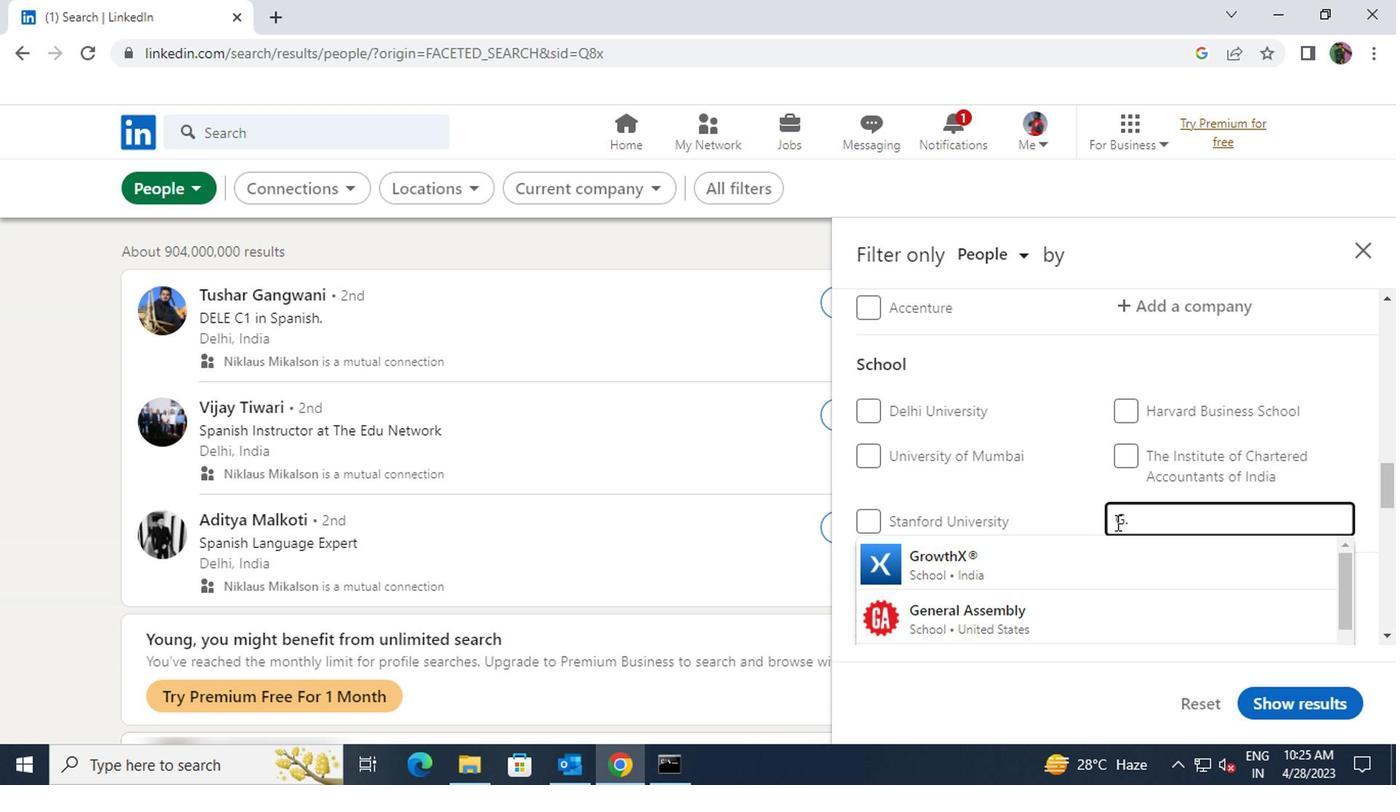 
Action: Mouse moved to (1101, 604)
Screenshot: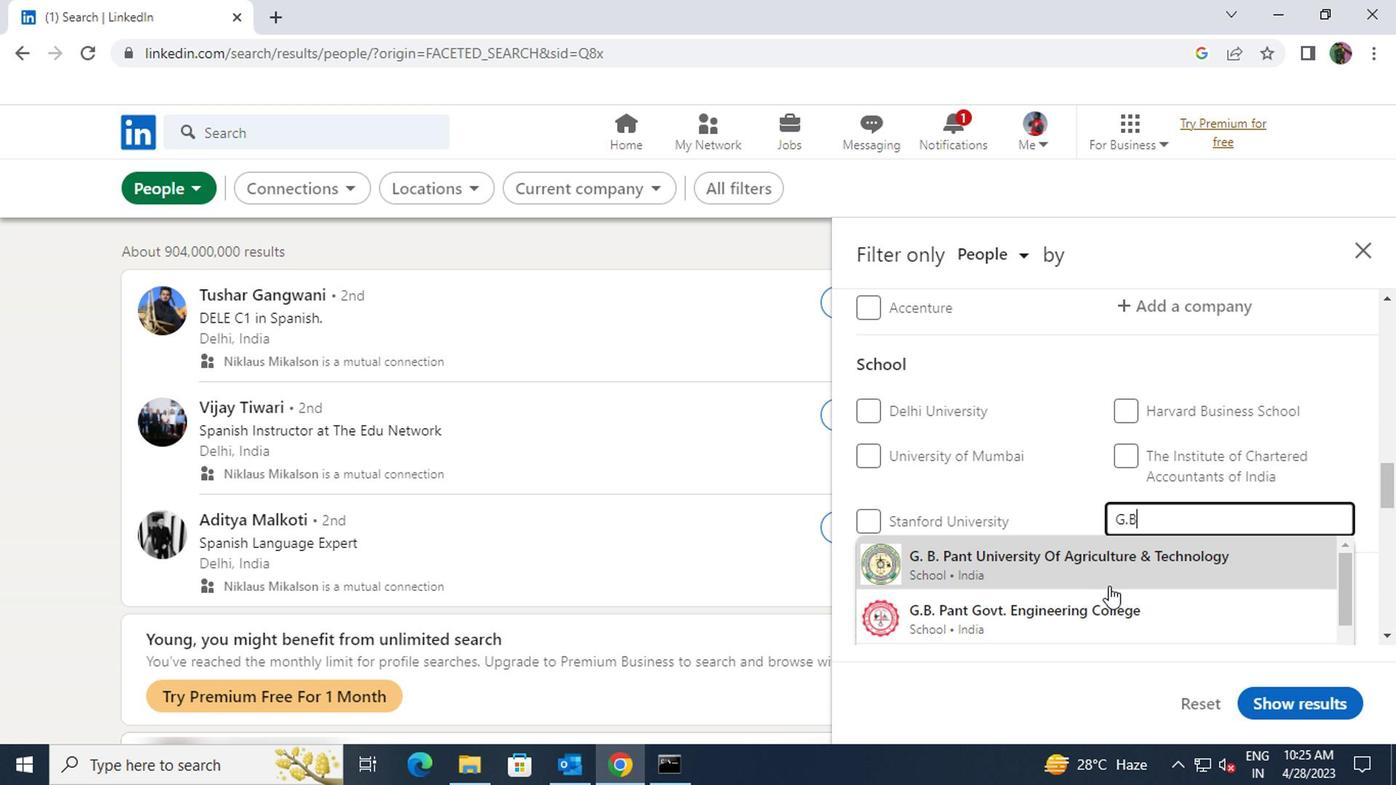 
Action: Mouse pressed left at (1101, 604)
Screenshot: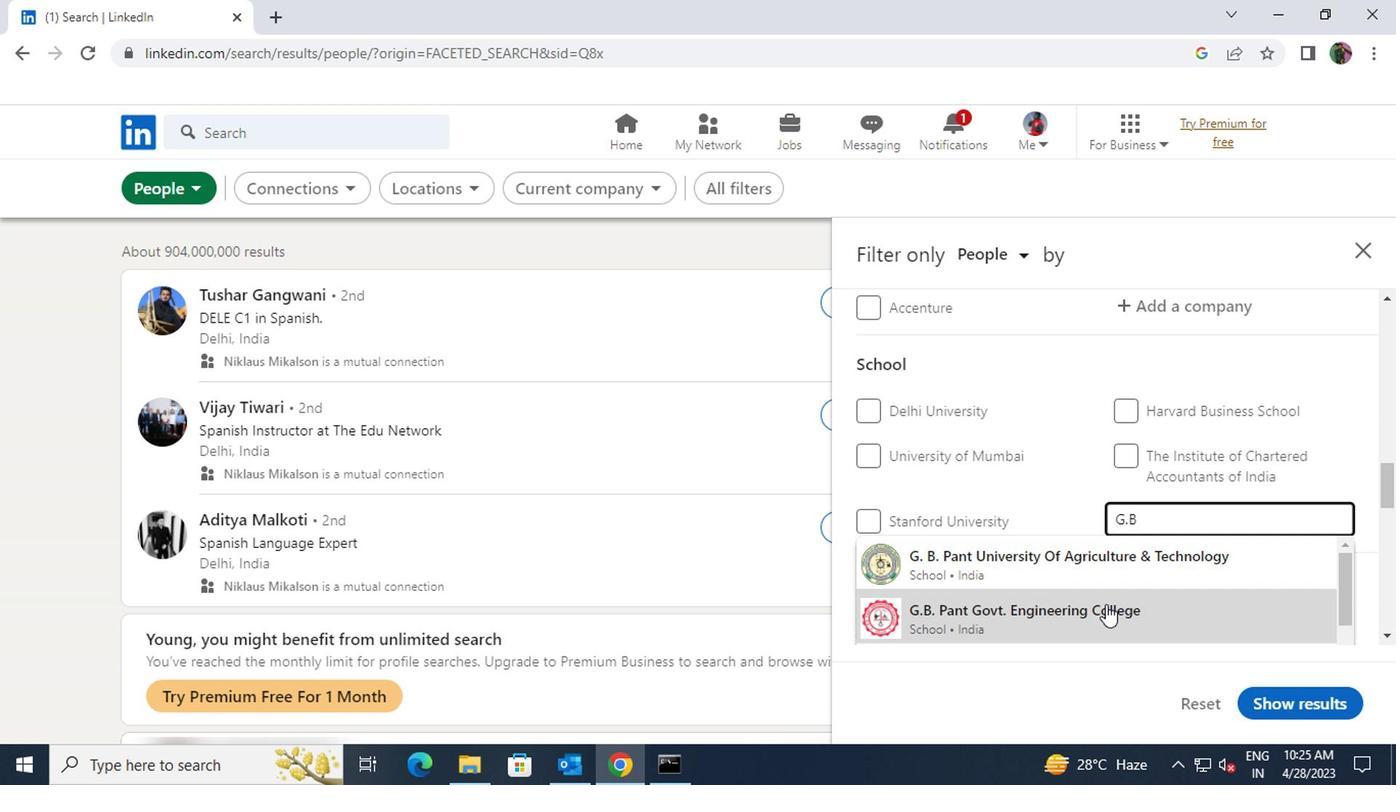
Action: Mouse scrolled (1101, 604) with delta (0, 0)
Screenshot: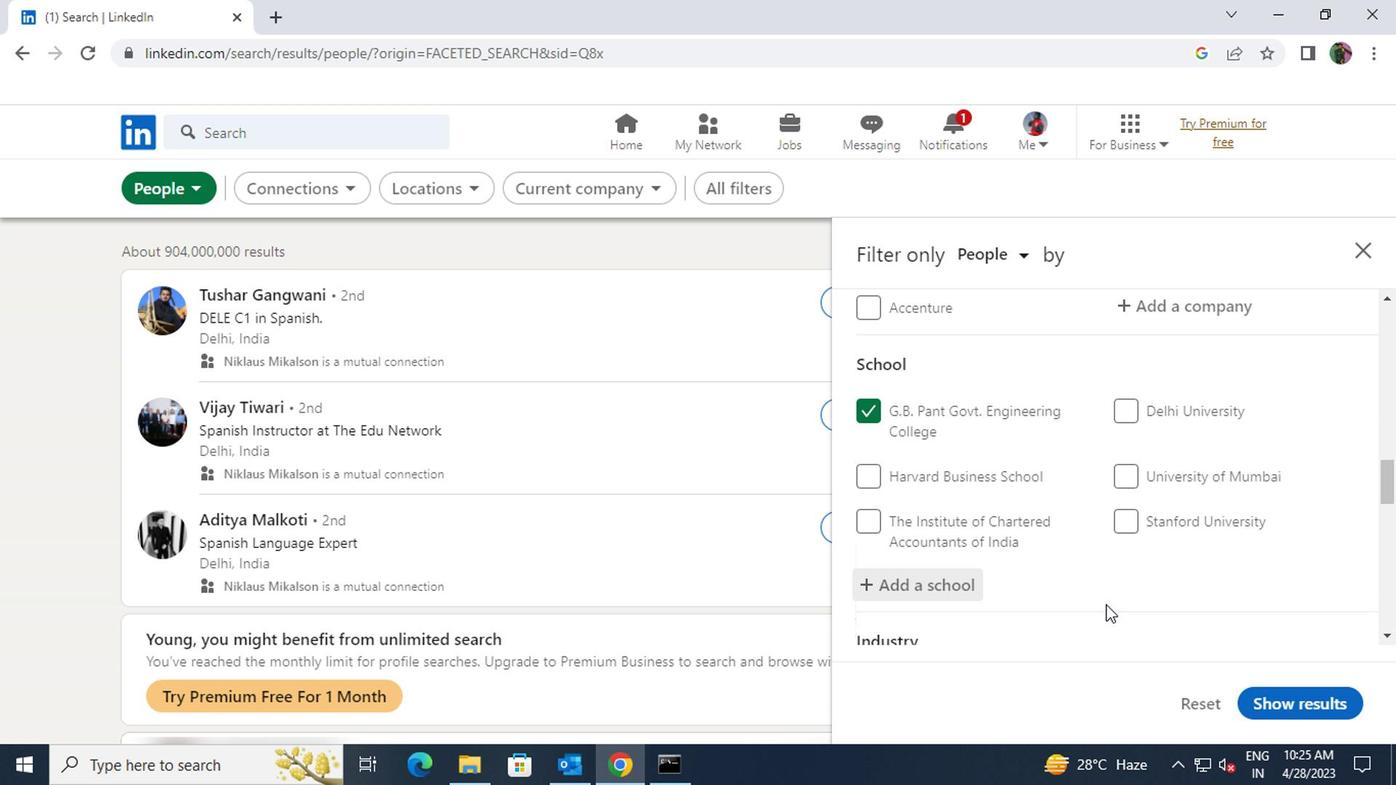 
Action: Mouse scrolled (1101, 604) with delta (0, 0)
Screenshot: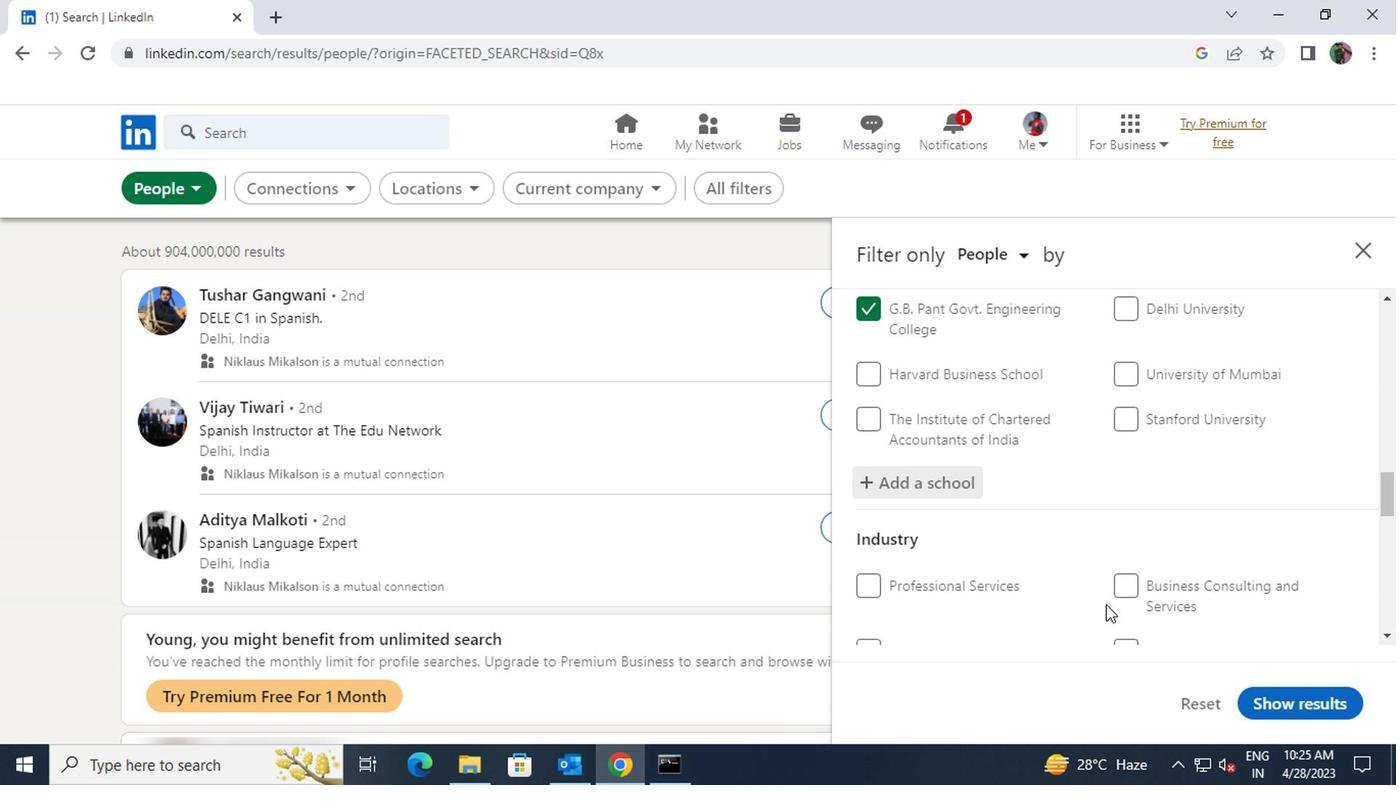 
Action: Mouse scrolled (1101, 604) with delta (0, 0)
Screenshot: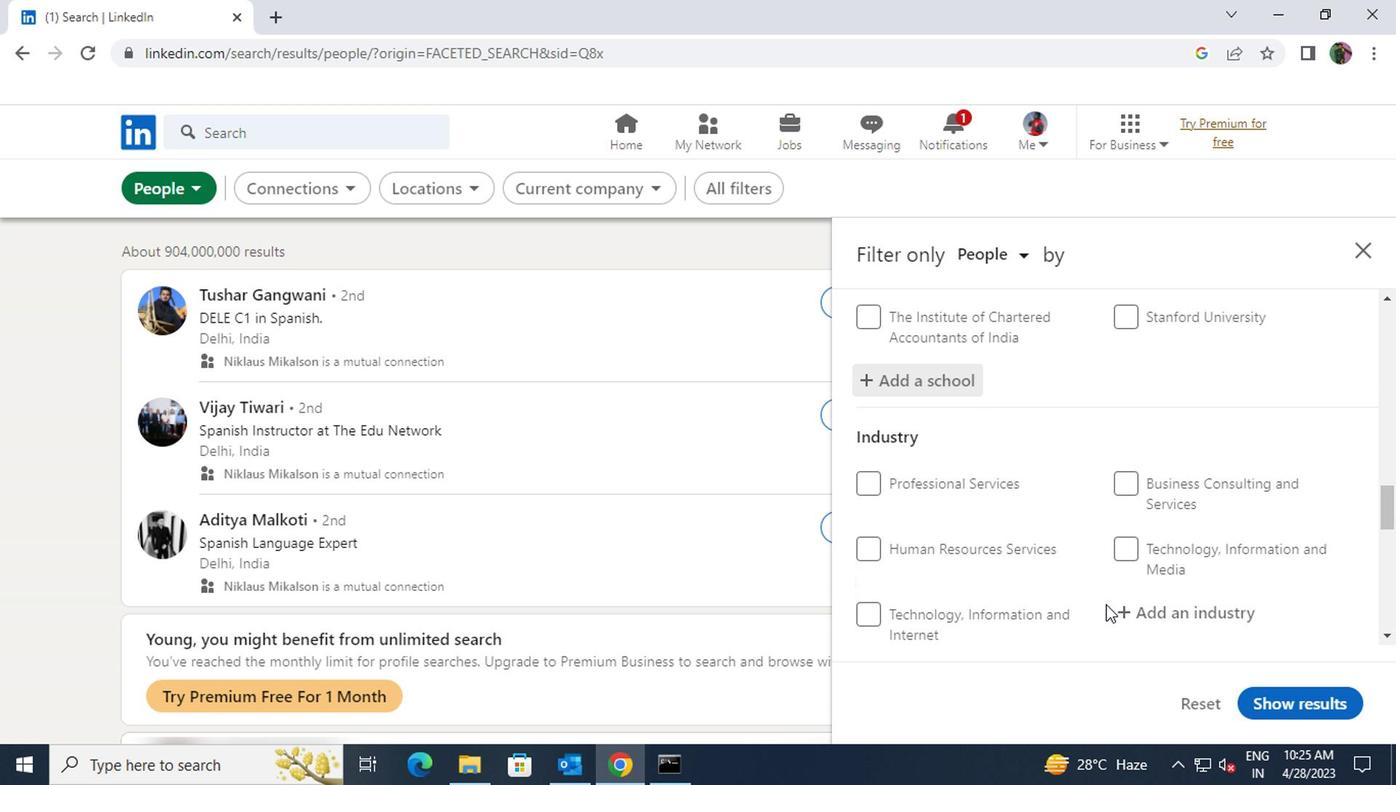 
Action: Mouse moved to (1129, 517)
Screenshot: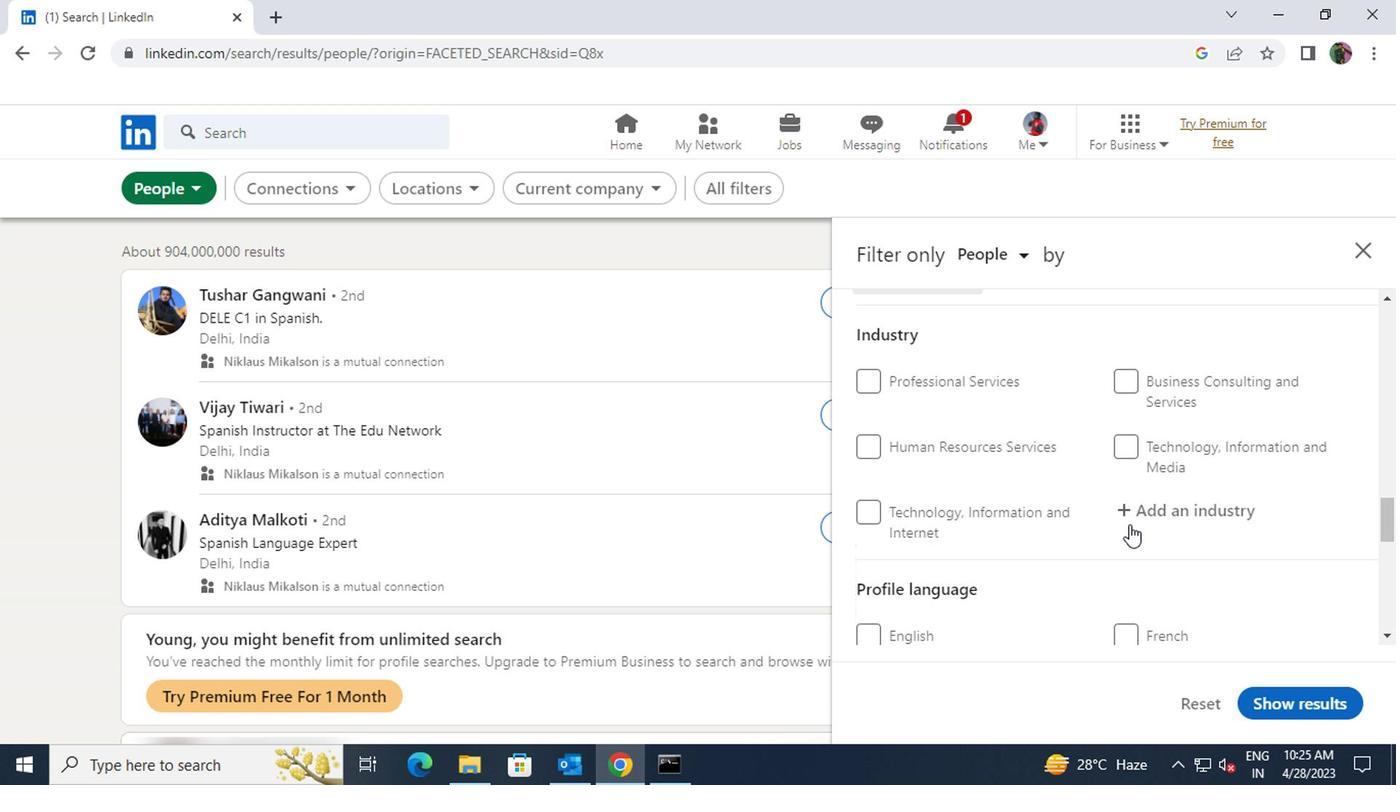
Action: Mouse pressed left at (1129, 517)
Screenshot: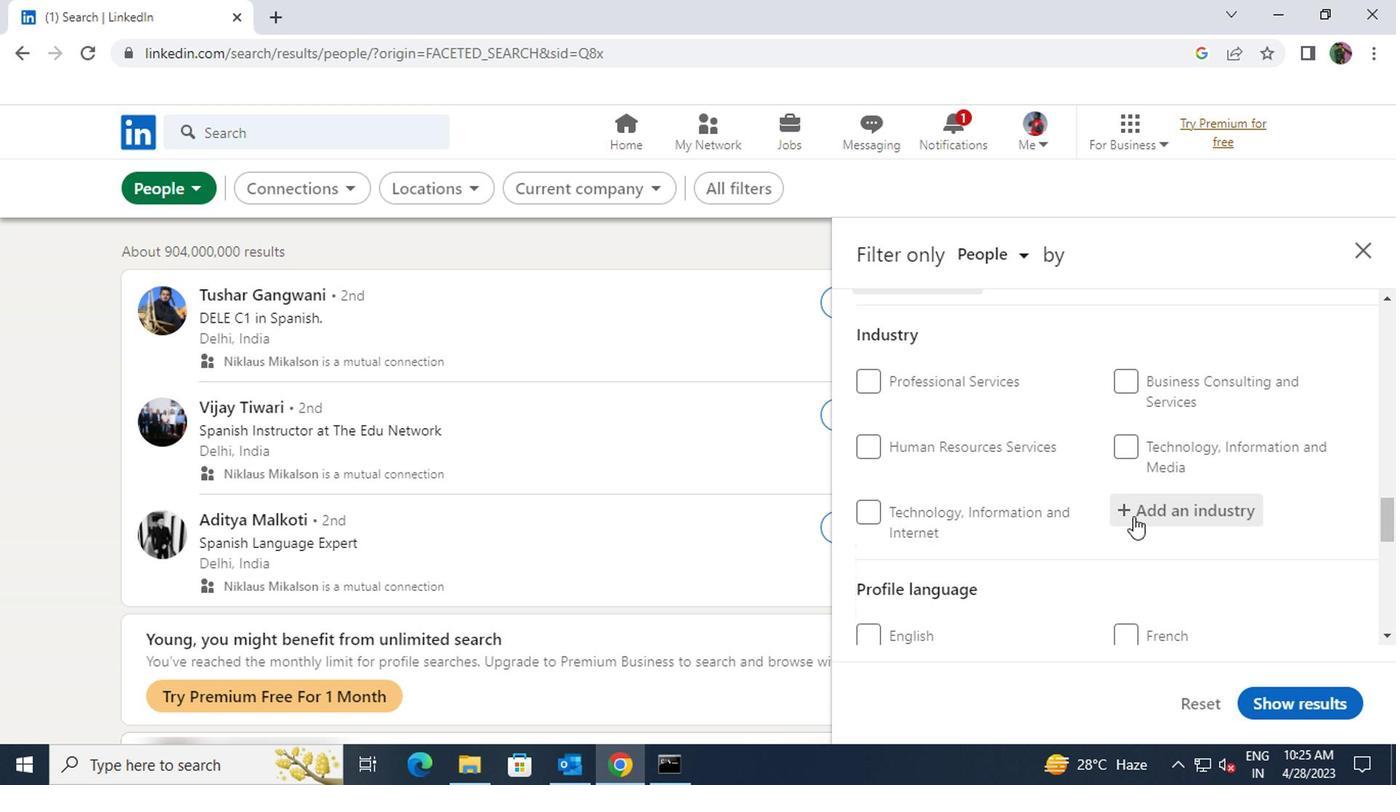 
Action: Key pressed <Key.shift>VETEN
Screenshot: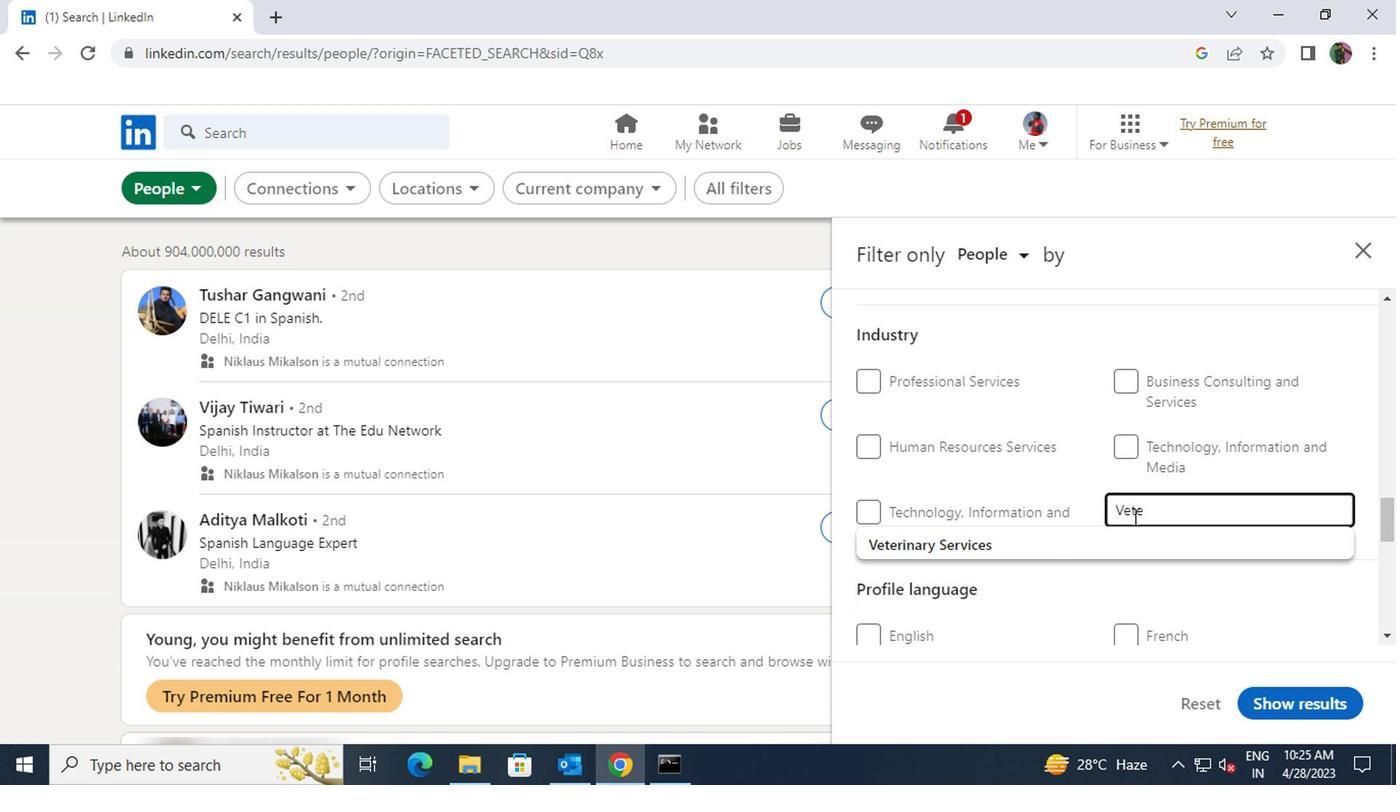 
Action: Mouse moved to (1132, 514)
Screenshot: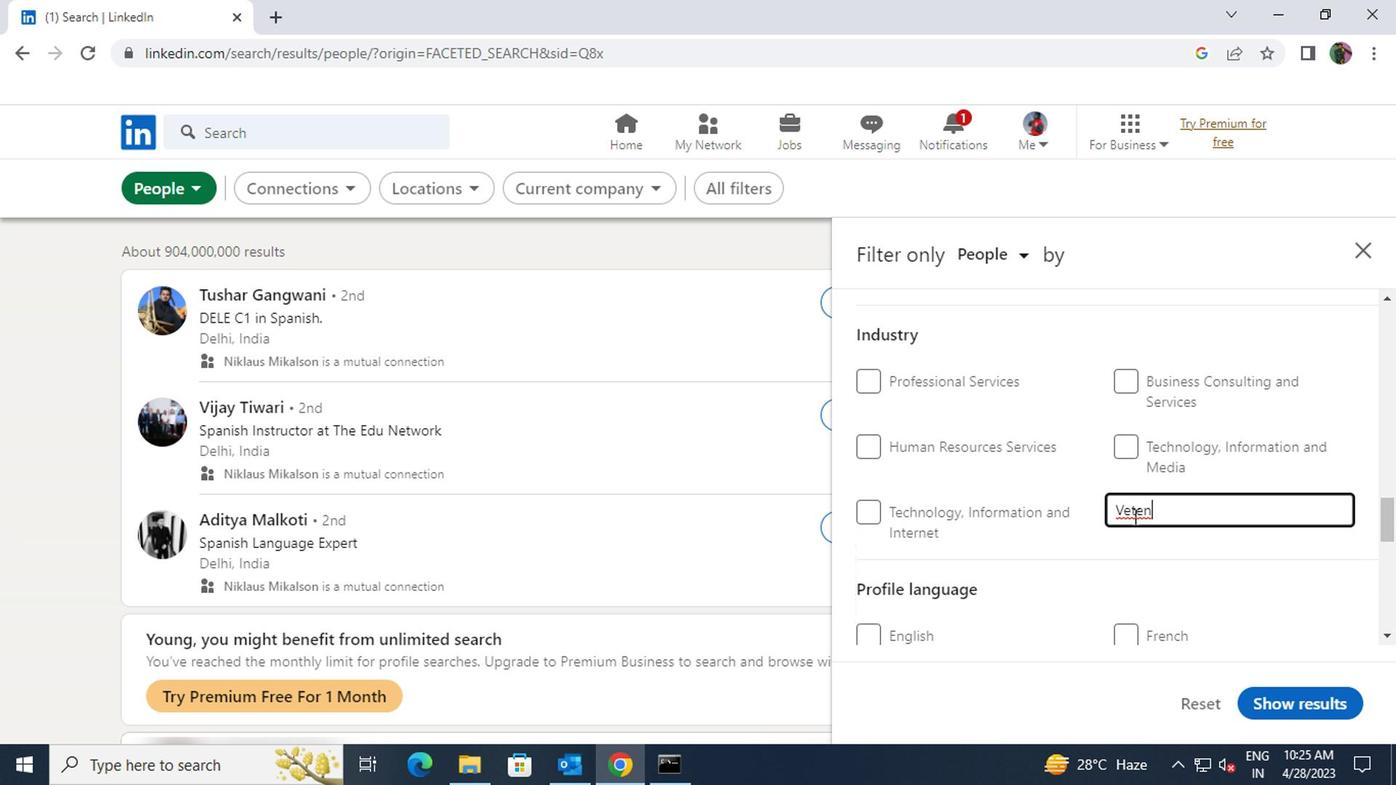 
Action: Key pressed <Key.backspace>
Screenshot: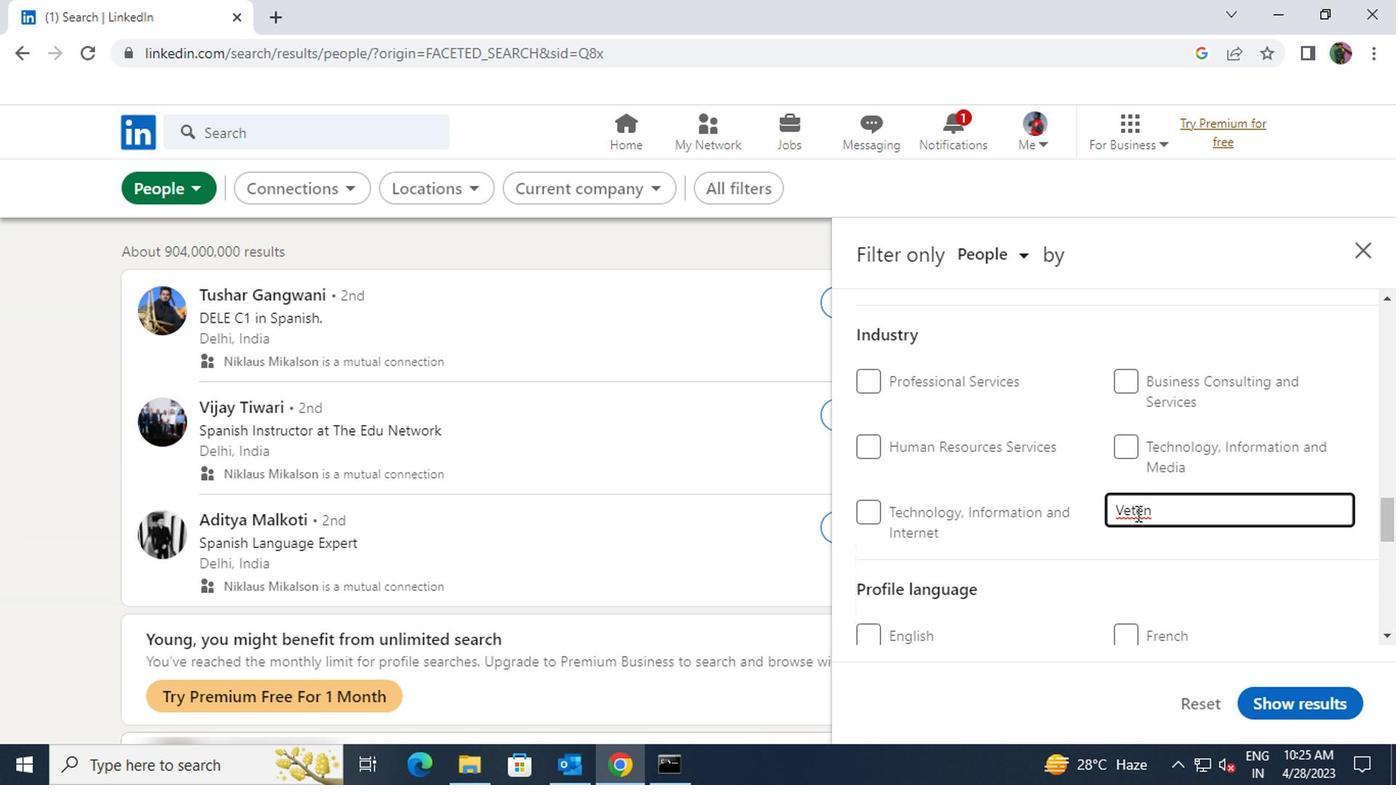 
Action: Mouse moved to (1122, 540)
Screenshot: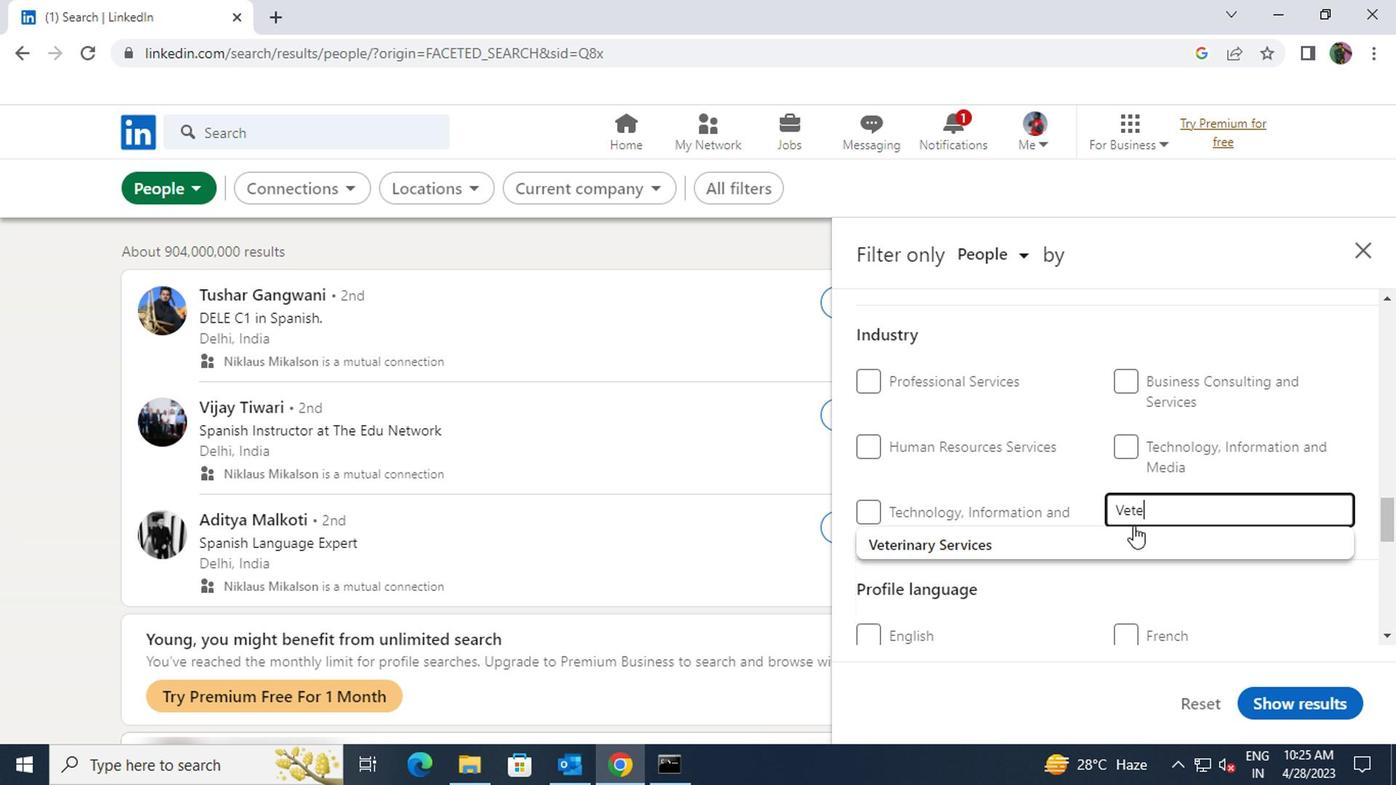 
Action: Mouse pressed left at (1122, 540)
Screenshot: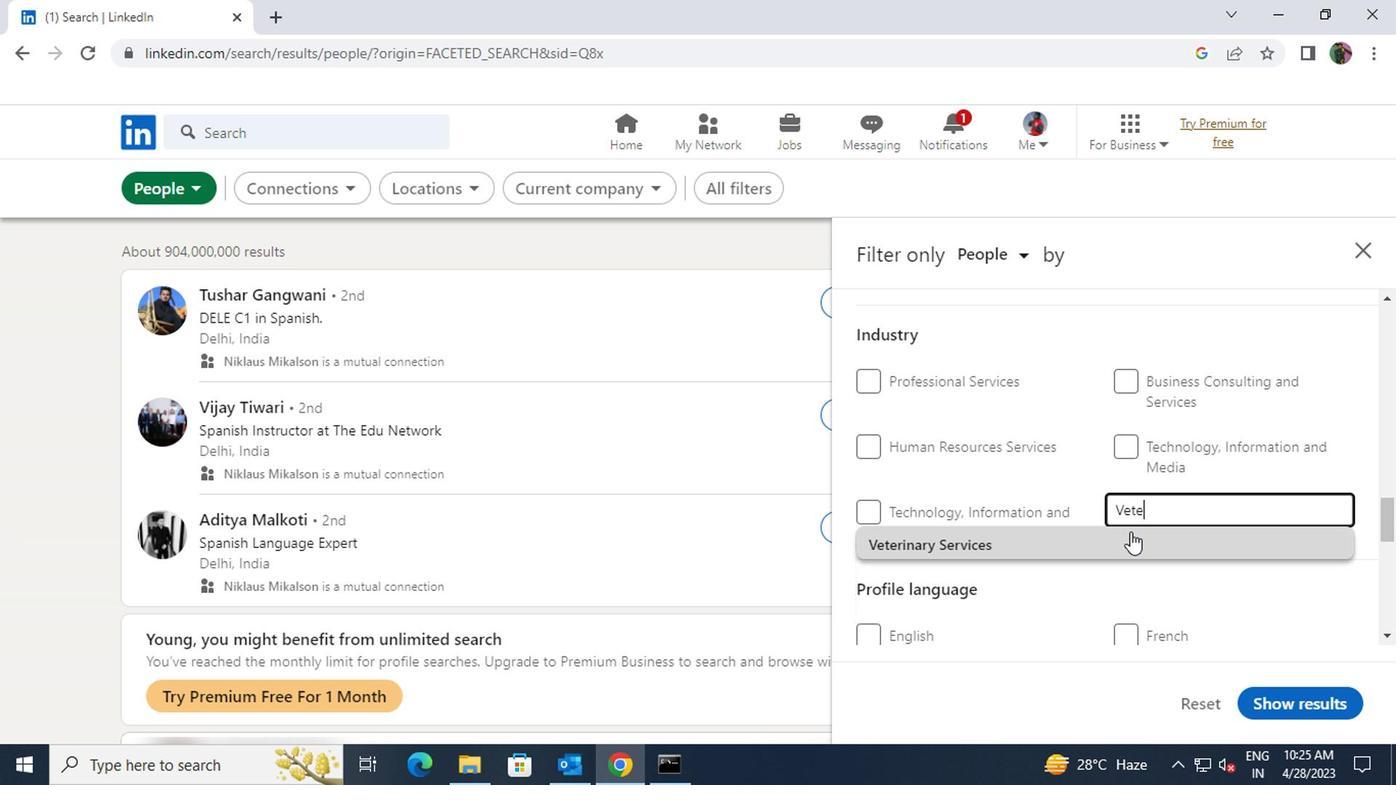
Action: Mouse scrolled (1122, 538) with delta (0, -1)
Screenshot: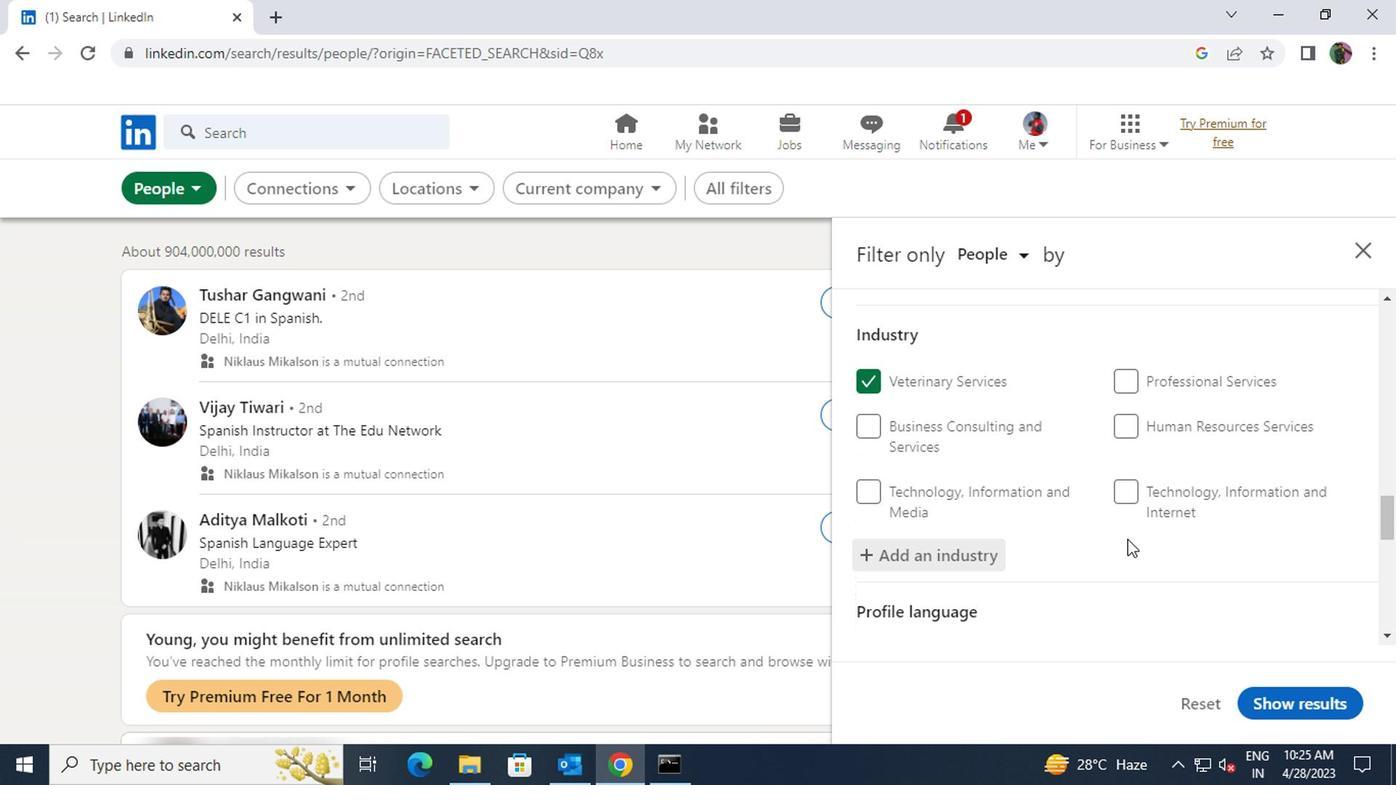 
Action: Mouse scrolled (1122, 538) with delta (0, -1)
Screenshot: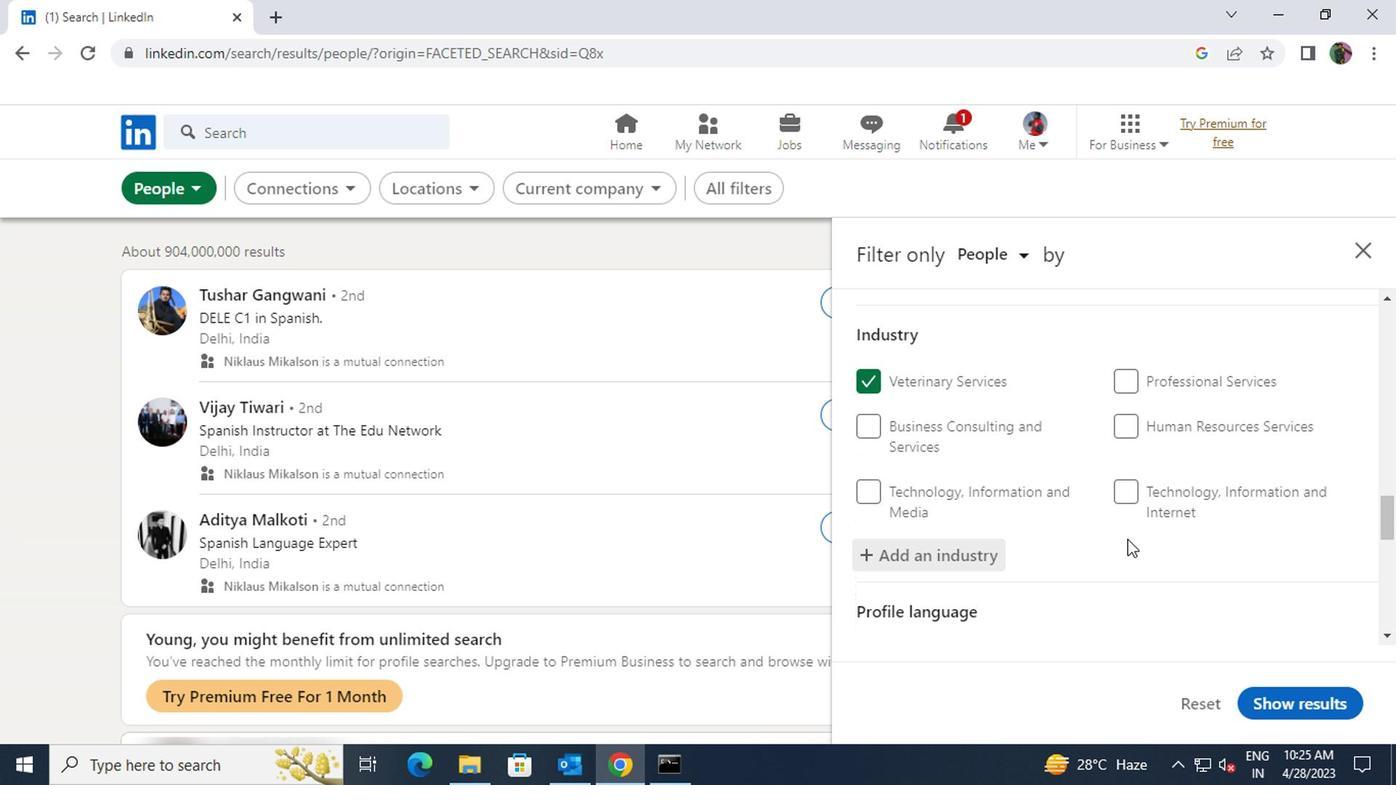
Action: Mouse scrolled (1122, 538) with delta (0, -1)
Screenshot: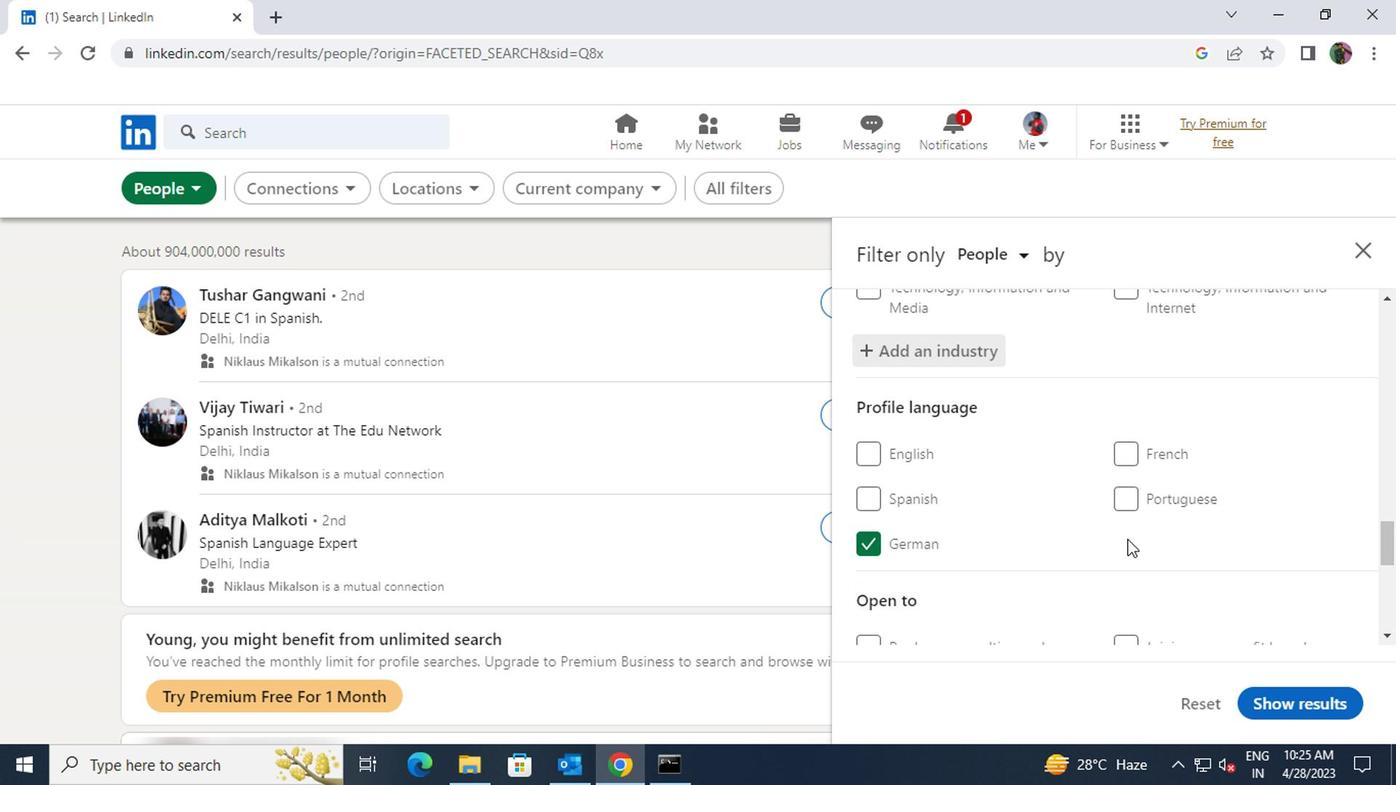 
Action: Mouse scrolled (1122, 538) with delta (0, -1)
Screenshot: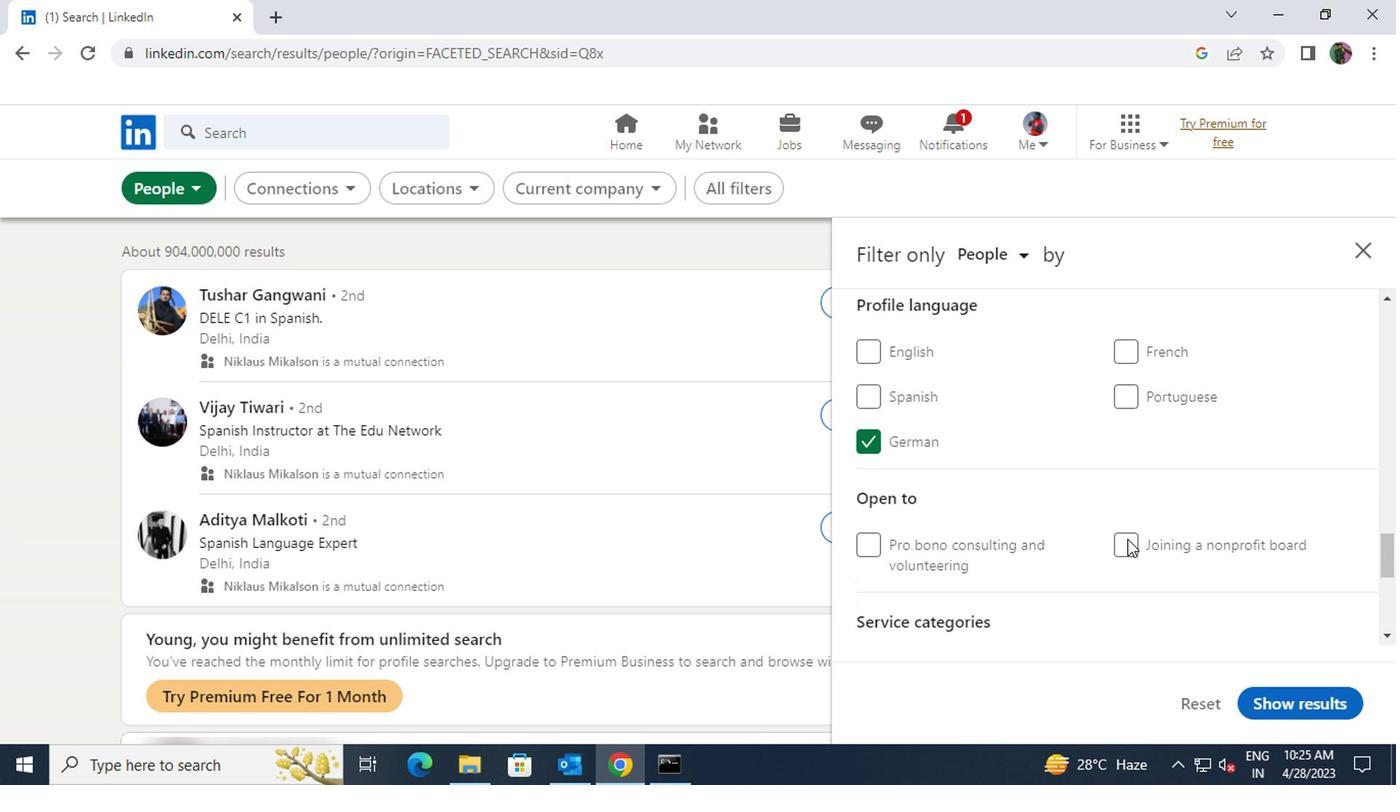 
Action: Mouse scrolled (1122, 538) with delta (0, -1)
Screenshot: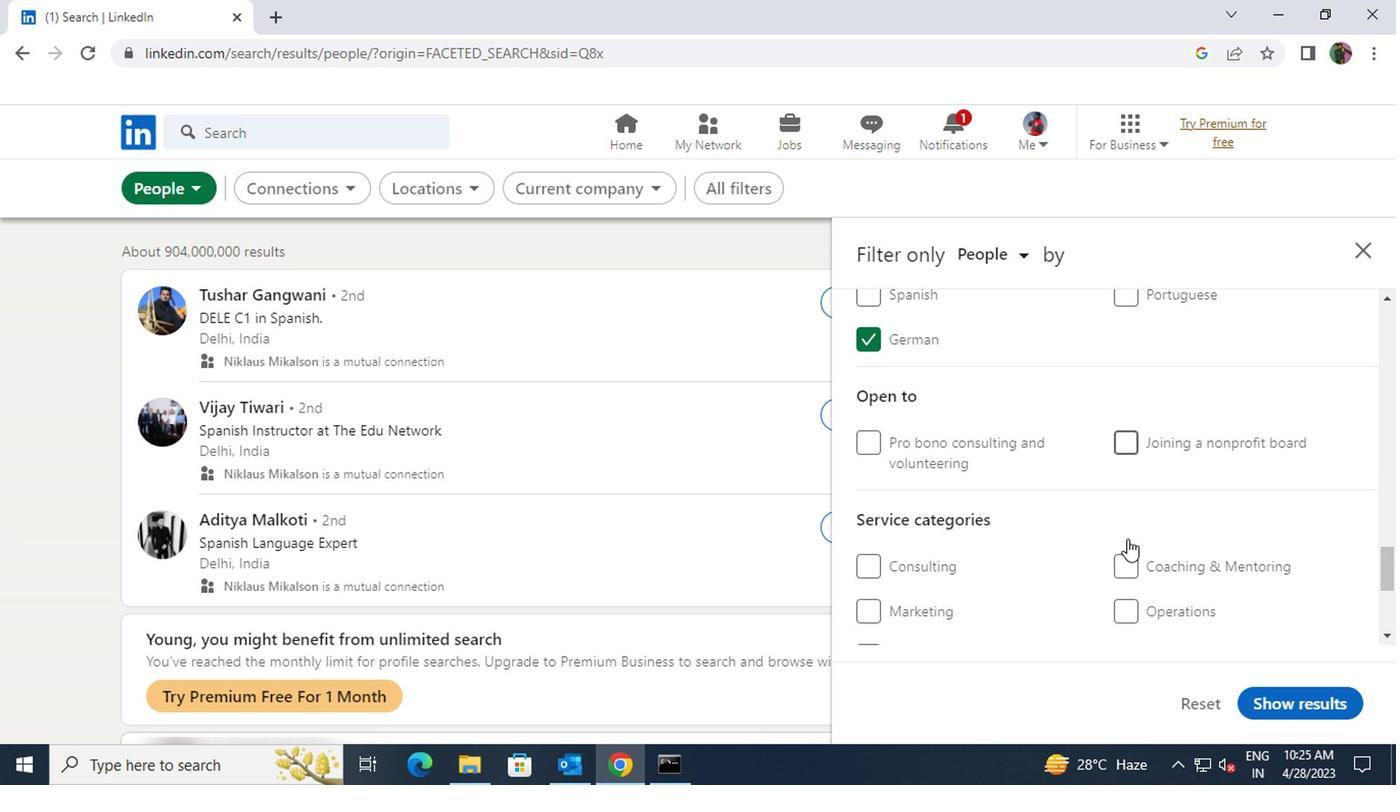 
Action: Mouse scrolled (1122, 538) with delta (0, -1)
Screenshot: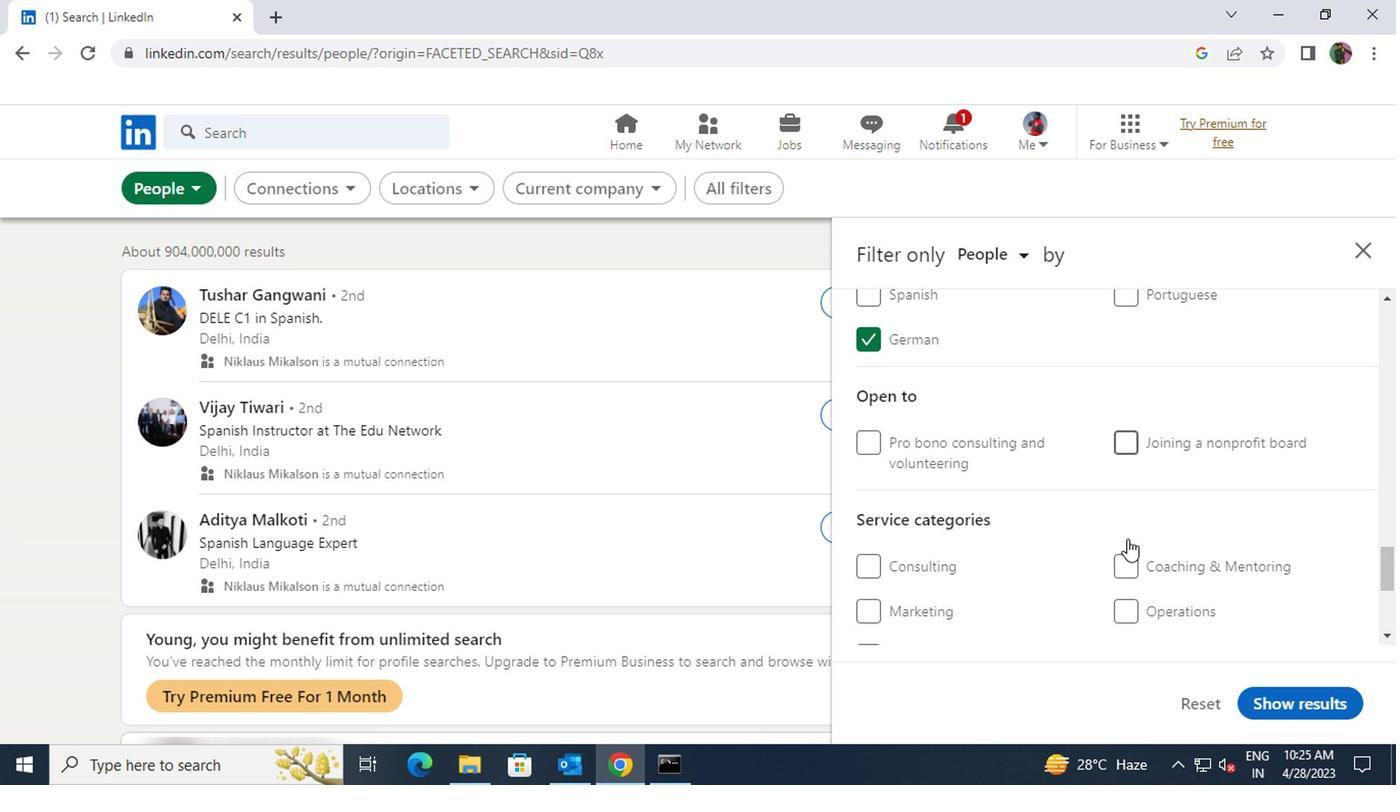 
Action: Mouse moved to (1134, 452)
Screenshot: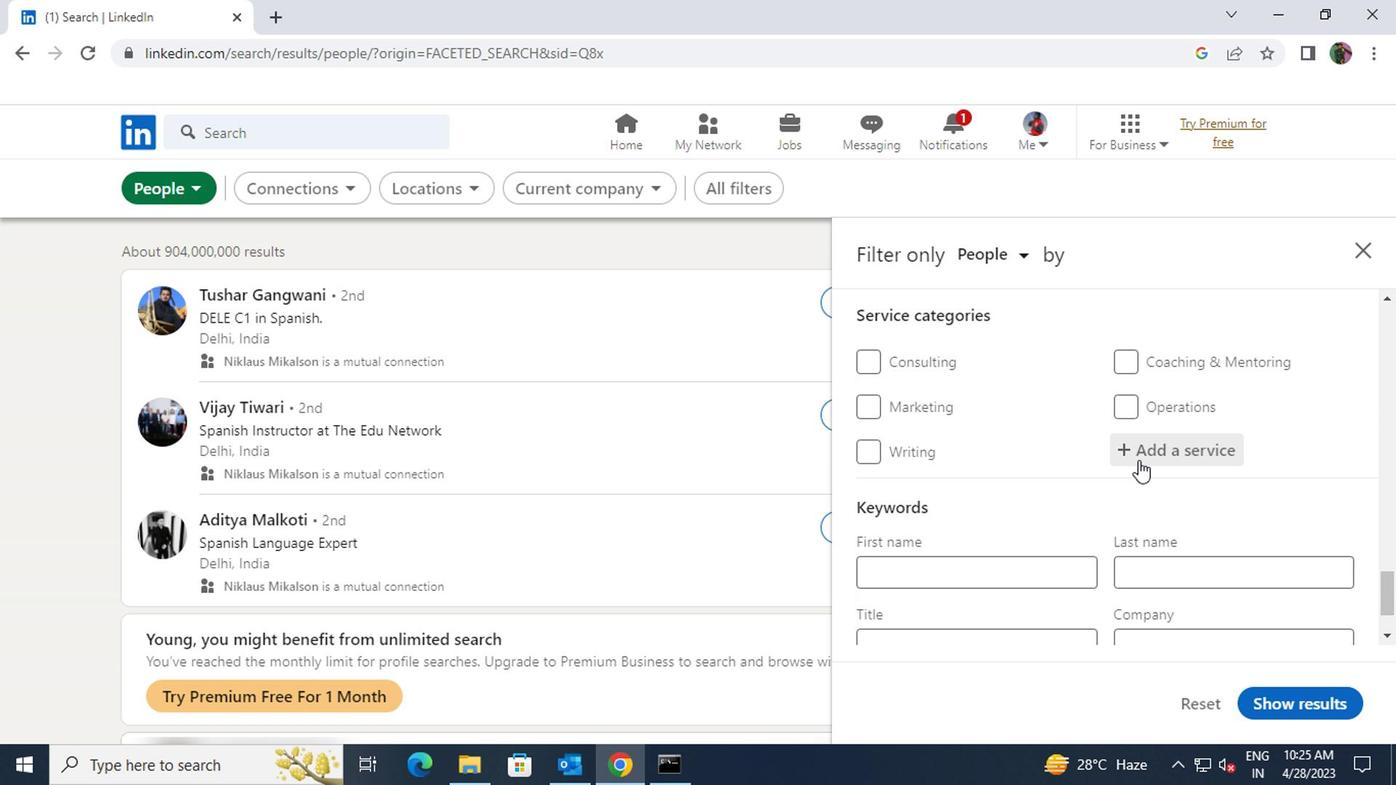 
Action: Mouse pressed left at (1134, 452)
Screenshot: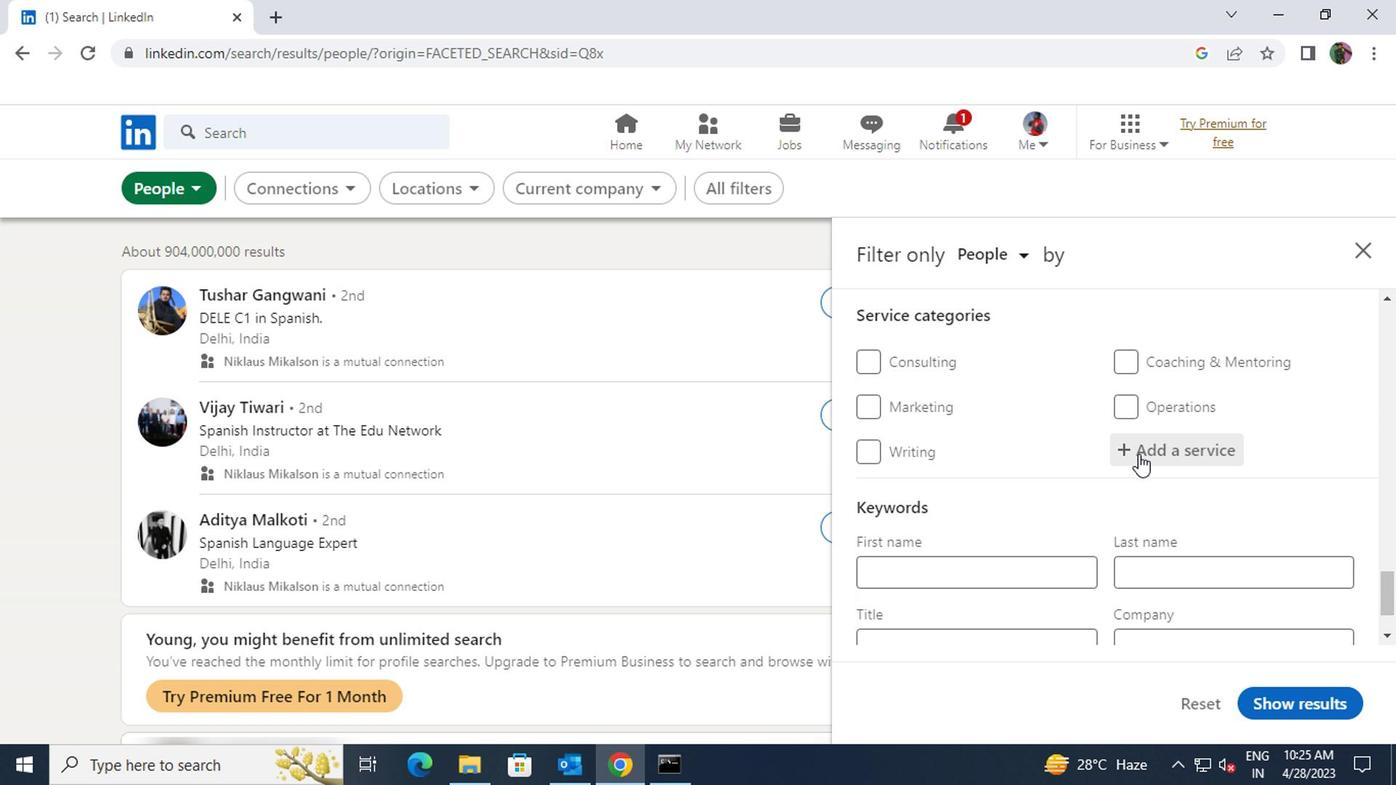 
Action: Key pressed <Key.shift><Key.shift><Key.shift><Key.shift><Key.shift><Key.shift><Key.shift><Key.shift><Key.shift><Key.shift>INFOR
Screenshot: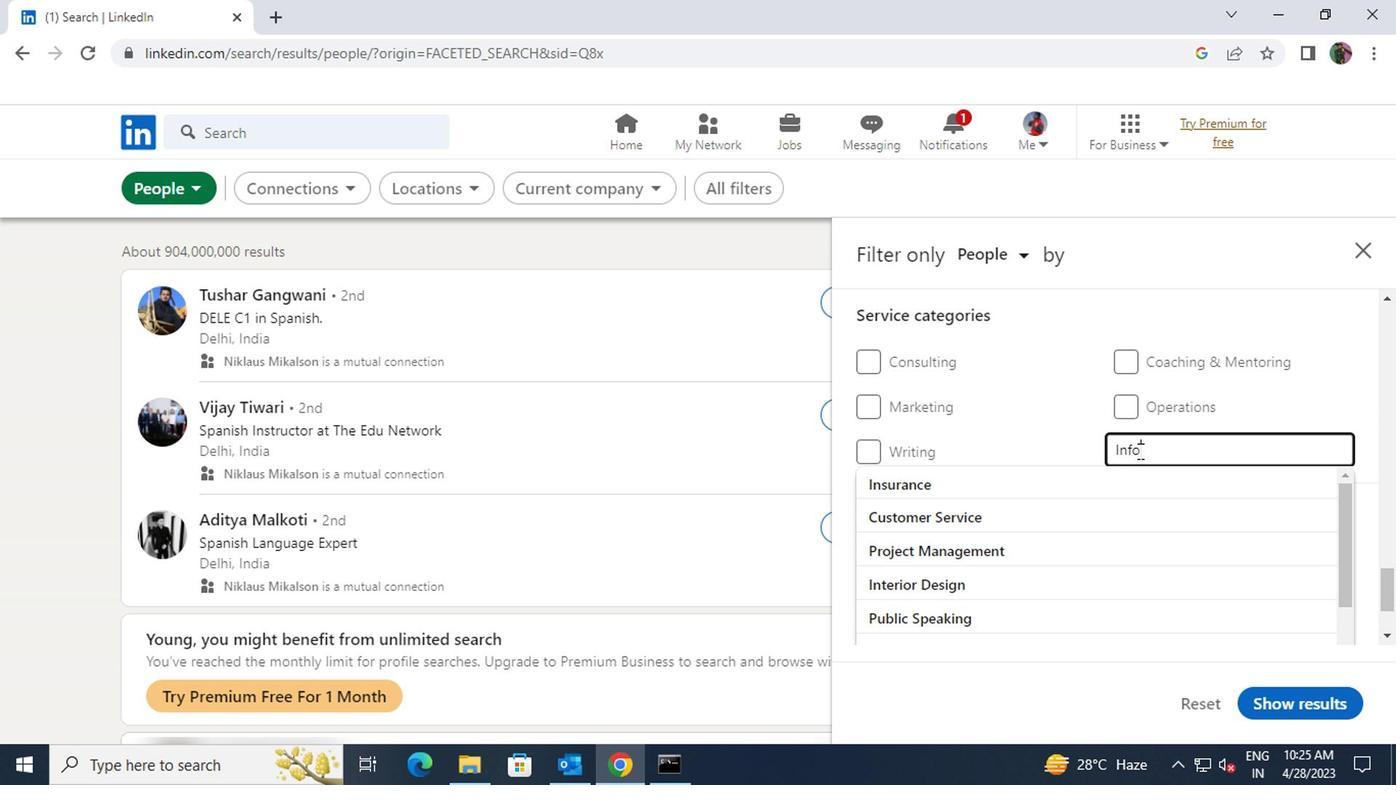 
Action: Mouse moved to (1124, 506)
Screenshot: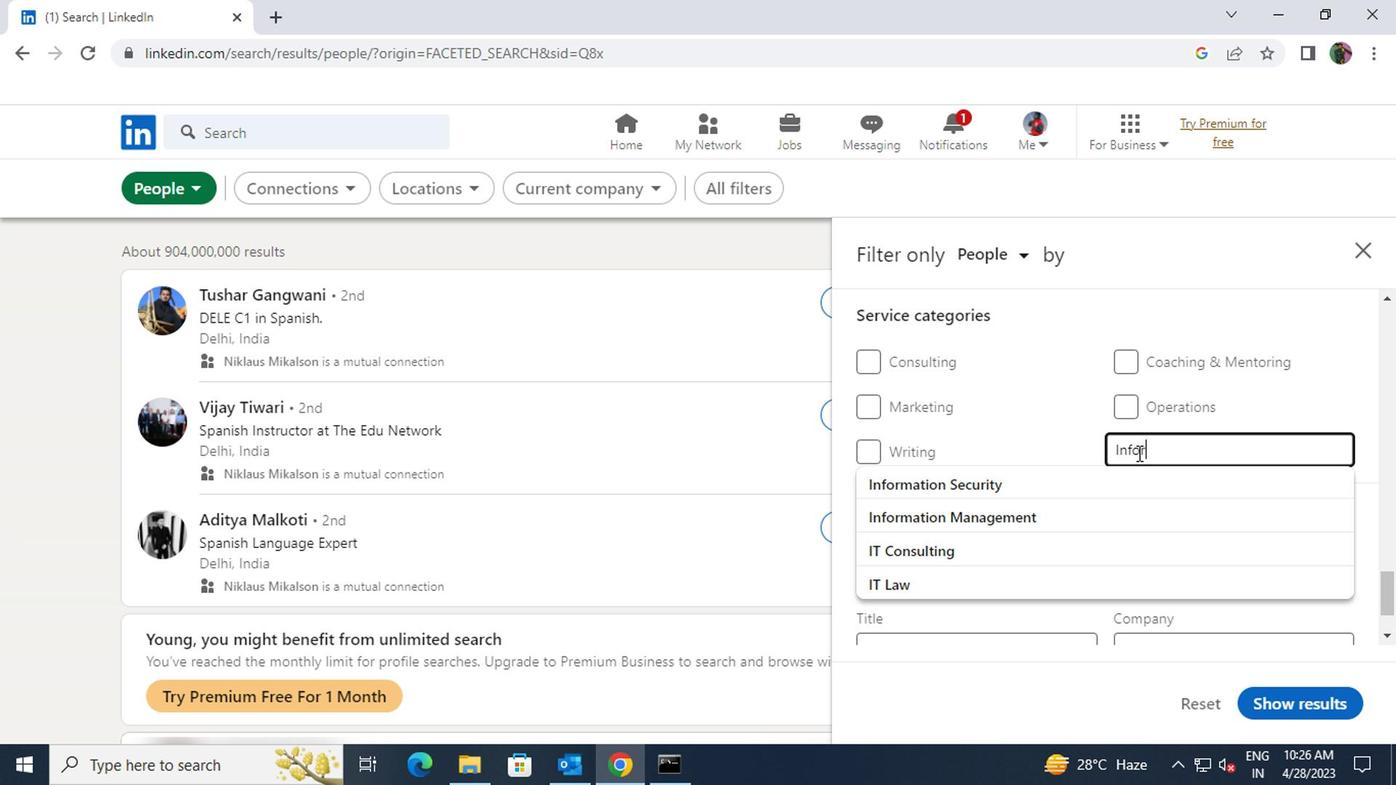 
Action: Mouse pressed left at (1124, 506)
Screenshot: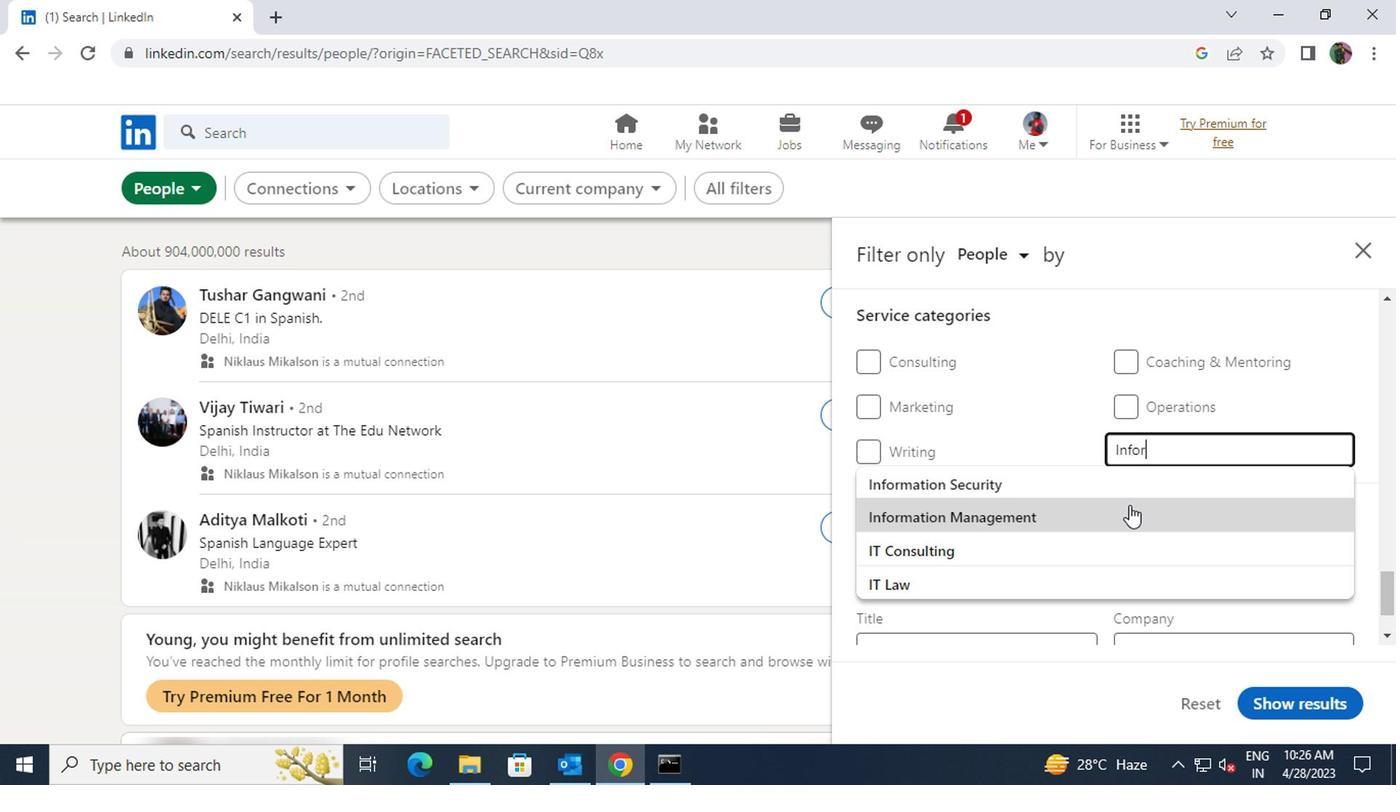 
Action: Mouse scrolled (1124, 505) with delta (0, -1)
Screenshot: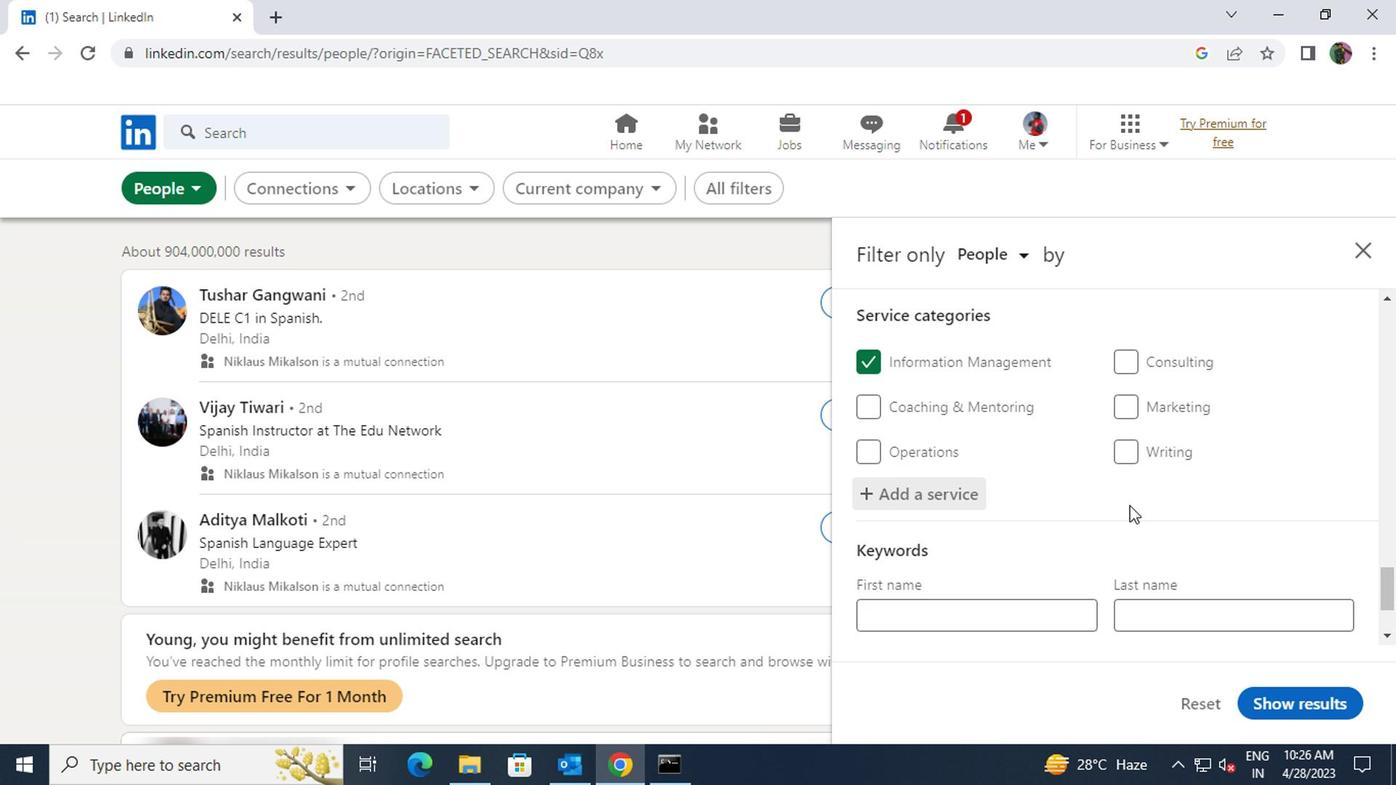 
Action: Mouse scrolled (1124, 505) with delta (0, -1)
Screenshot: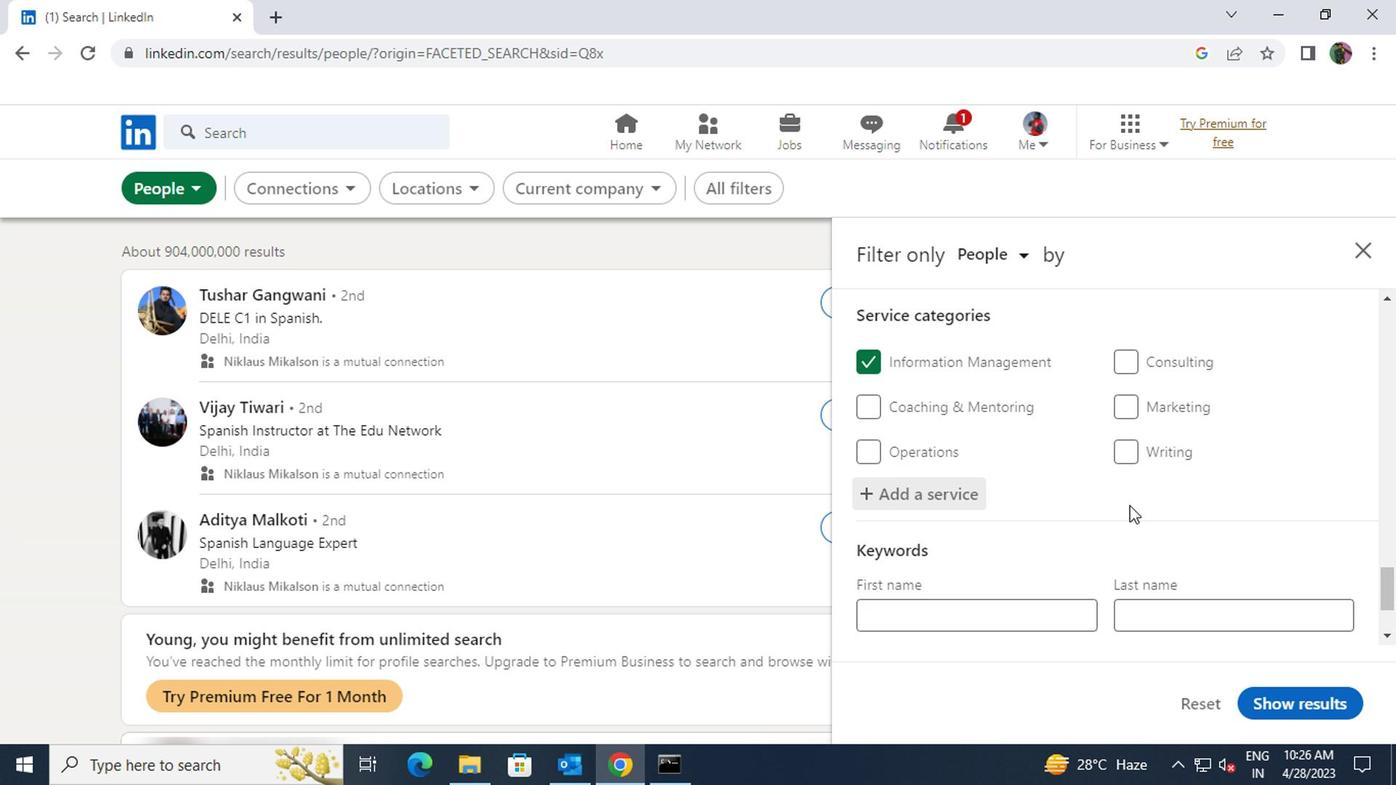 
Action: Mouse moved to (1049, 551)
Screenshot: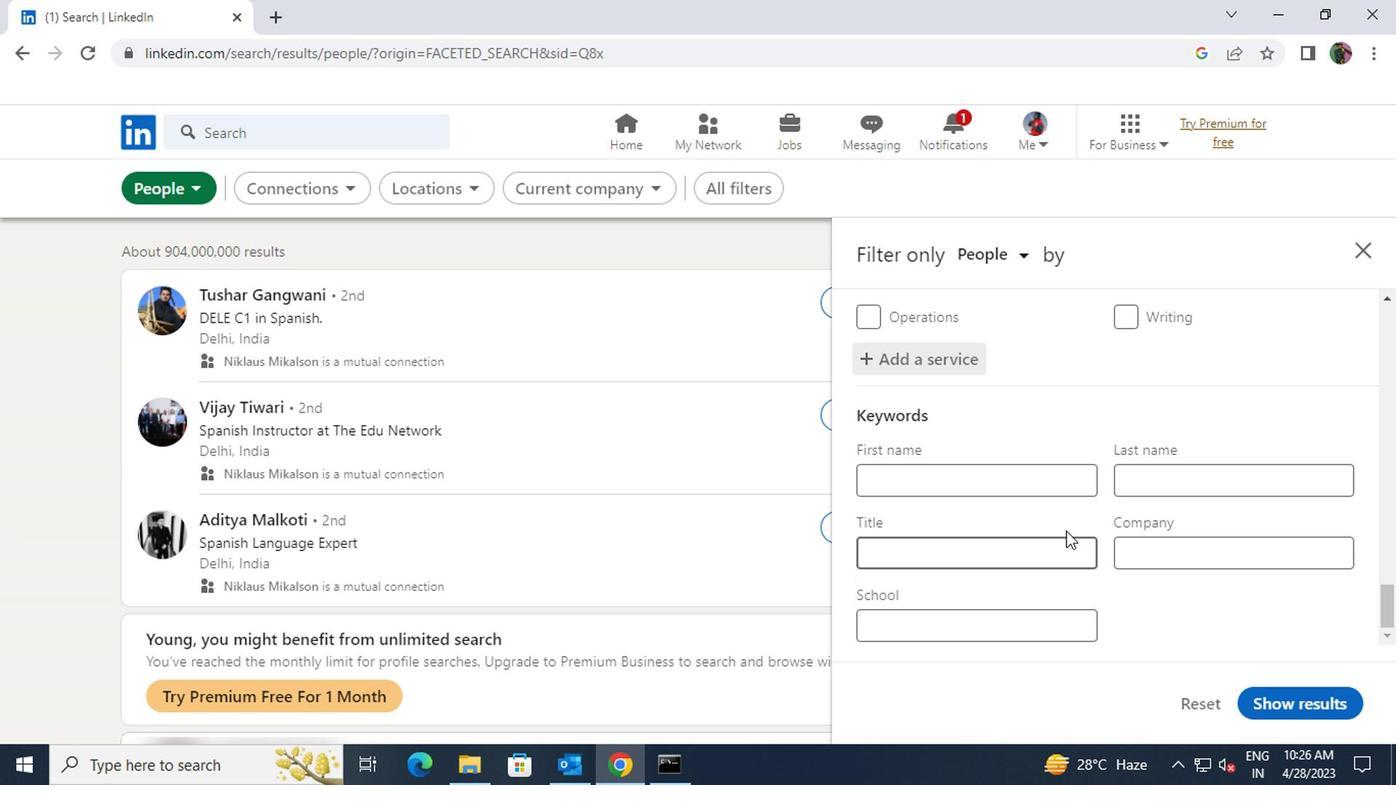 
Action: Mouse pressed left at (1049, 551)
Screenshot: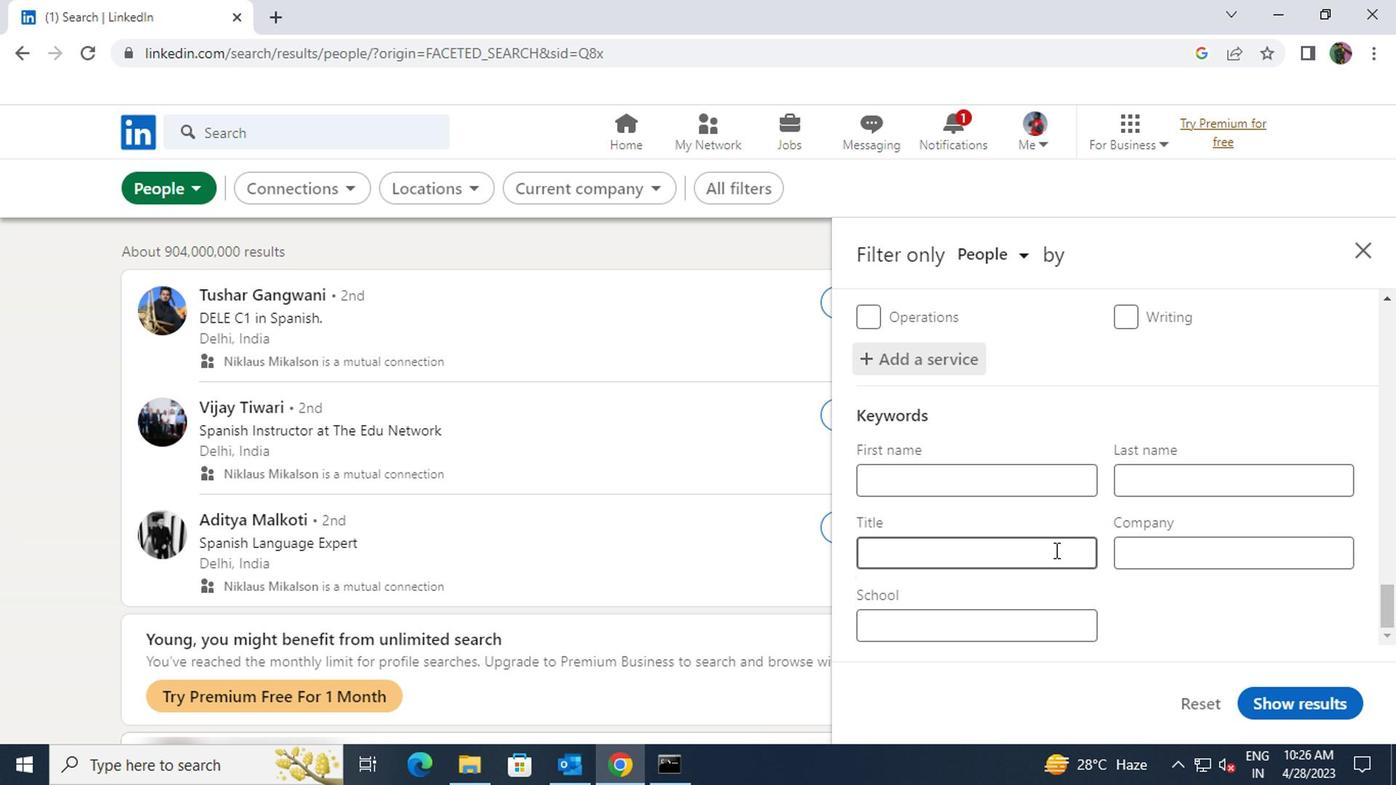 
Action: Key pressed <Key.shift><Key.shift><Key.shift><Key.shift><Key.shift>ENGINEERING<Key.space><Key.shift>TECHNICIAN
Screenshot: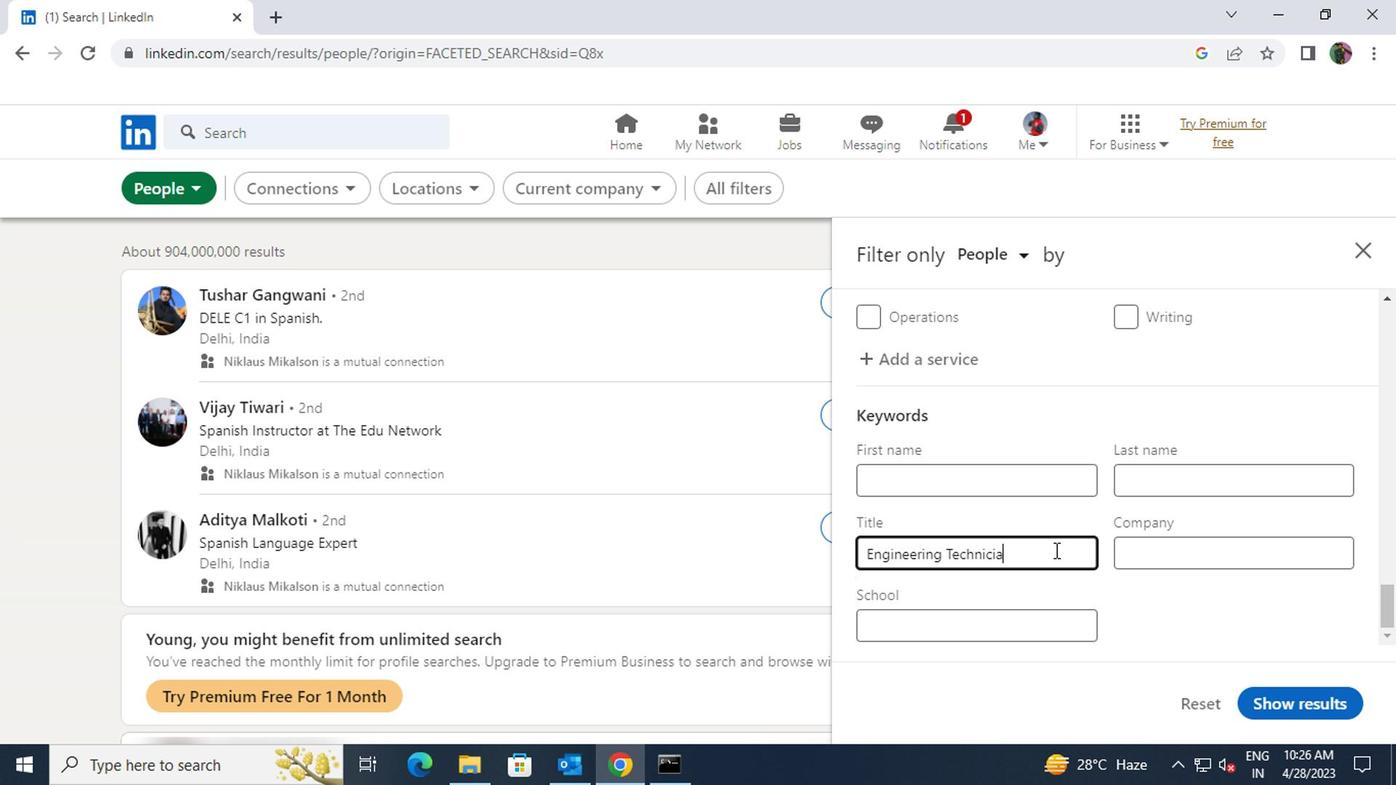 
Action: Mouse moved to (1258, 698)
Screenshot: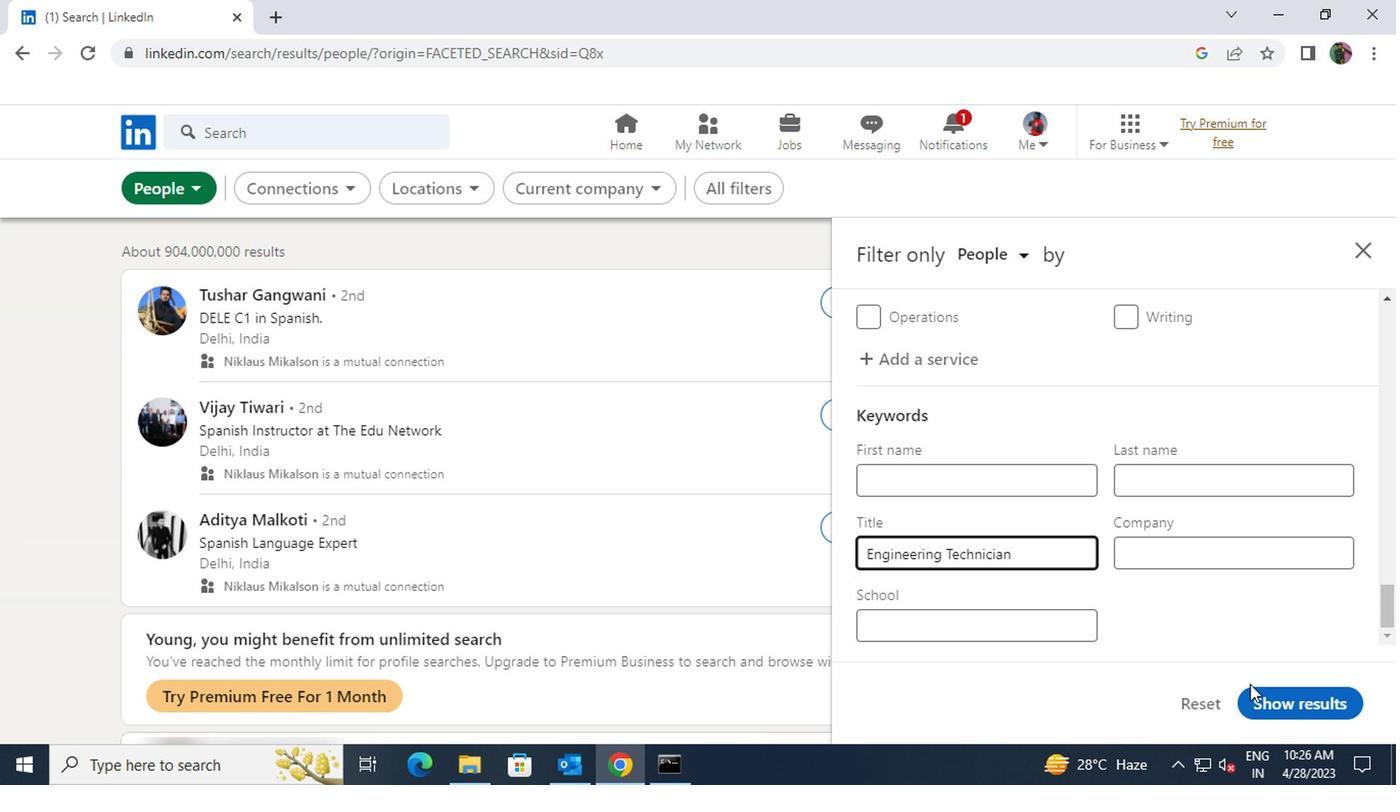 
Action: Mouse pressed left at (1258, 698)
Screenshot: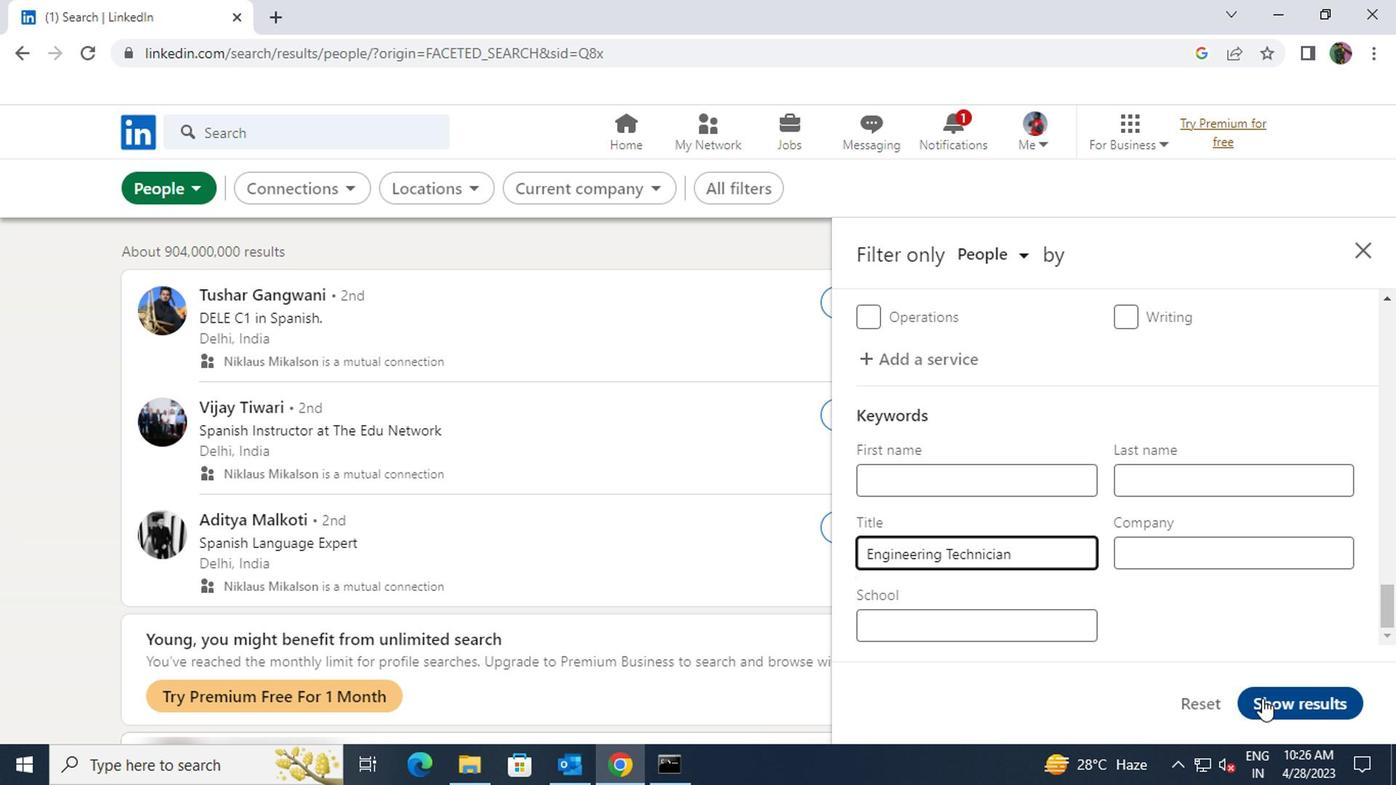
